 Task: Create new contact,   with mail id: 'Audrey_Davis@macys.com', first name: 'Audrey', Last name: 'Davis', Job Title: Solutions Architect, Phone number (305) 555-3456. Change life cycle stage to  'Lead' and lead status to 'New'. Add new company to the associated contact: www.biamp.com and type: Other. Logged in from softage.10@softage.net
Action: Mouse moved to (103, 74)
Screenshot: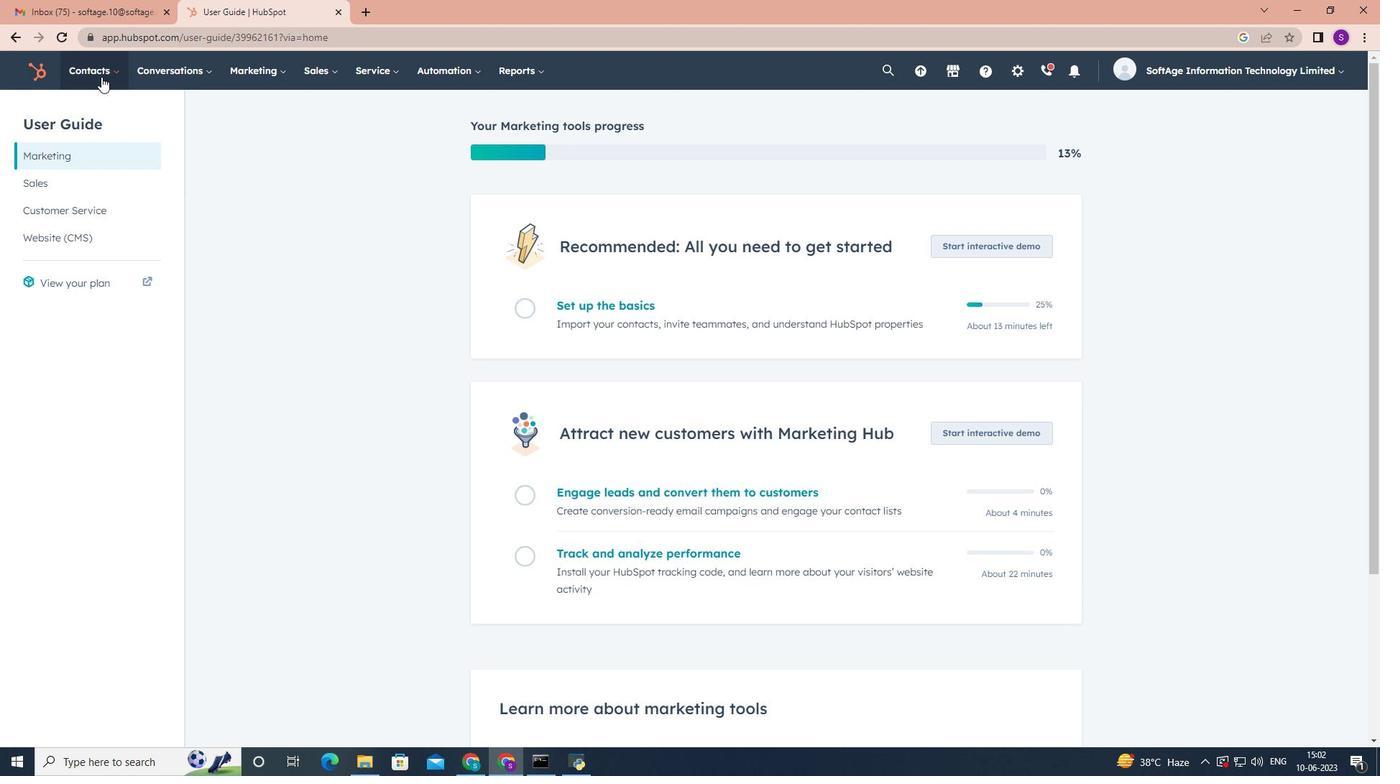 
Action: Mouse pressed left at (103, 74)
Screenshot: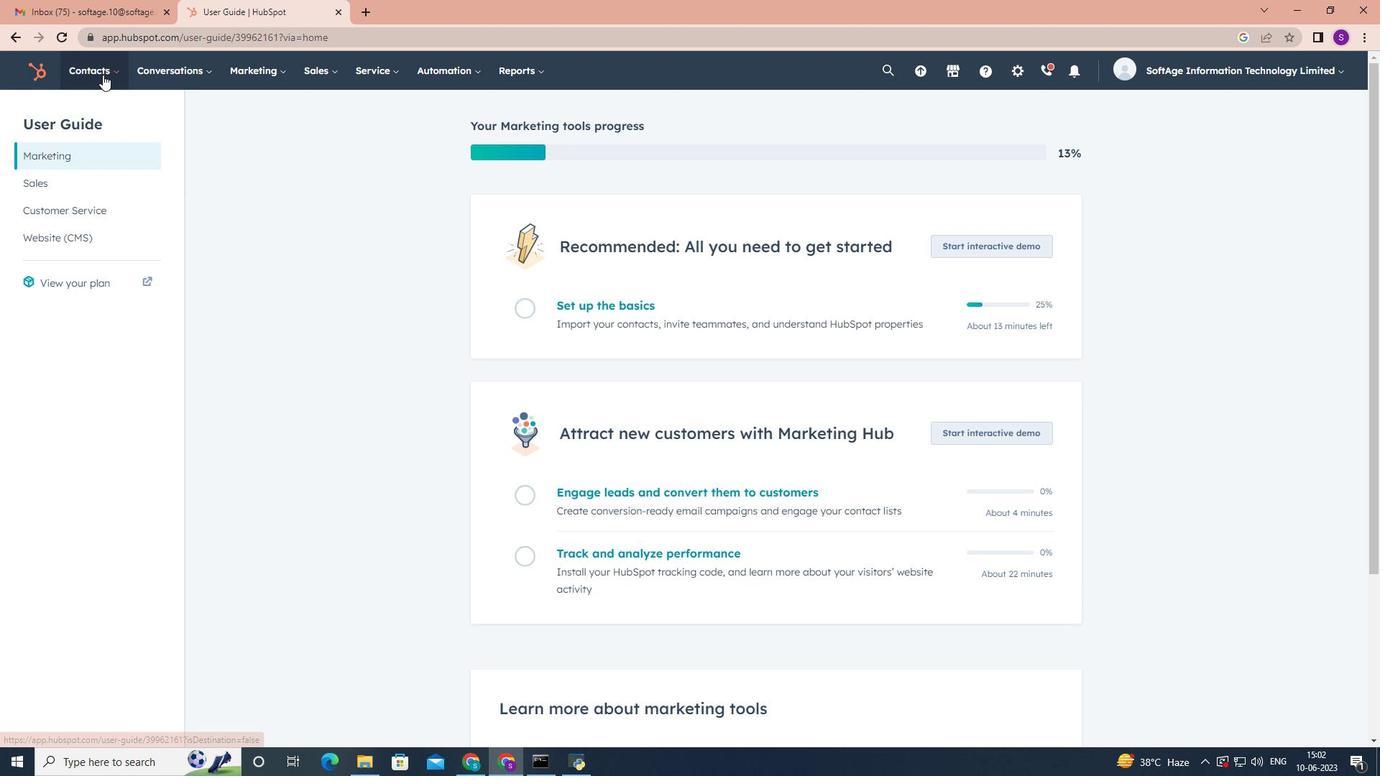 
Action: Mouse moved to (118, 108)
Screenshot: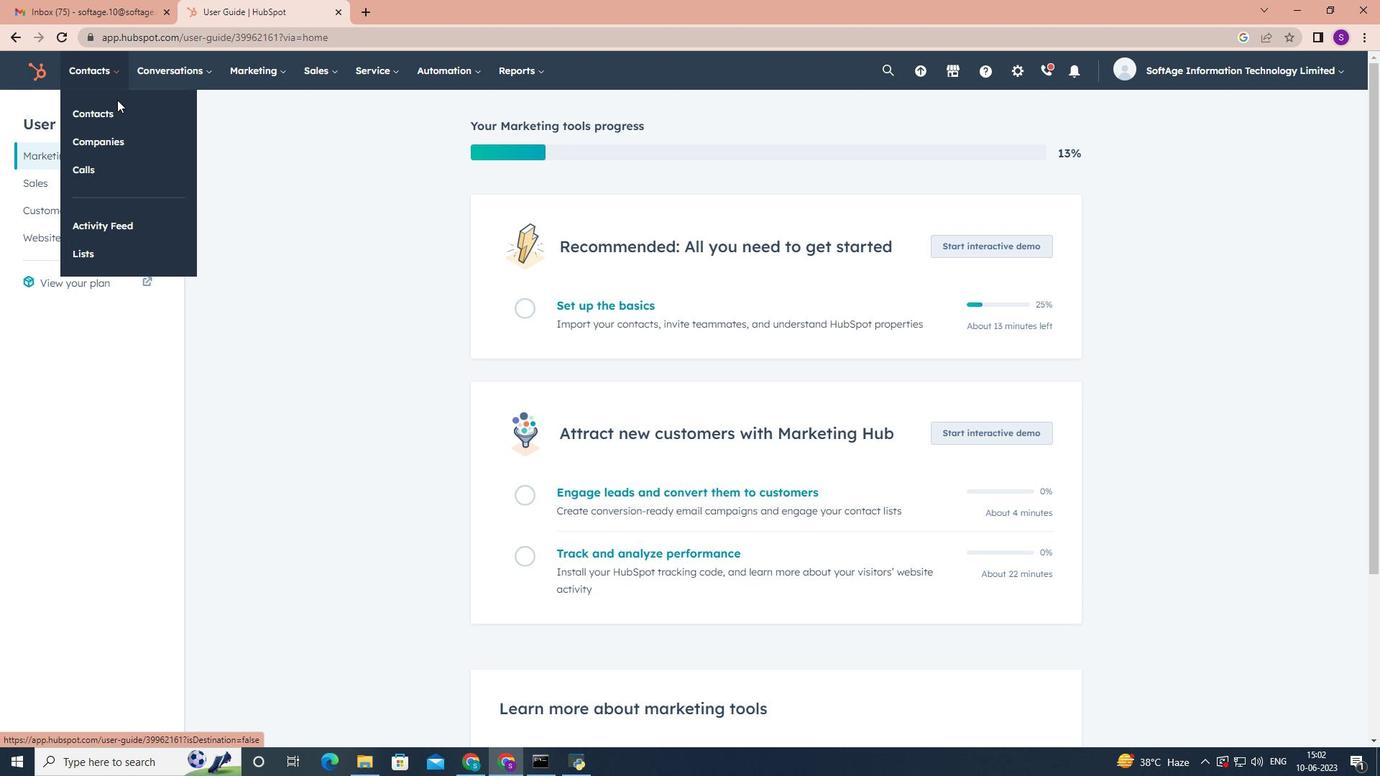 
Action: Mouse pressed left at (118, 108)
Screenshot: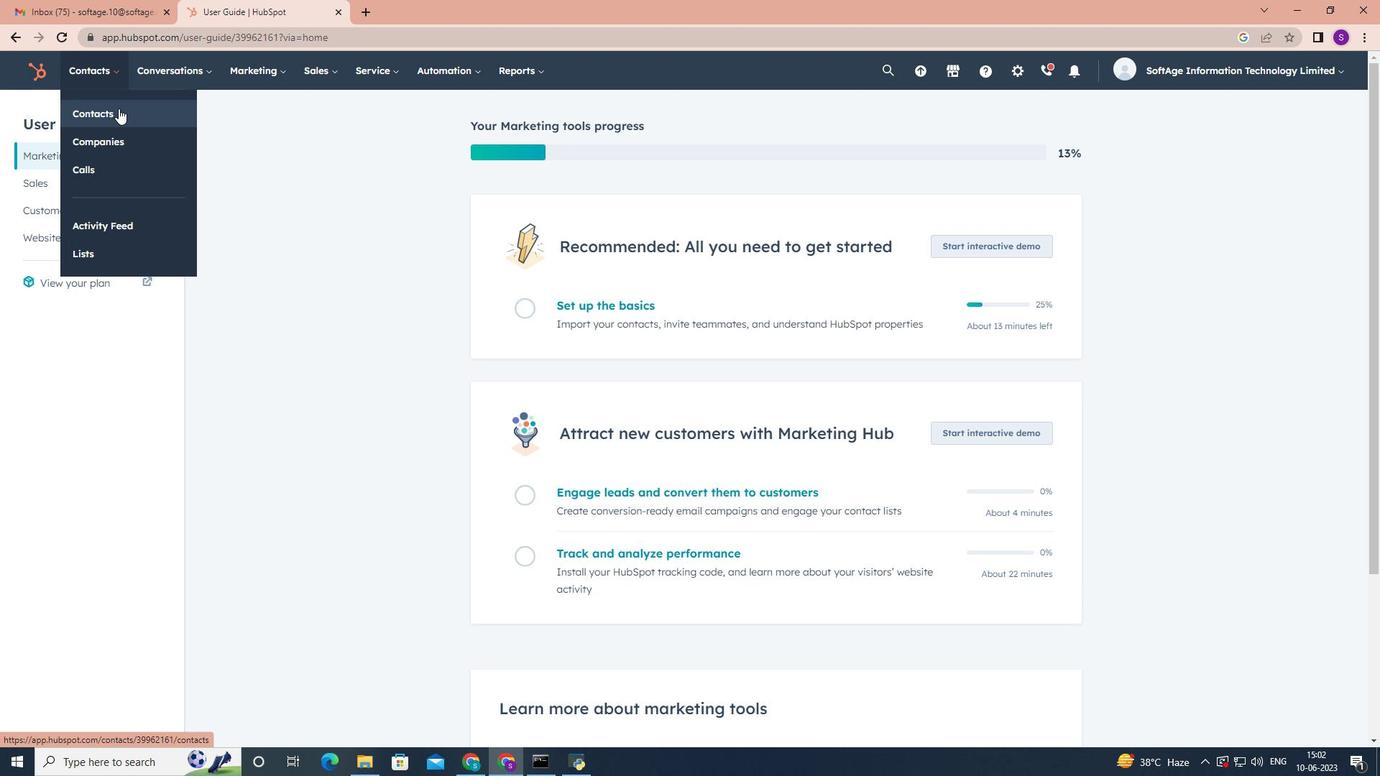 
Action: Mouse moved to (1319, 115)
Screenshot: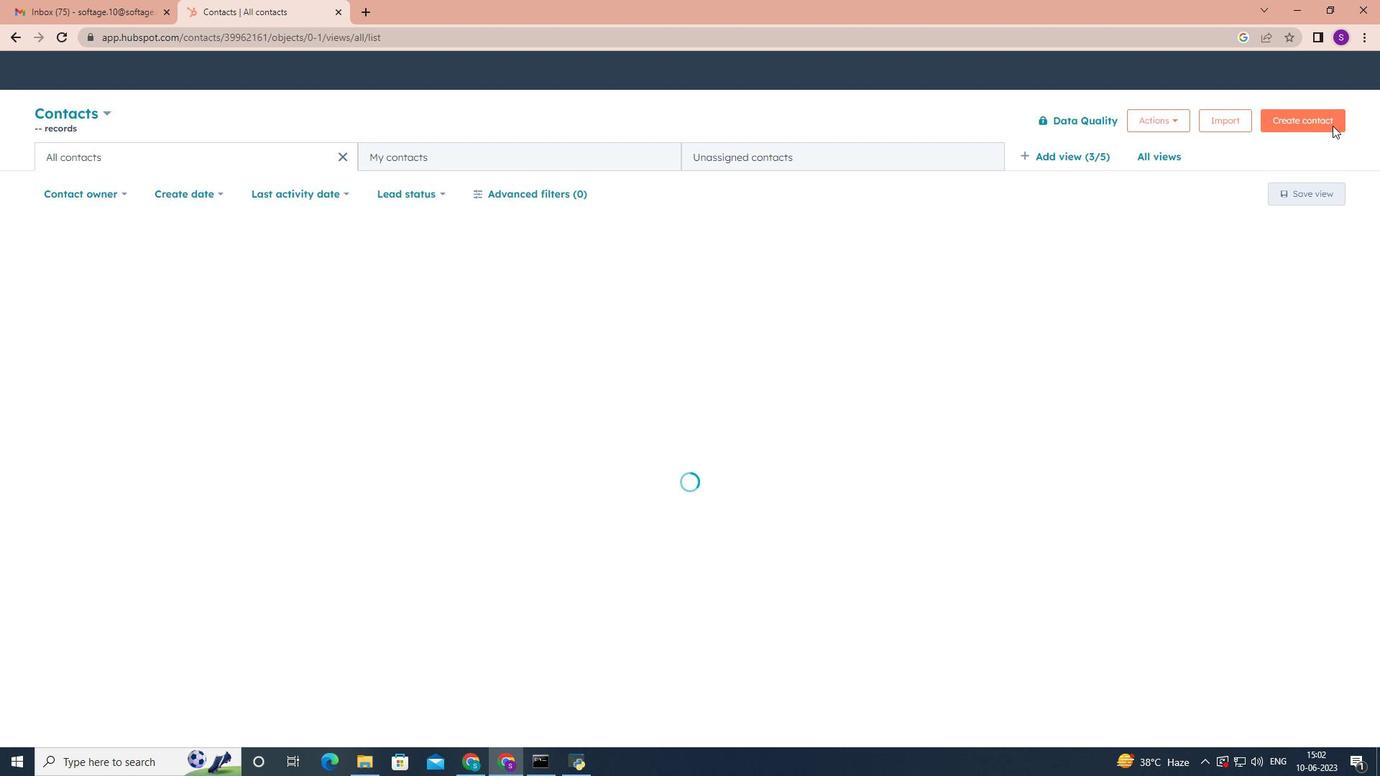 
Action: Mouse pressed left at (1319, 115)
Screenshot: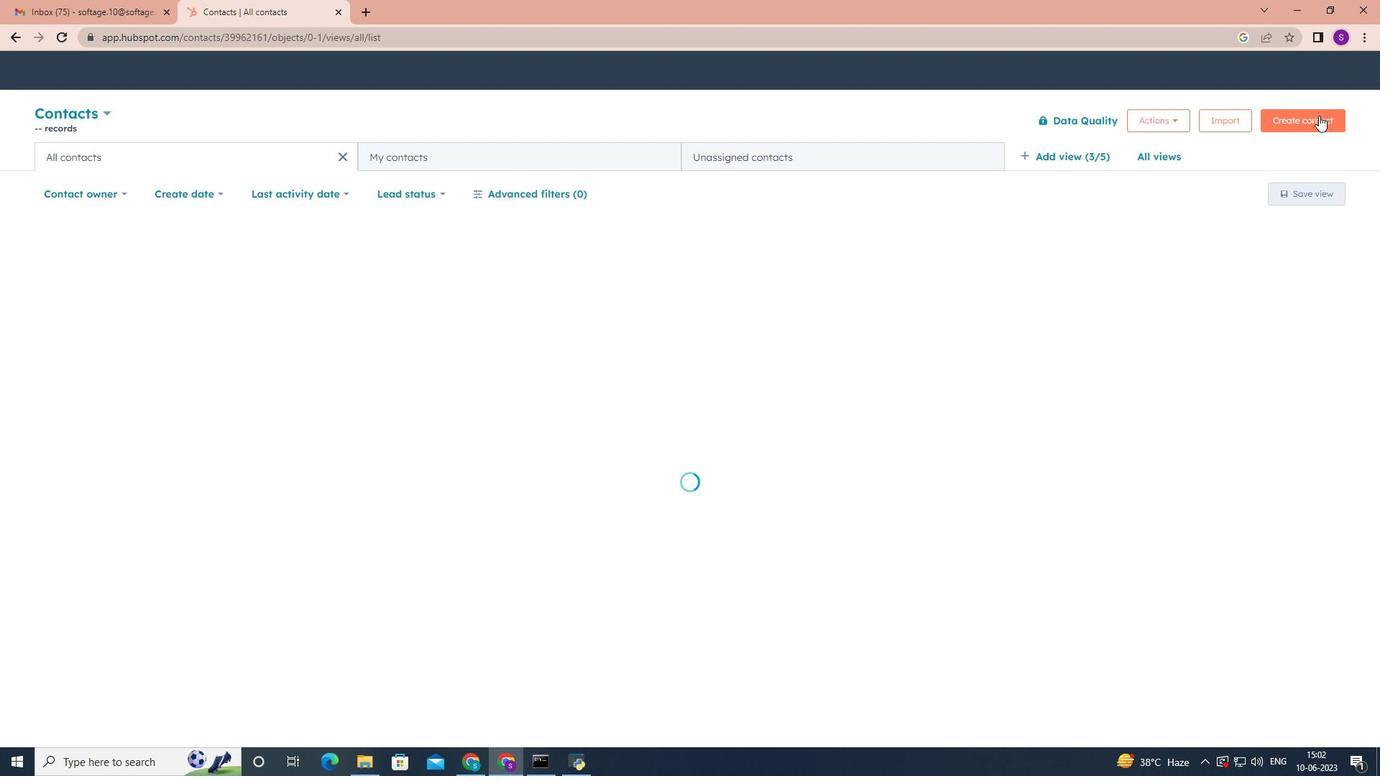 
Action: Mouse moved to (1083, 189)
Screenshot: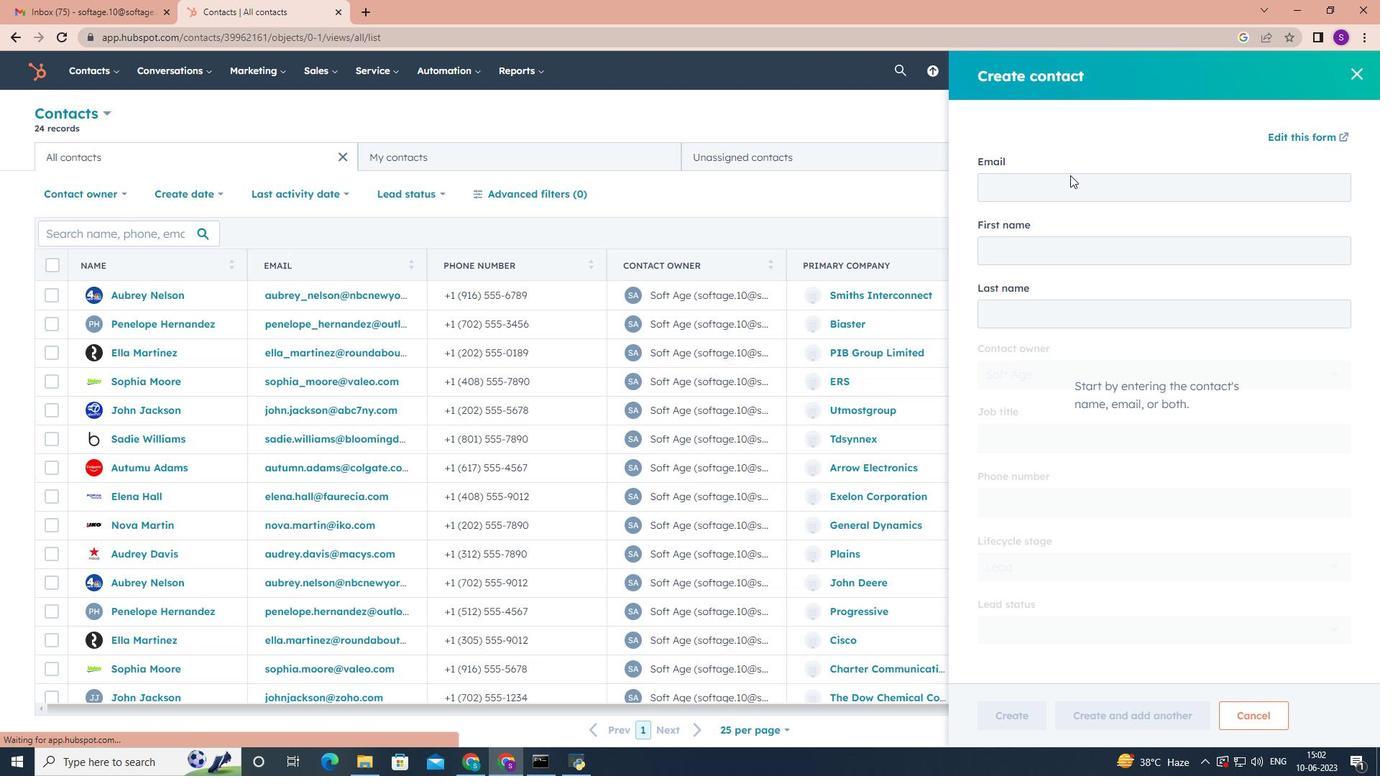 
Action: Mouse pressed left at (1083, 189)
Screenshot: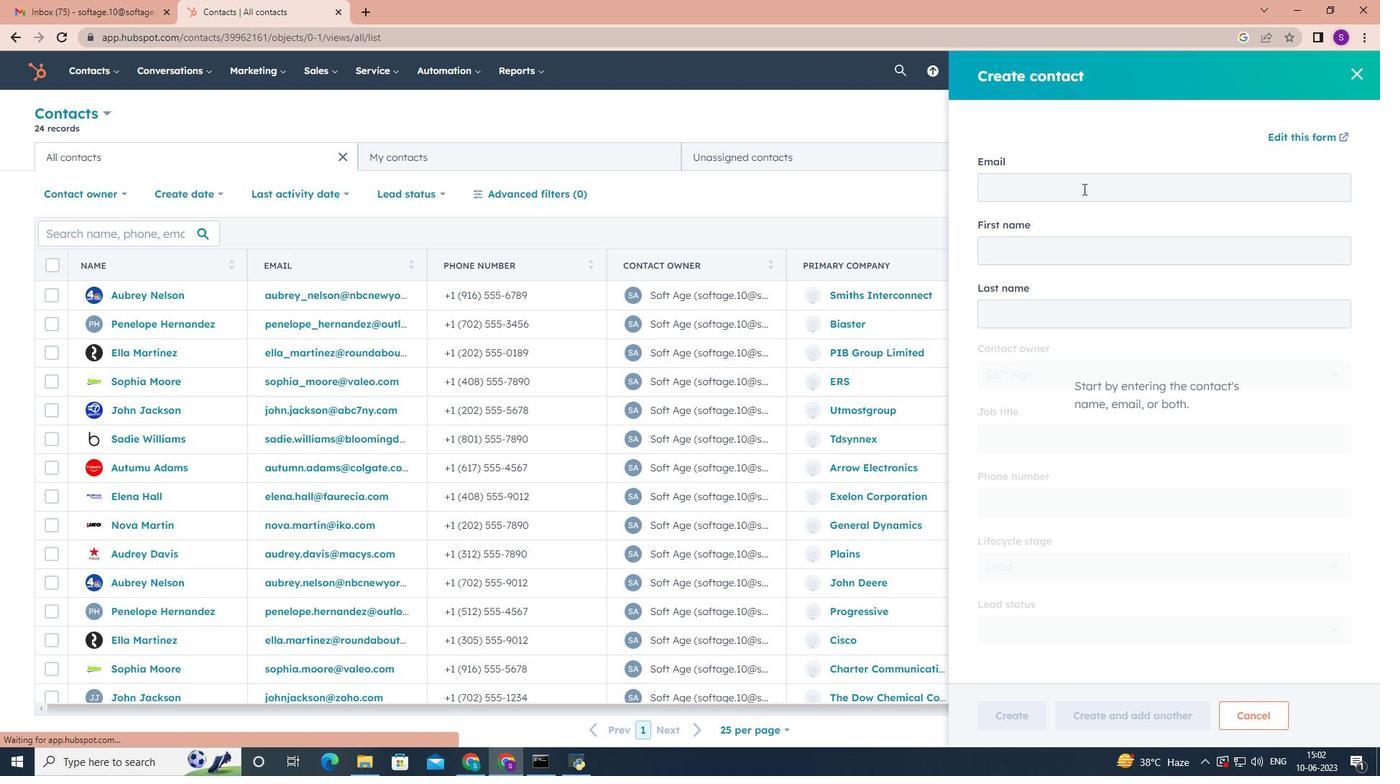 
Action: Key pressed <Key.shift>Audrey<Key.shift><Key.shift><Key.shift>_<Key.shift><Key.shift><Key.shift><Key.shift><Key.shift><Key.shift><Key.shift><Key.shift><Key.shift><Key.shift><Key.shift><Key.shift><Key.shift><Key.shift><Key.shift><Key.shift><Key.shift>Davis<Key.shift>@macys.com<Key.tab>
Screenshot: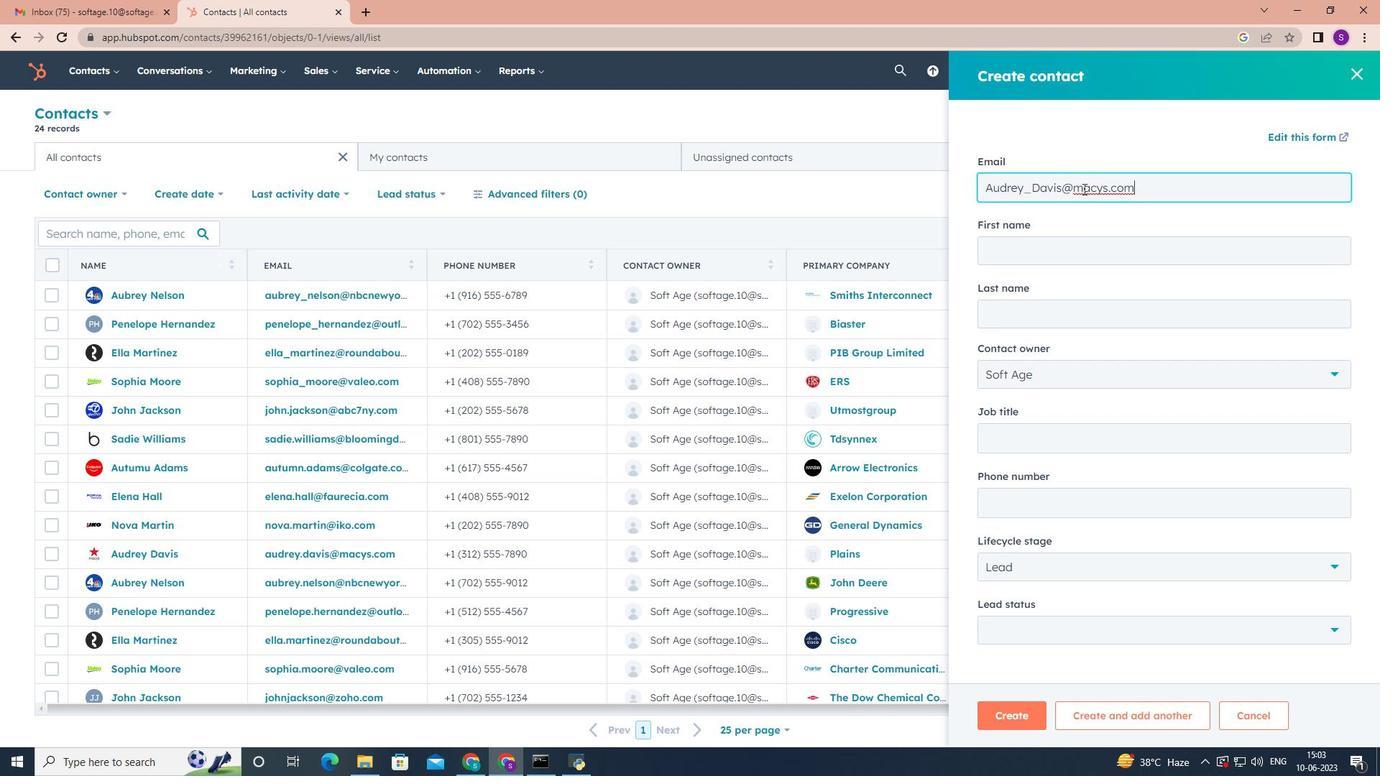 
Action: Mouse moved to (1149, 232)
Screenshot: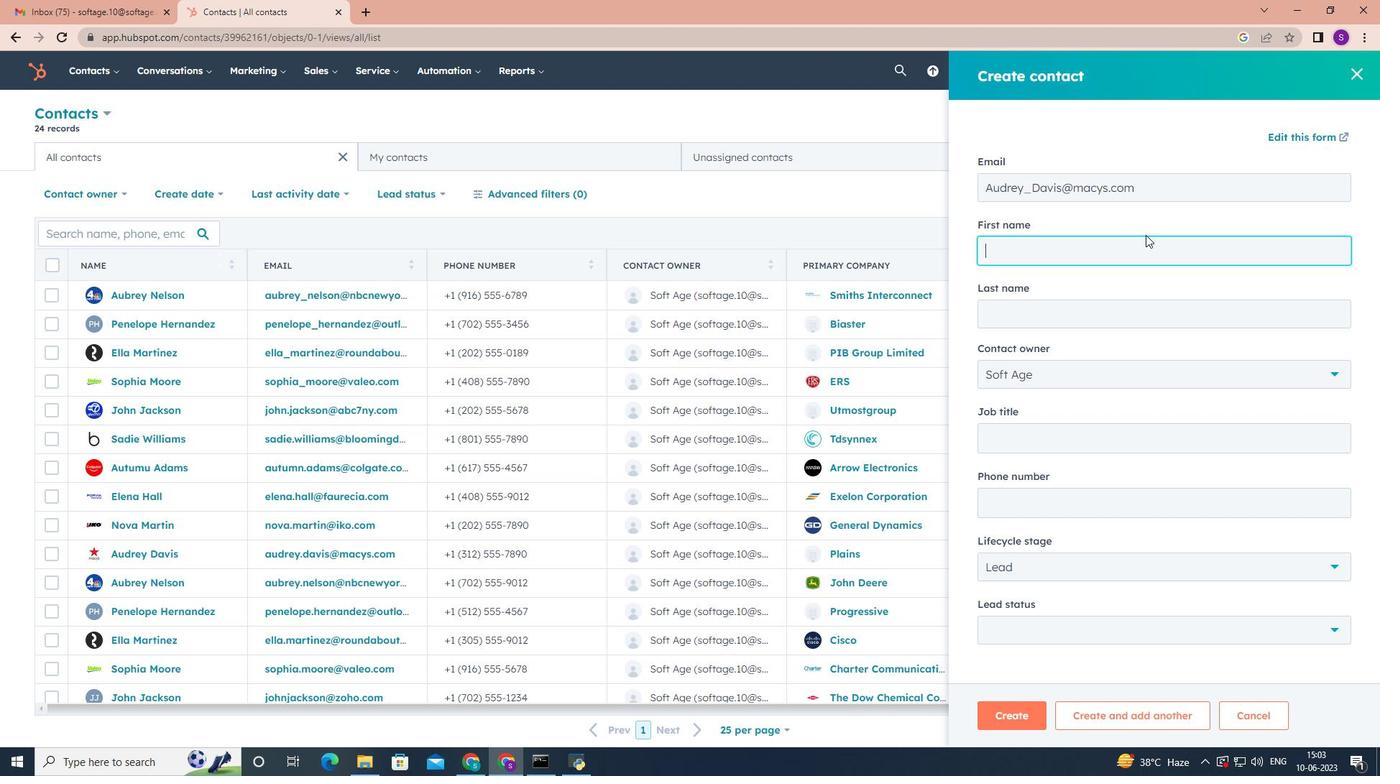
Action: Key pressed <Key.shift><Key.shift><Key.shift><Key.shift><Key.shift><Key.shift><Key.shift><Key.shift><Key.shift><Key.shift><Key.shift><Key.shift><Key.shift><Key.shift><Key.shift><Key.shift><Key.shift><Key.shift><Key.shift><Key.shift><Key.shift><Key.shift><Key.shift><Key.shift><Key.shift><Key.shift><Key.shift><Key.shift><Key.shift><Key.shift><Key.shift><Key.shift><Key.shift><Key.shift><Key.shift><Key.shift><Key.shift><Key.shift><Key.shift><Key.shift><Key.shift><Key.shift><Key.shift><Key.shift><Key.shift><Key.shift>Audrey<Key.tab><Key.shift><Key.shift><Key.shift><Key.shift><Key.shift><Key.shift><Key.shift><Key.shift><Key.shift><Key.shift>Davis<Key.tab><Key.tab><Key.shift><Key.shift><Key.shift><Key.shift><Key.shift><Key.shift><Key.shift><Key.shift><Key.shift><Key.shift><Key.shift><Key.shift><Key.shift><Key.shift><Key.shift><Key.shift><Key.shift><Key.shift><Key.shift><Key.shift>Solutions<Key.space><Key.shift>Architect<Key.tab>3055553456<Key.tab><Key.tab><Key.tab><Key.tab>
Screenshot: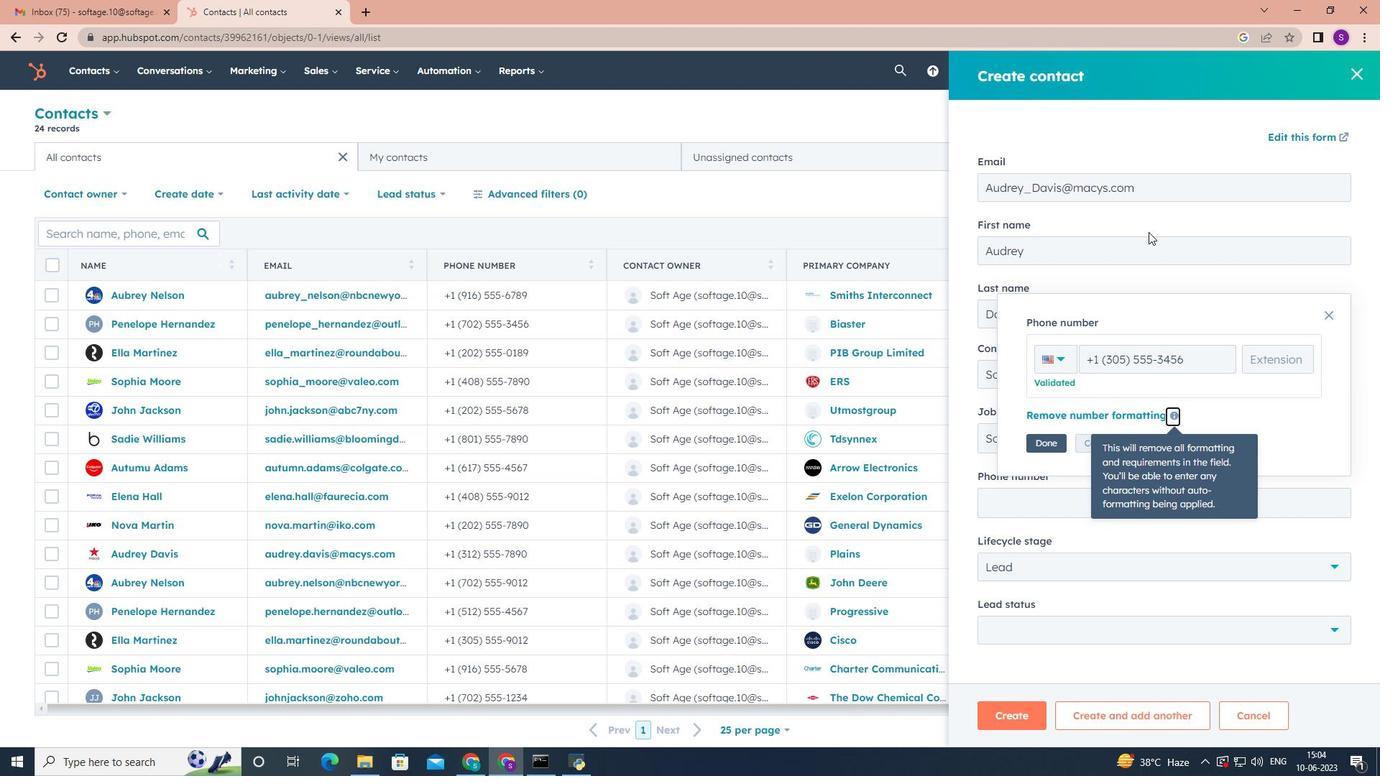 
Action: Mouse moved to (1036, 446)
Screenshot: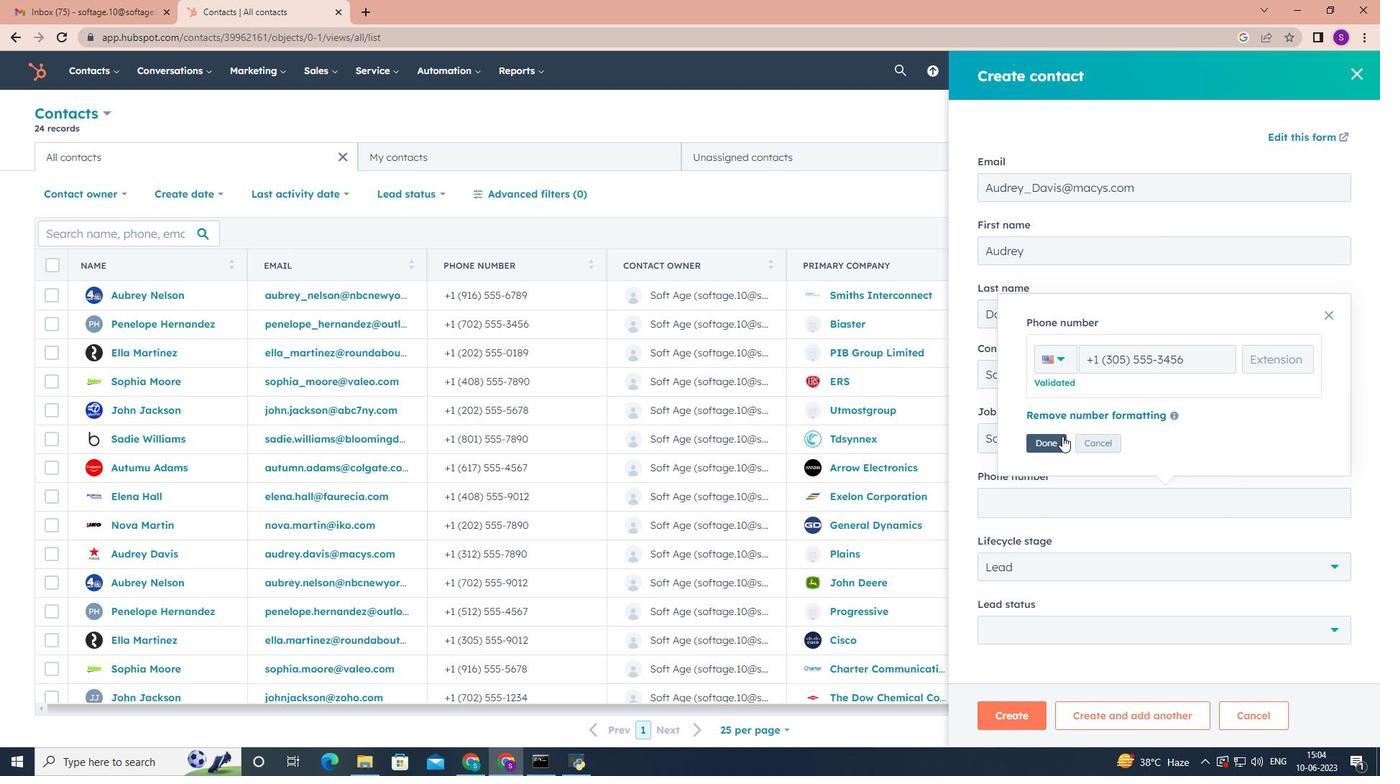 
Action: Mouse pressed left at (1036, 446)
Screenshot: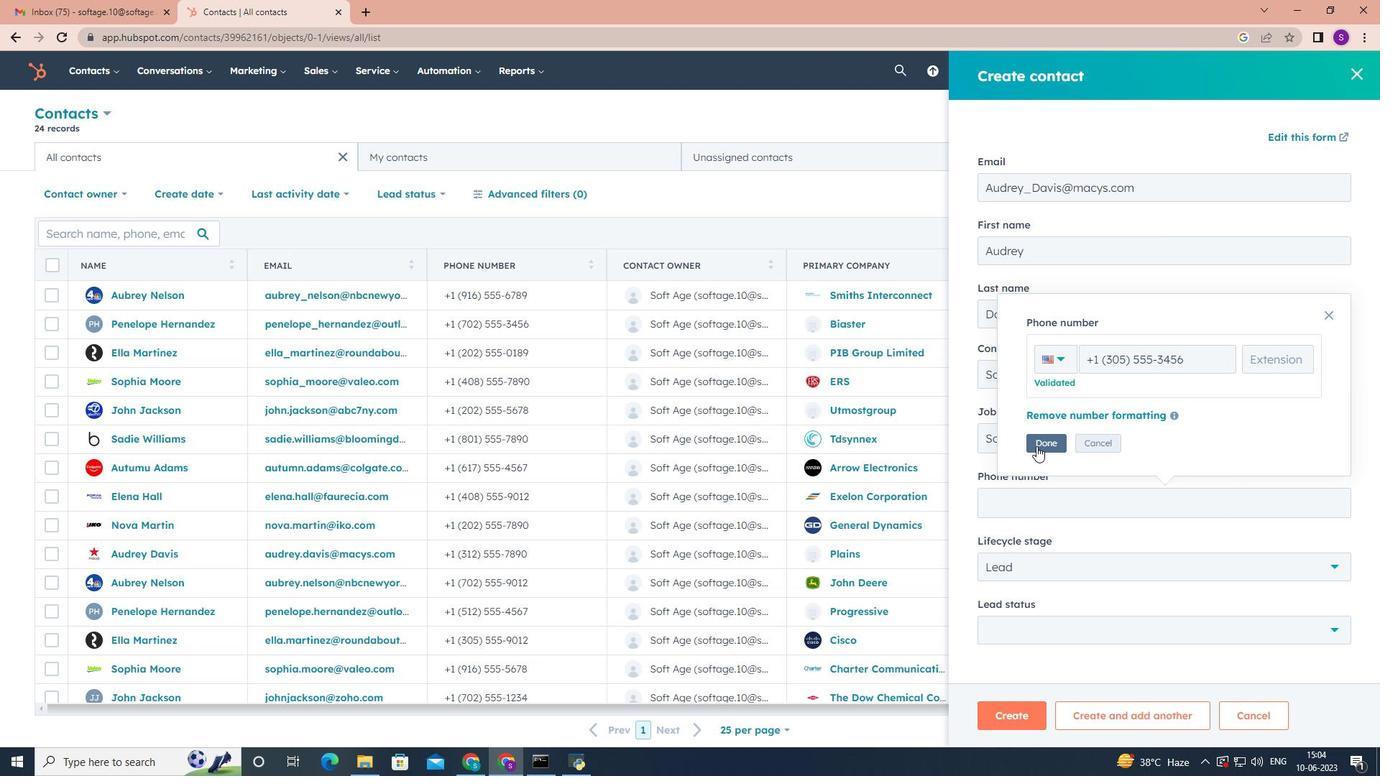 
Action: Mouse moved to (1338, 565)
Screenshot: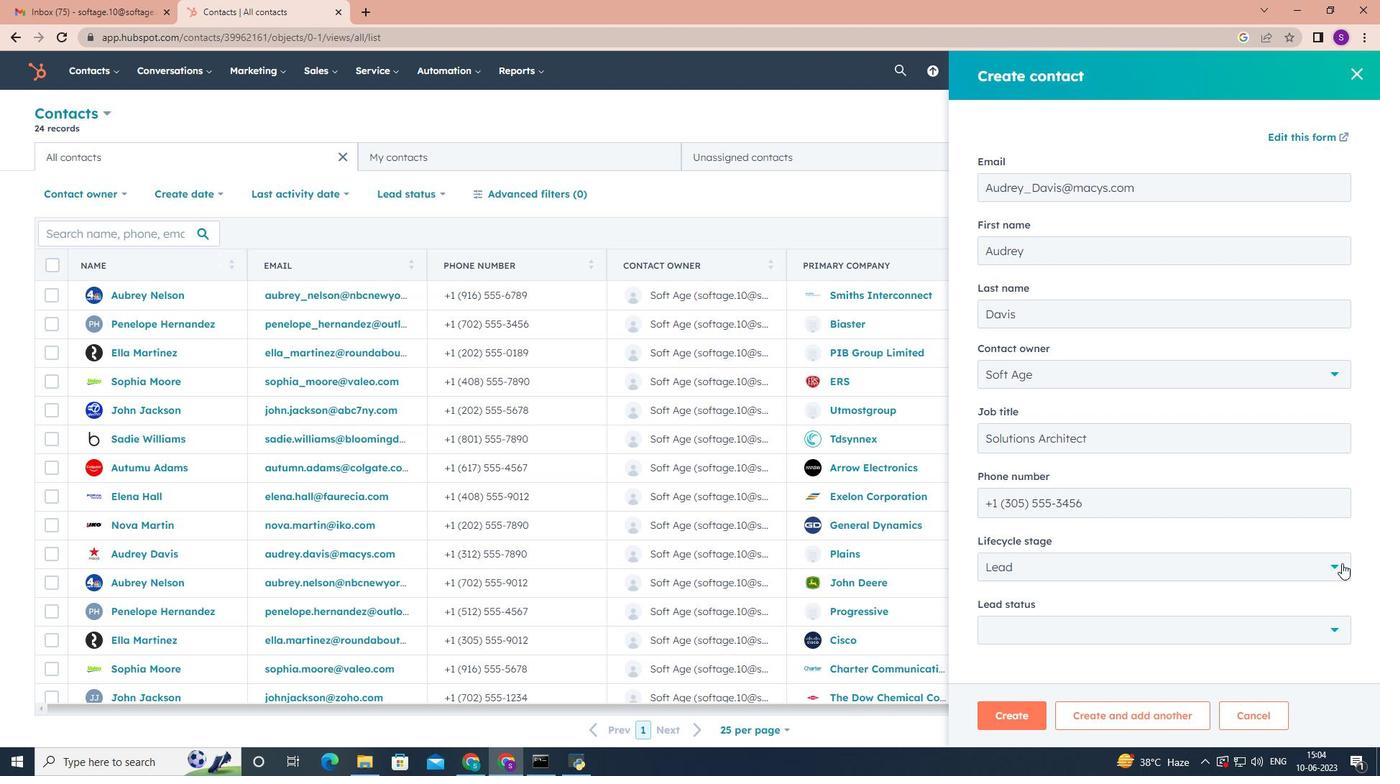 
Action: Mouse pressed left at (1338, 565)
Screenshot: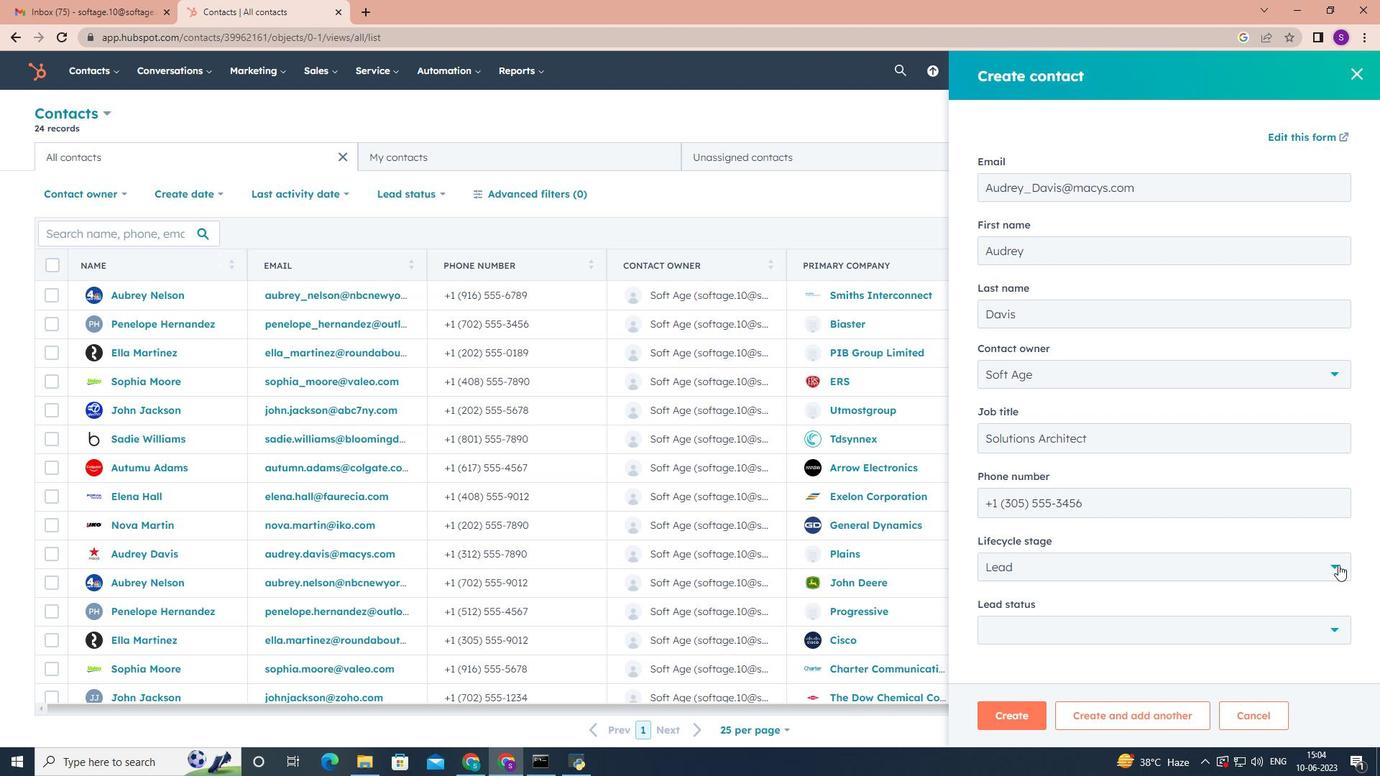 
Action: Mouse moved to (1169, 446)
Screenshot: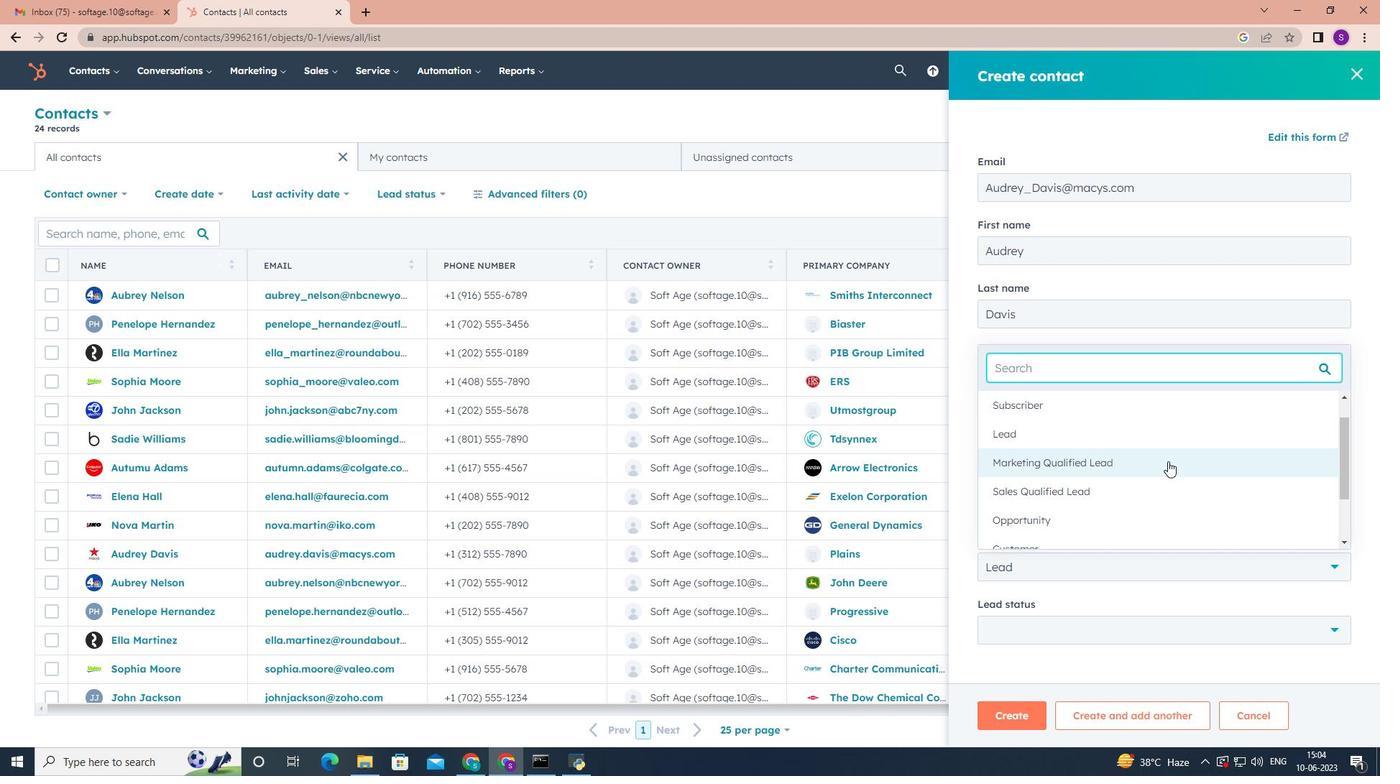 
Action: Mouse pressed left at (1169, 446)
Screenshot: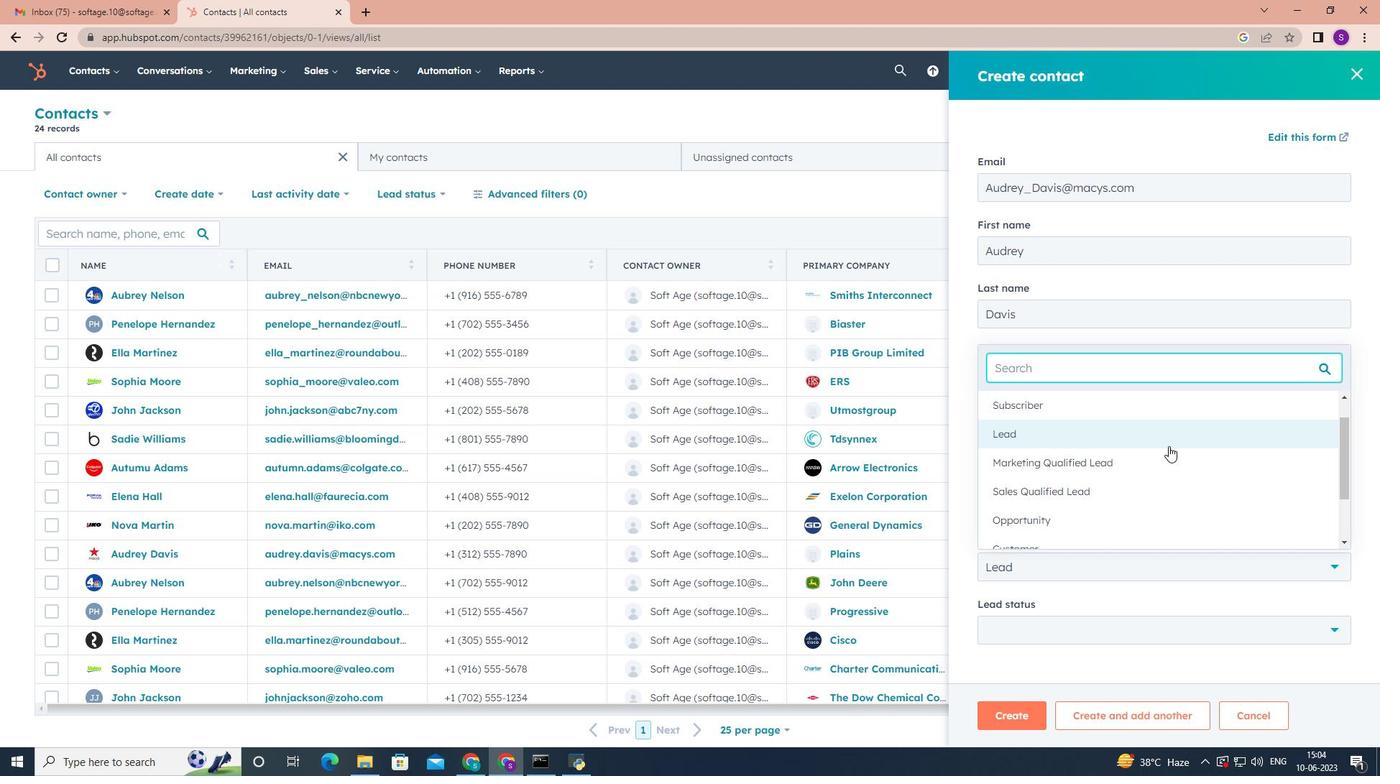 
Action: Mouse moved to (1322, 632)
Screenshot: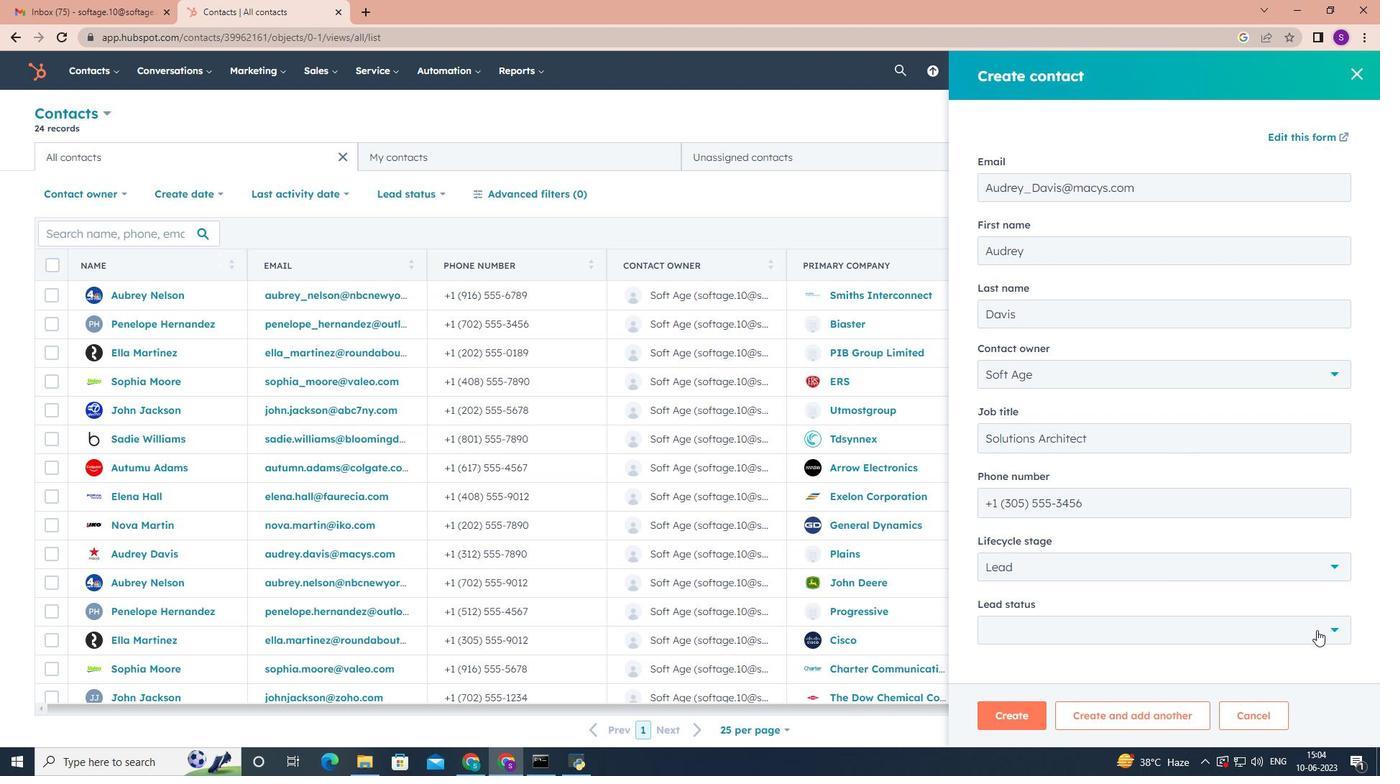
Action: Mouse pressed left at (1322, 632)
Screenshot: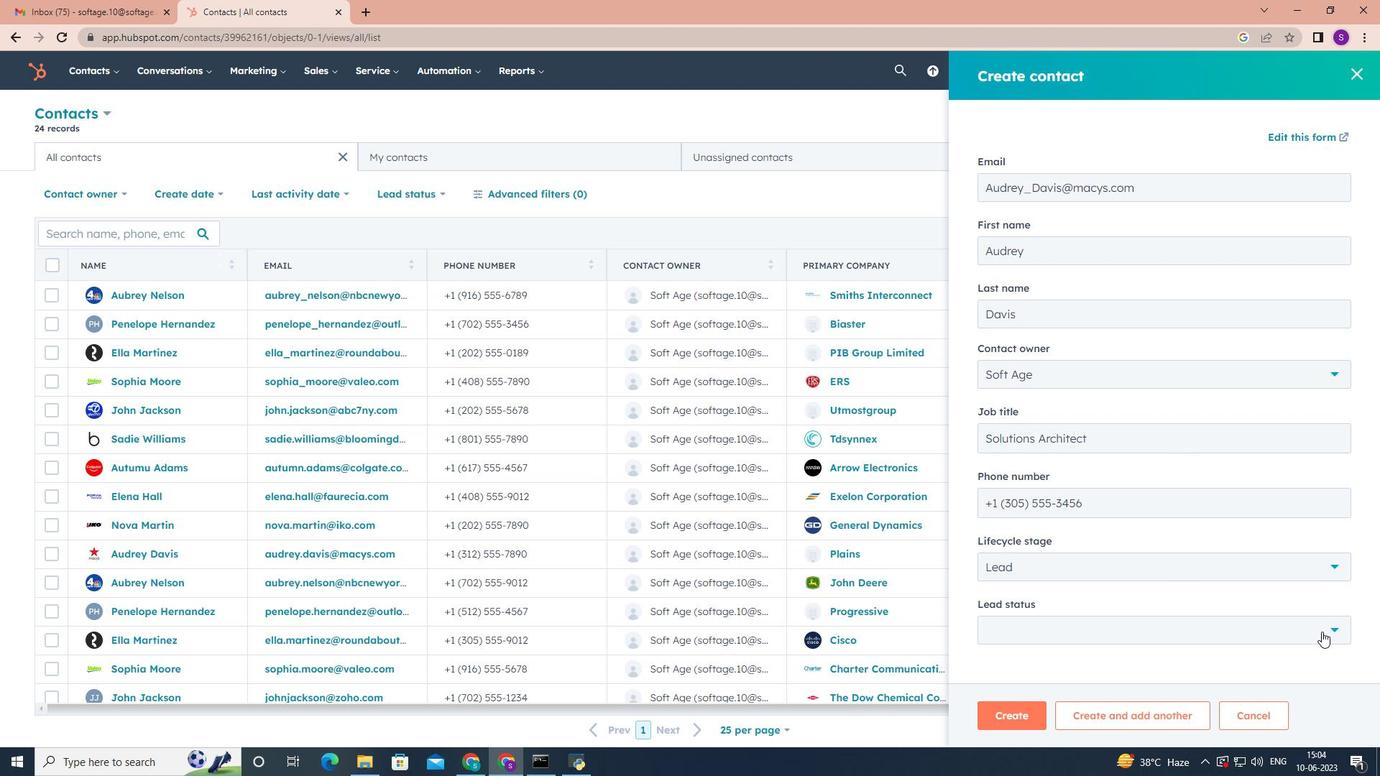 
Action: Mouse moved to (1152, 493)
Screenshot: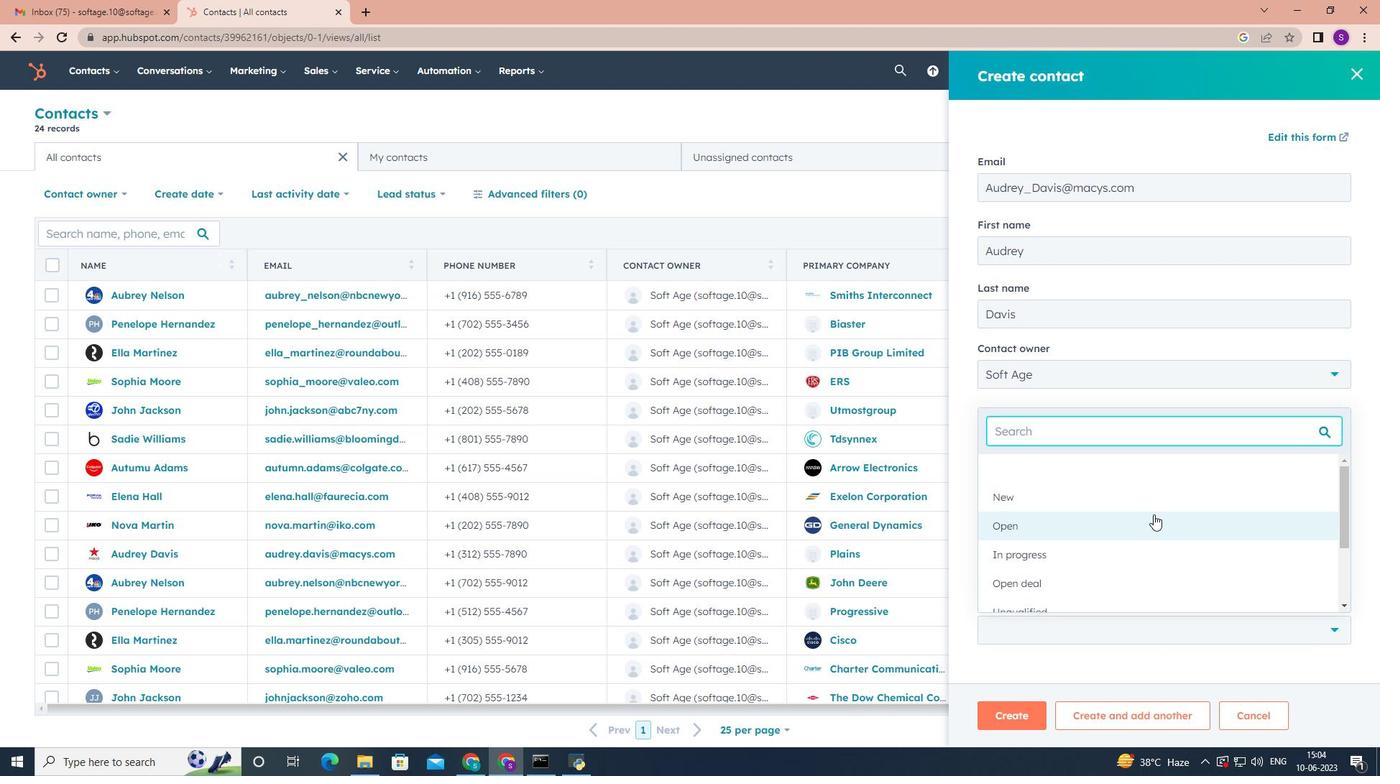 
Action: Mouse pressed left at (1152, 493)
Screenshot: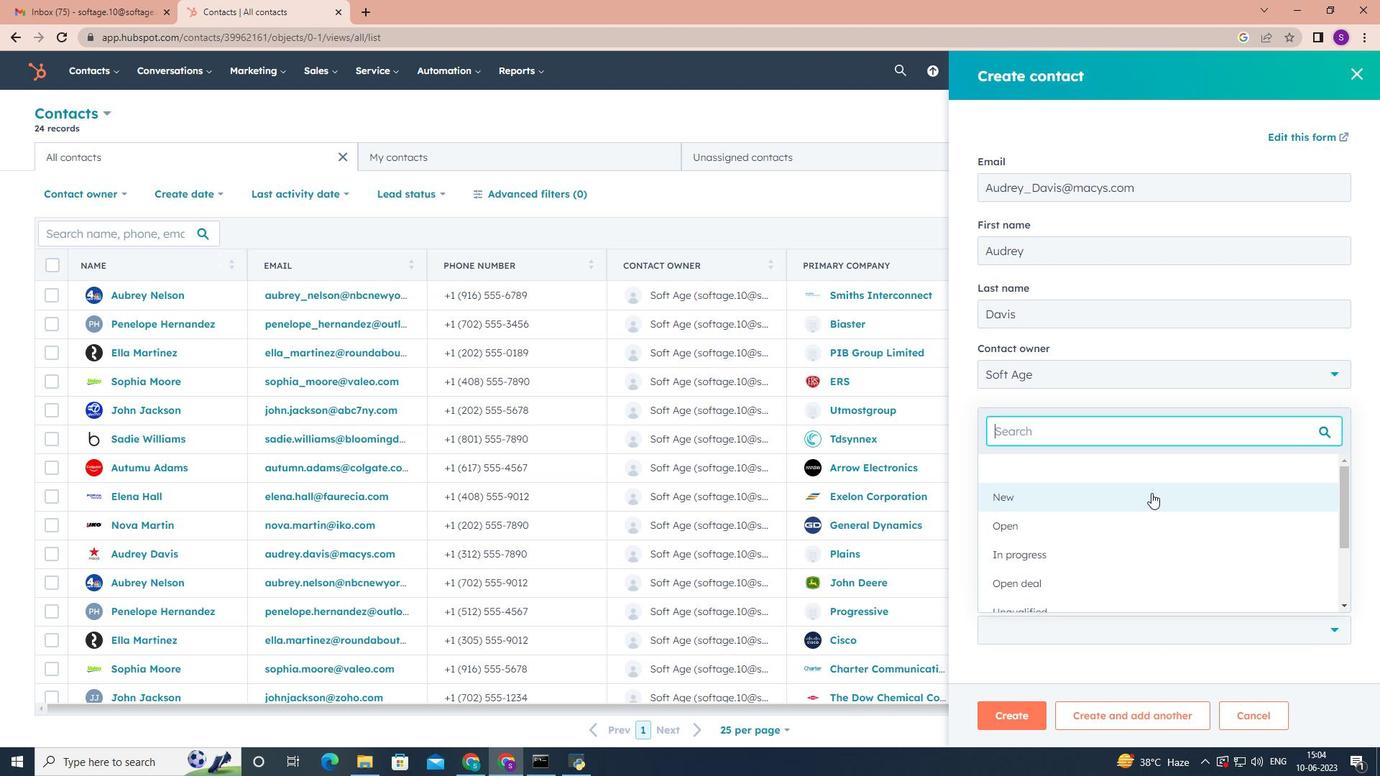 
Action: Mouse scrolled (1152, 492) with delta (0, 0)
Screenshot: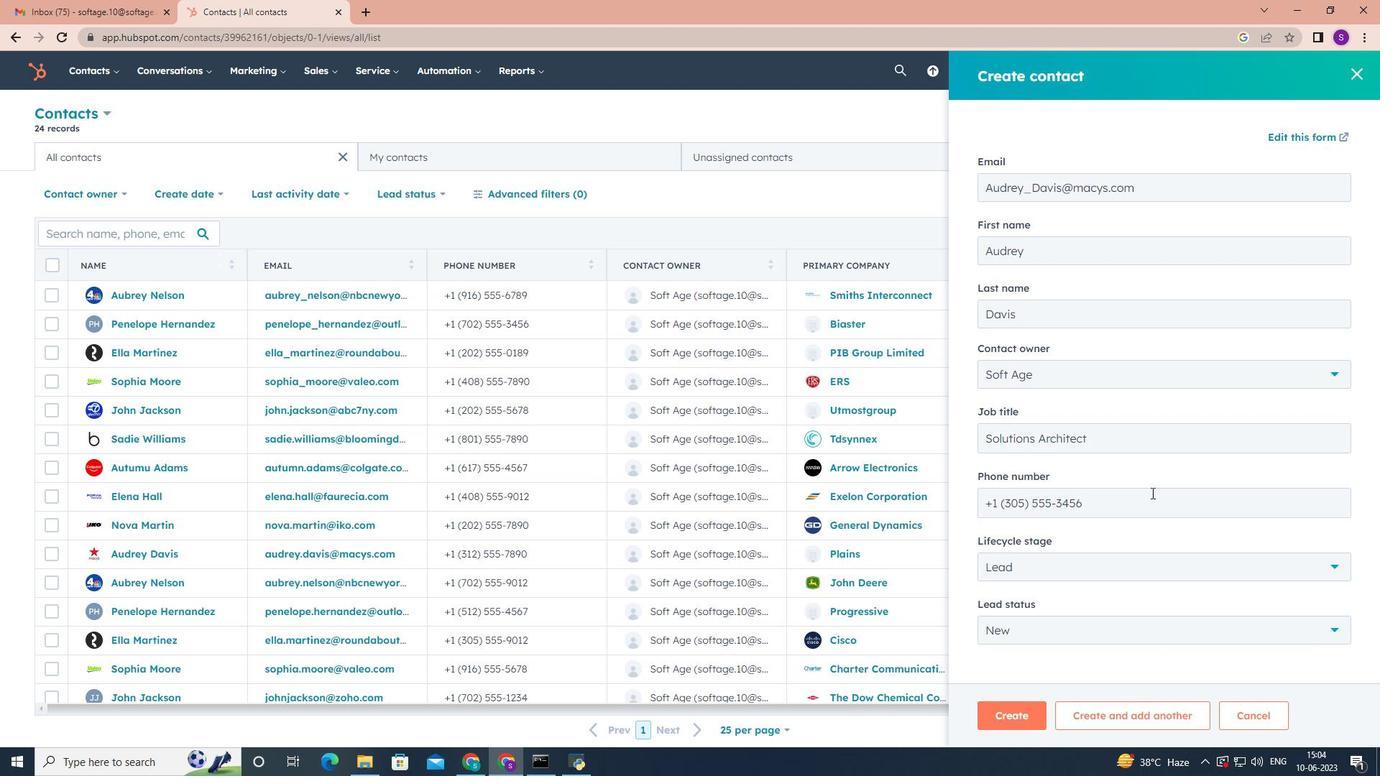 
Action: Mouse scrolled (1152, 492) with delta (0, 0)
Screenshot: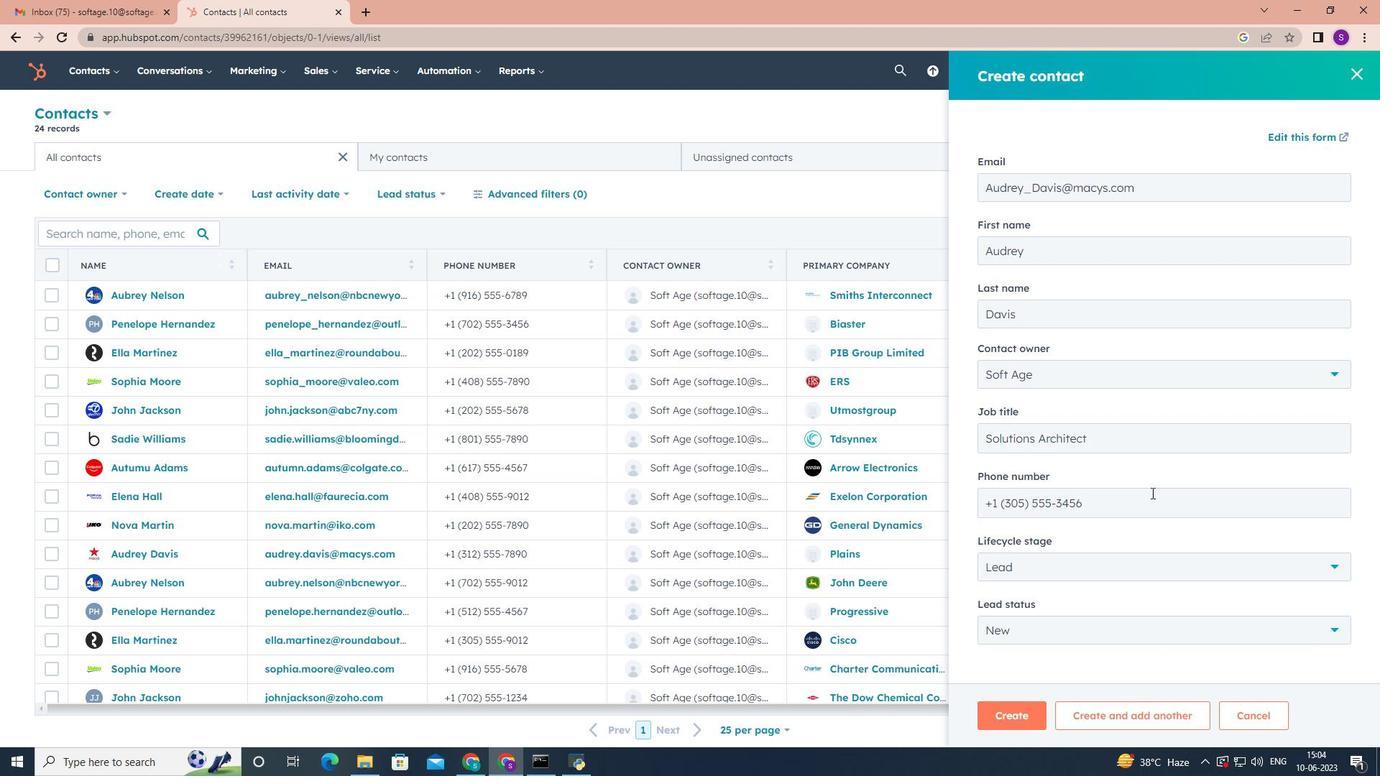 
Action: Mouse scrolled (1152, 492) with delta (0, 0)
Screenshot: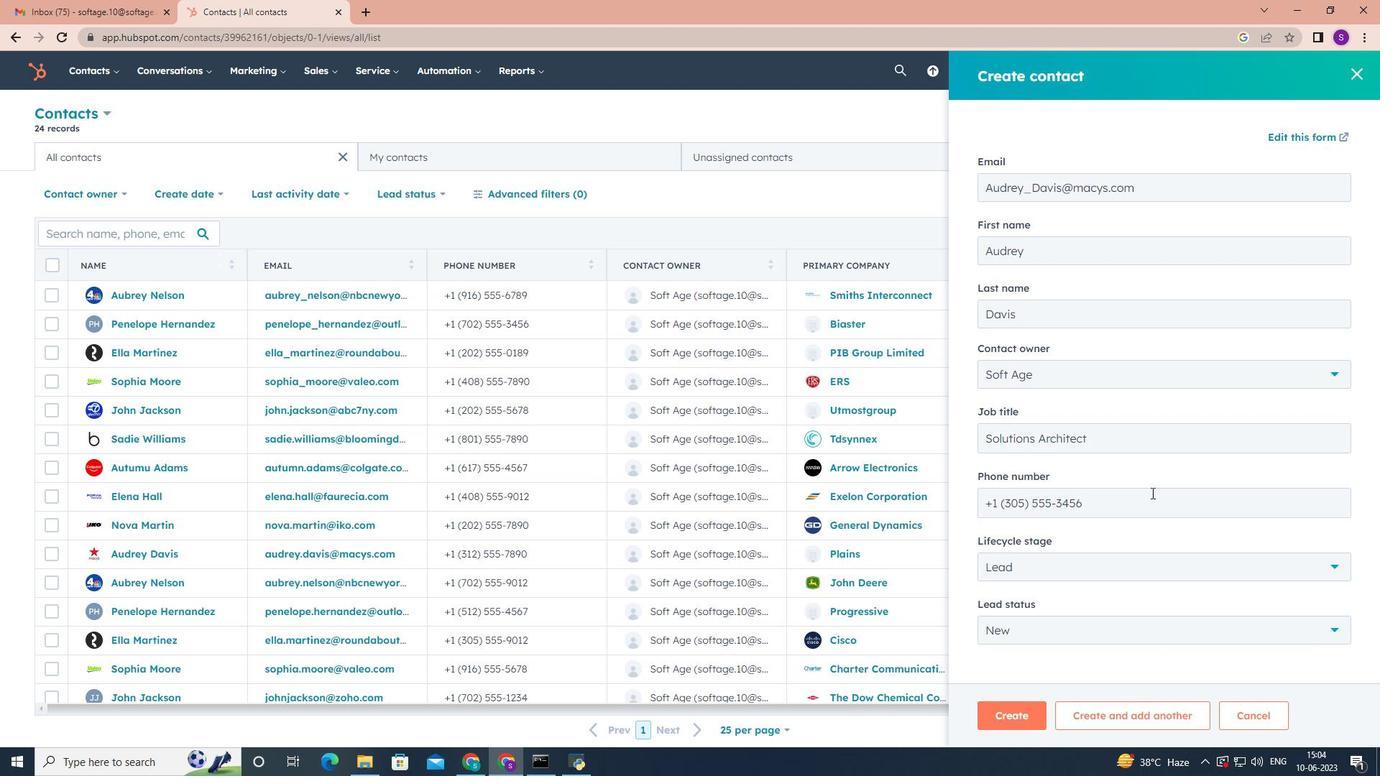 
Action: Mouse scrolled (1152, 492) with delta (0, 0)
Screenshot: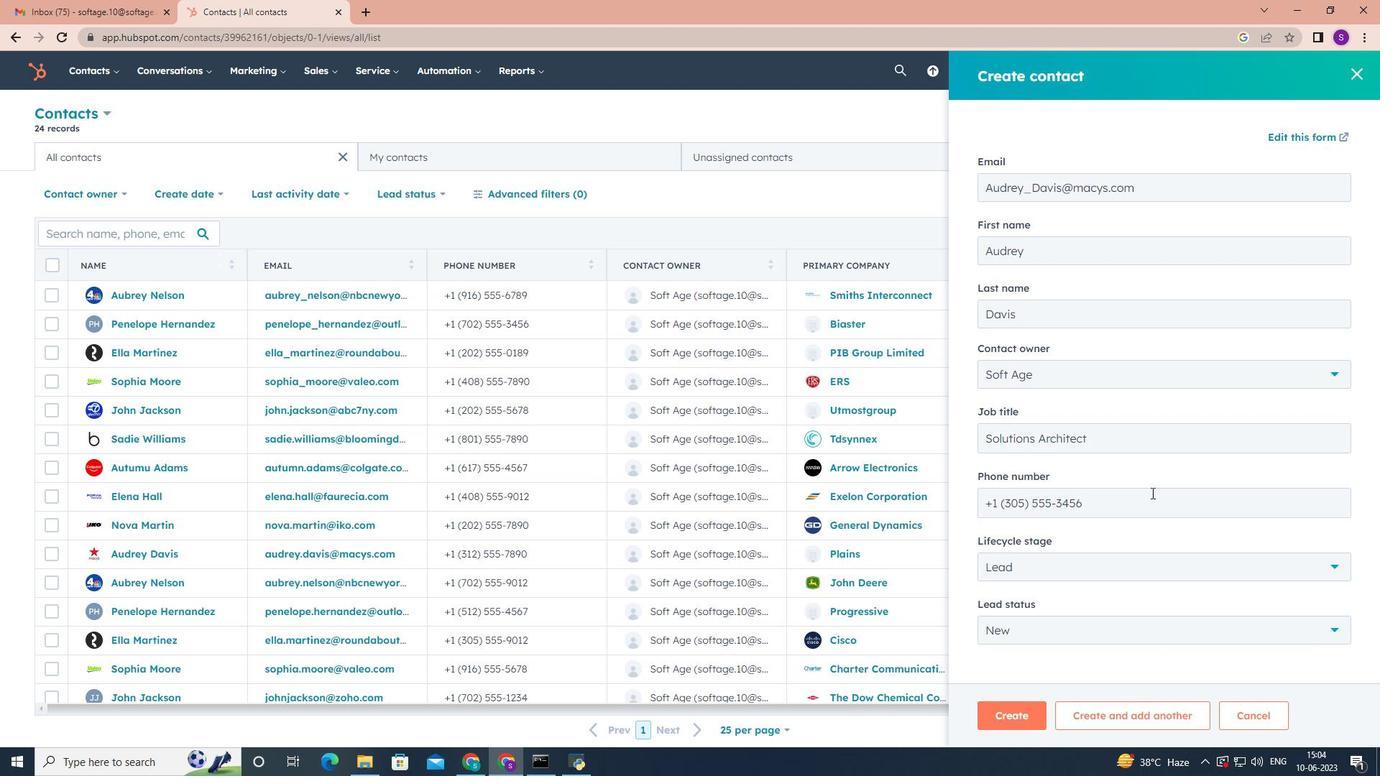 
Action: Mouse scrolled (1152, 492) with delta (0, 0)
Screenshot: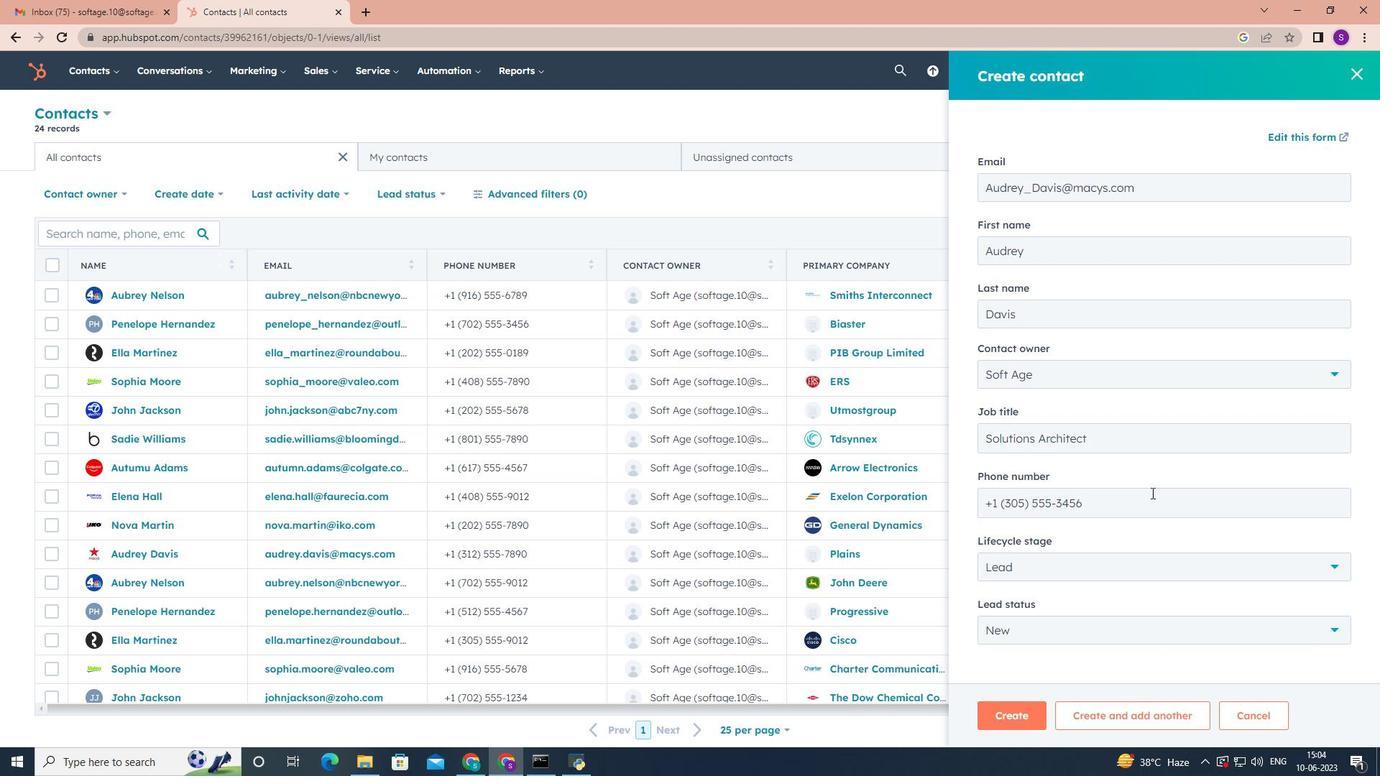 
Action: Mouse scrolled (1152, 492) with delta (0, 0)
Screenshot: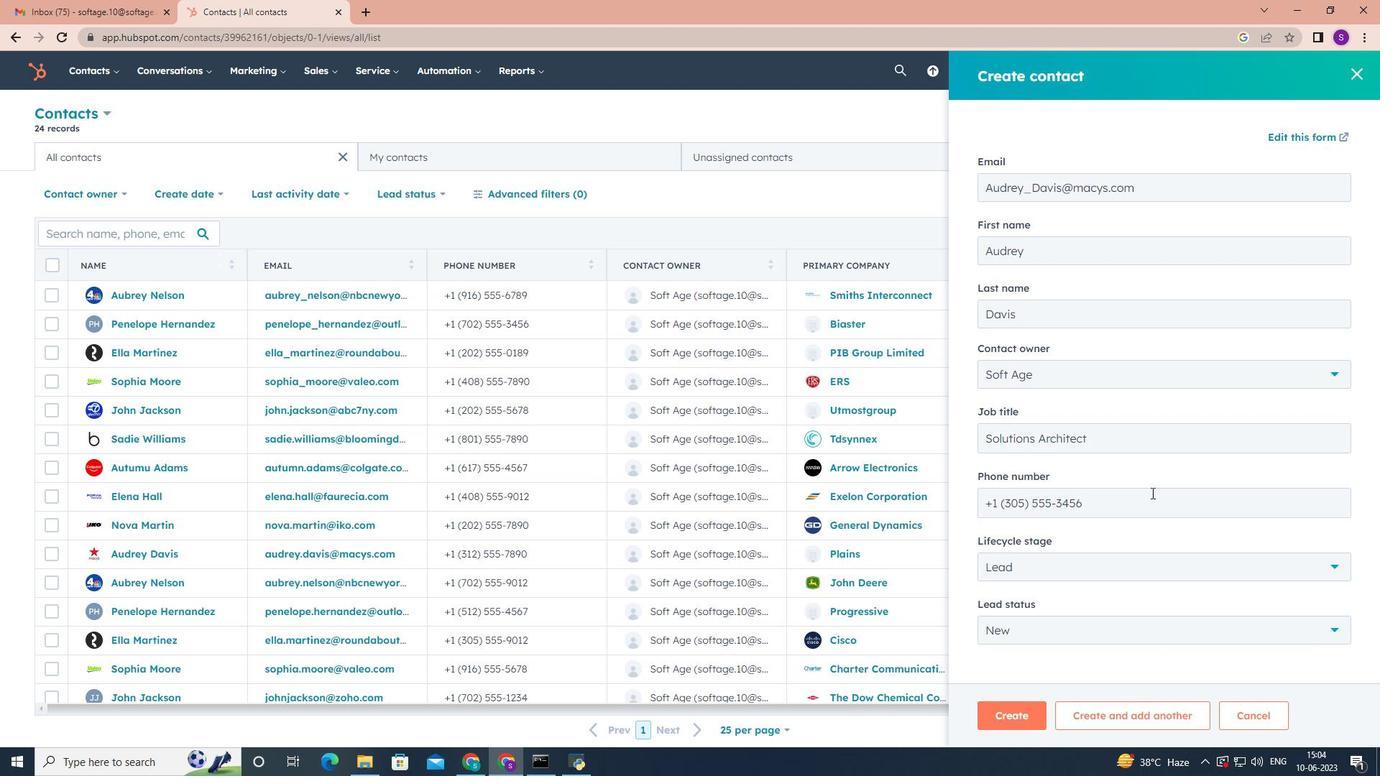 
Action: Mouse moved to (1016, 711)
Screenshot: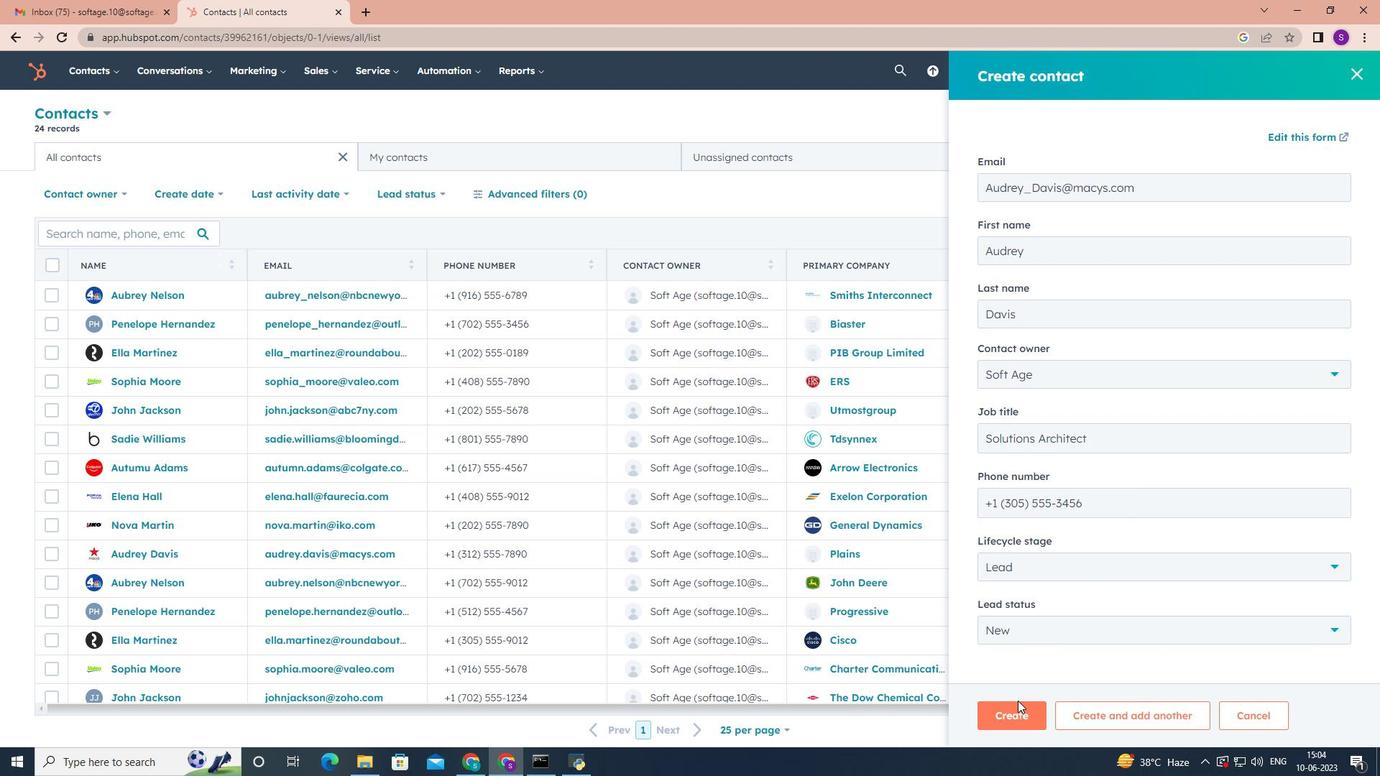 
Action: Mouse pressed left at (1016, 711)
Screenshot: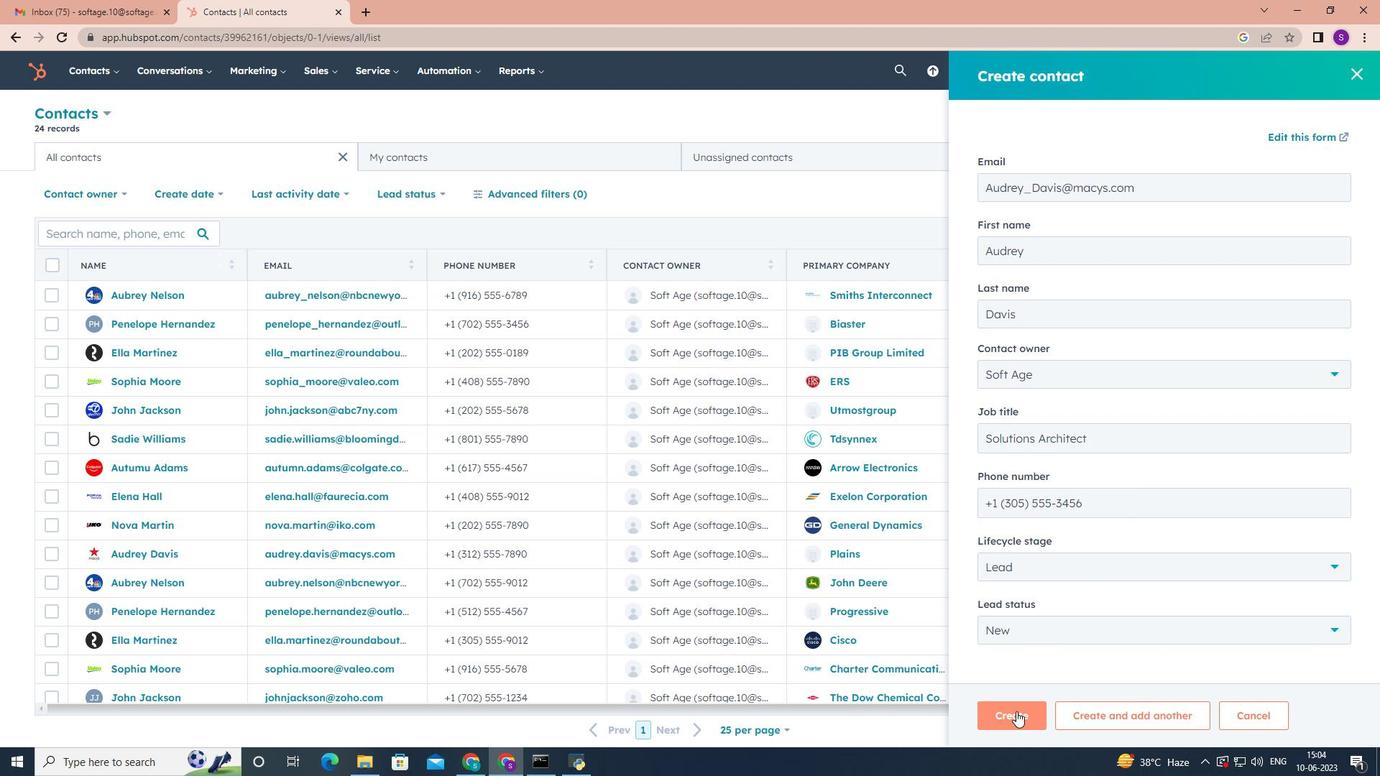 
Action: Mouse moved to (978, 466)
Screenshot: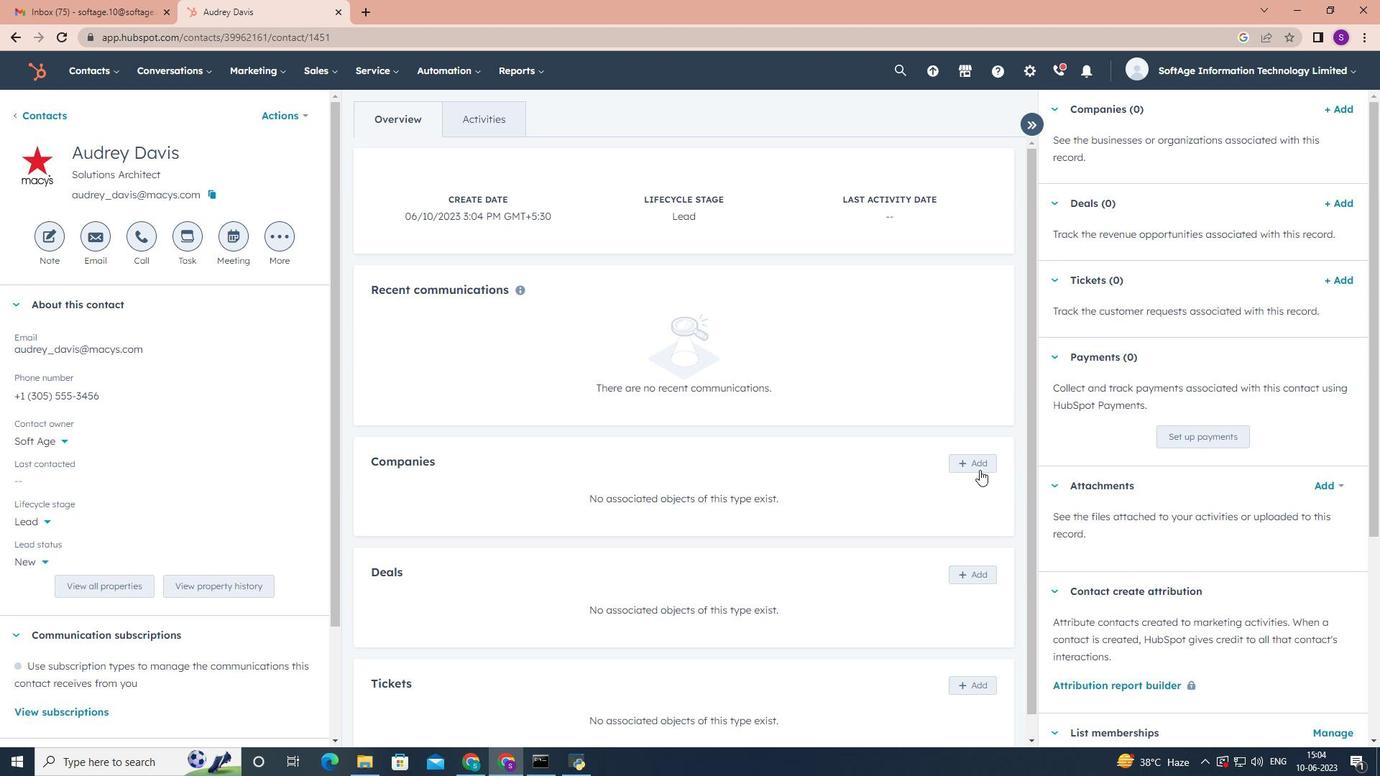 
Action: Mouse pressed left at (978, 466)
Screenshot: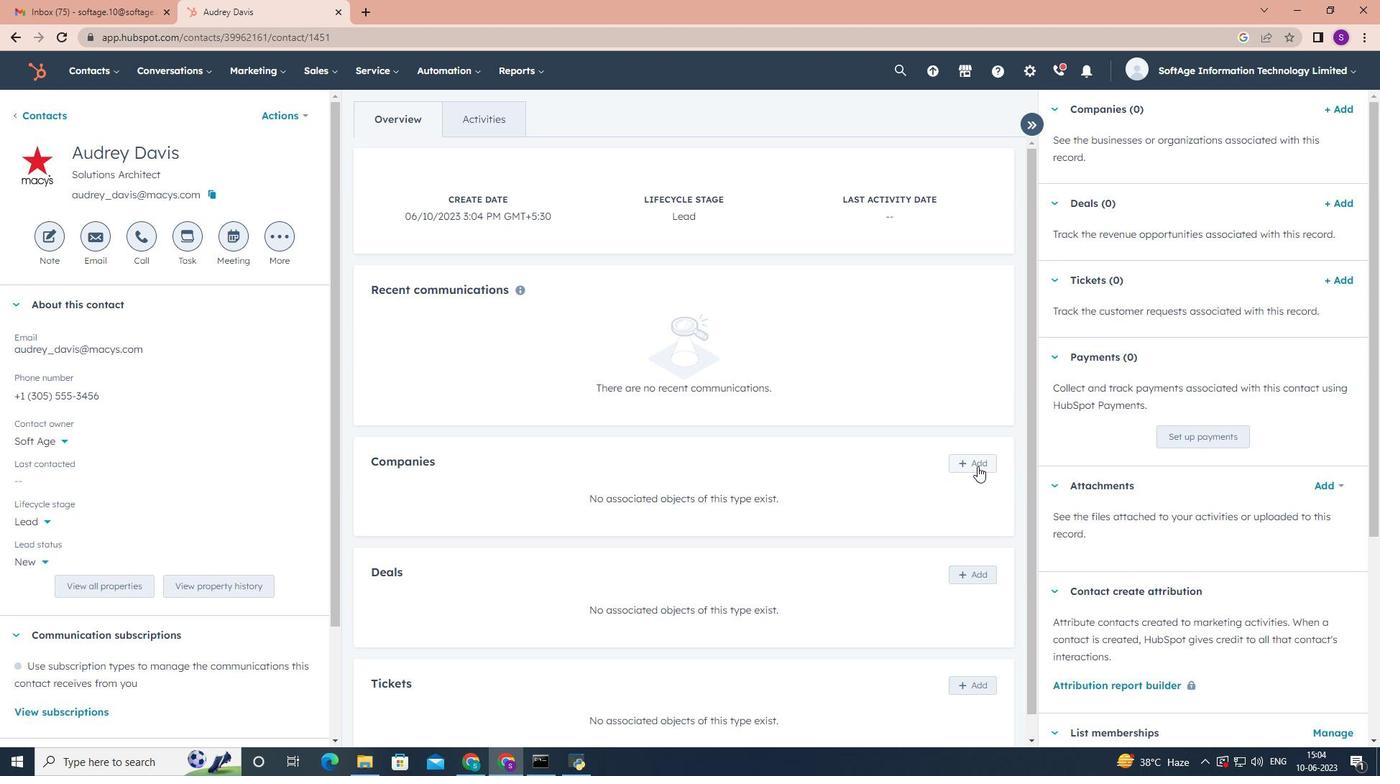 
Action: Mouse moved to (1137, 153)
Screenshot: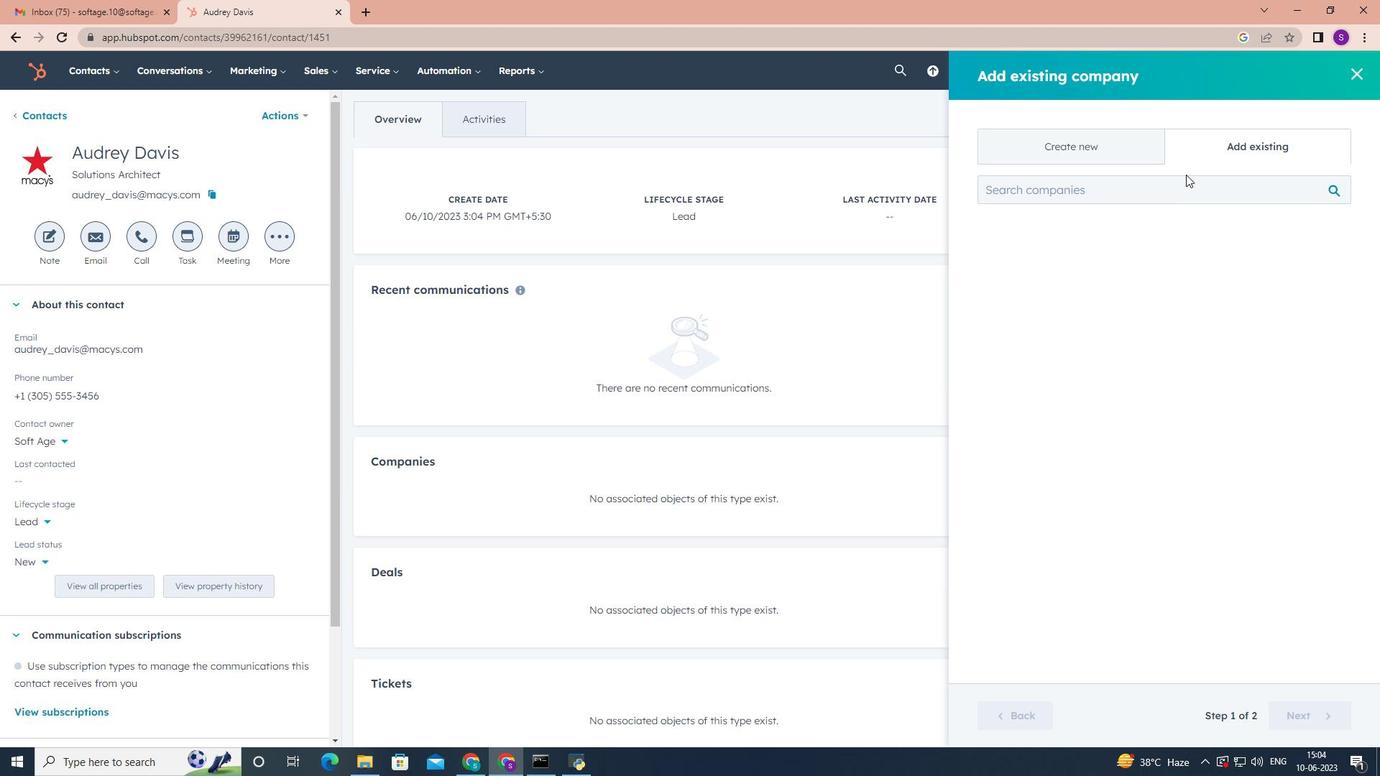 
Action: Mouse pressed left at (1137, 153)
Screenshot: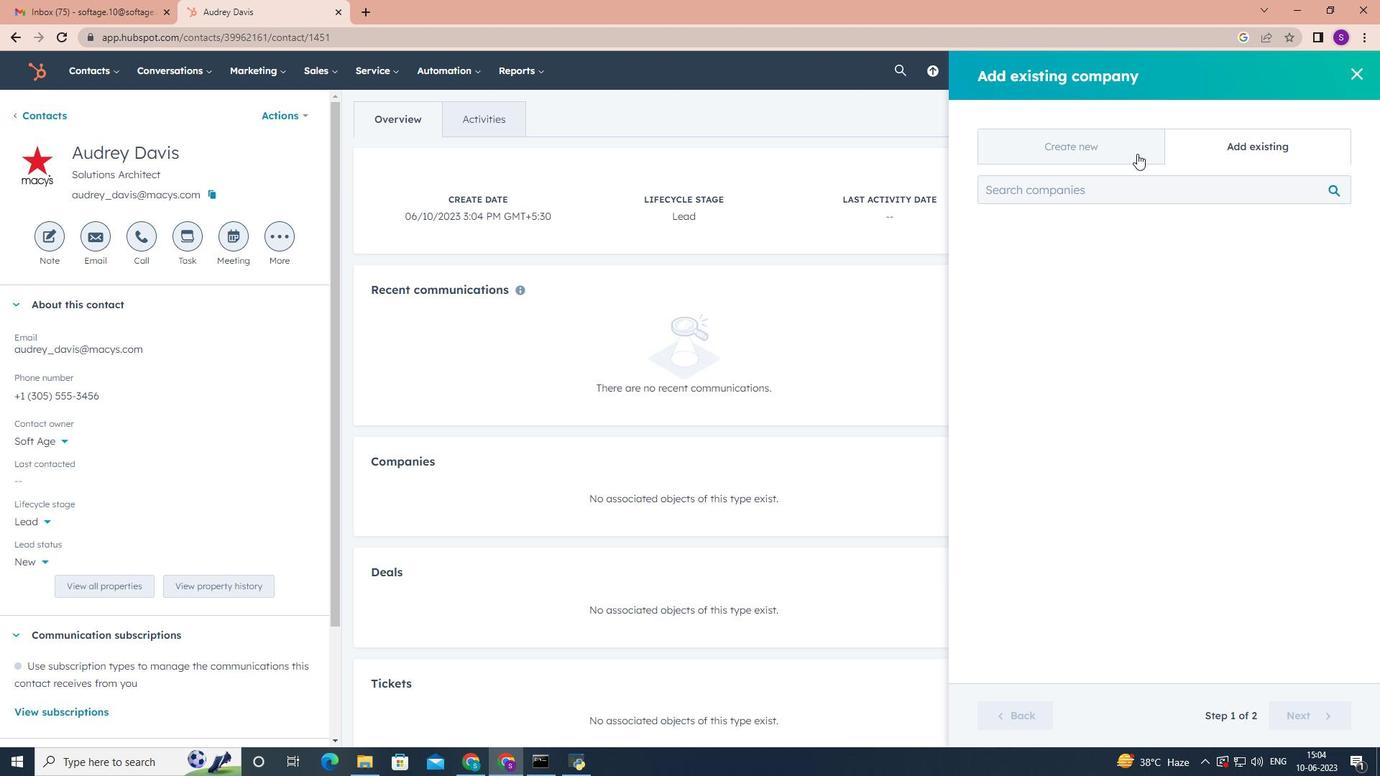 
Action: Mouse moved to (1108, 226)
Screenshot: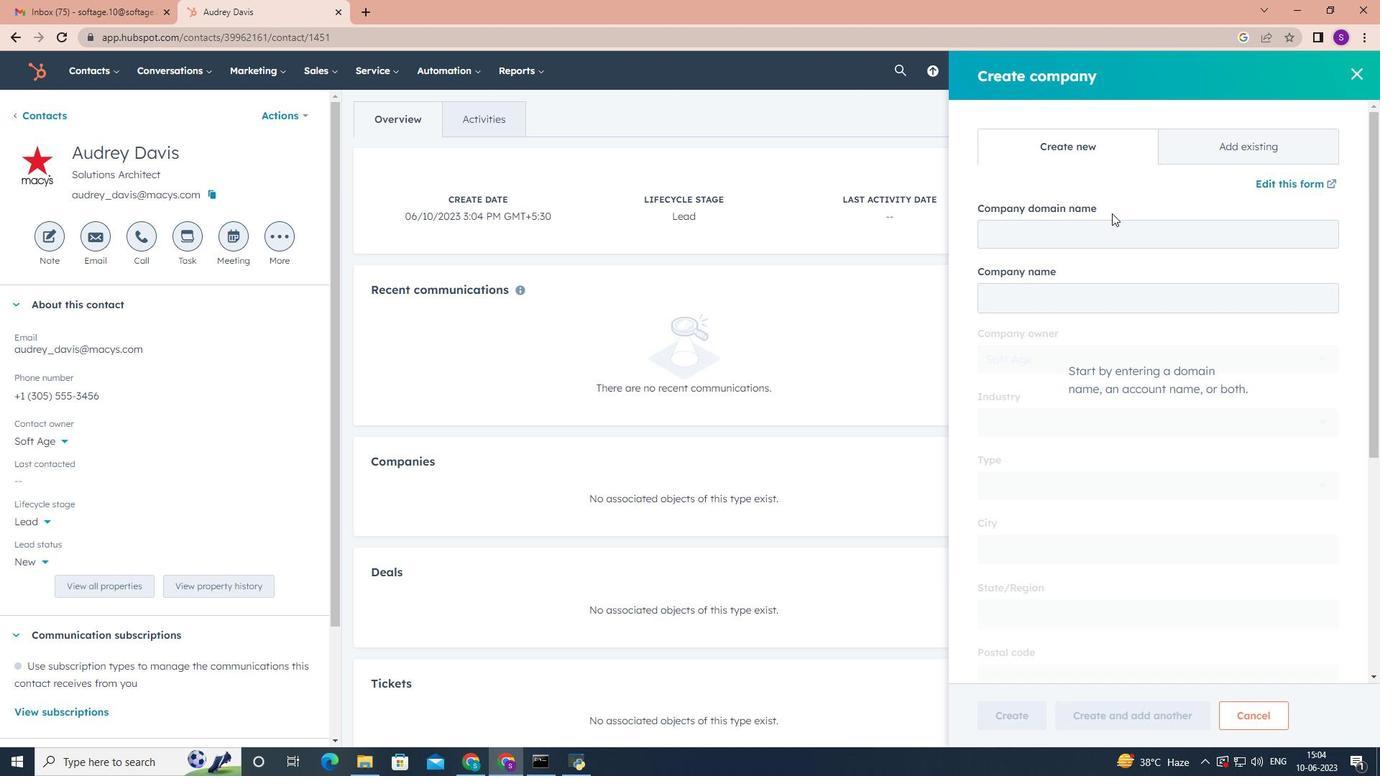 
Action: Mouse pressed left at (1108, 226)
Screenshot: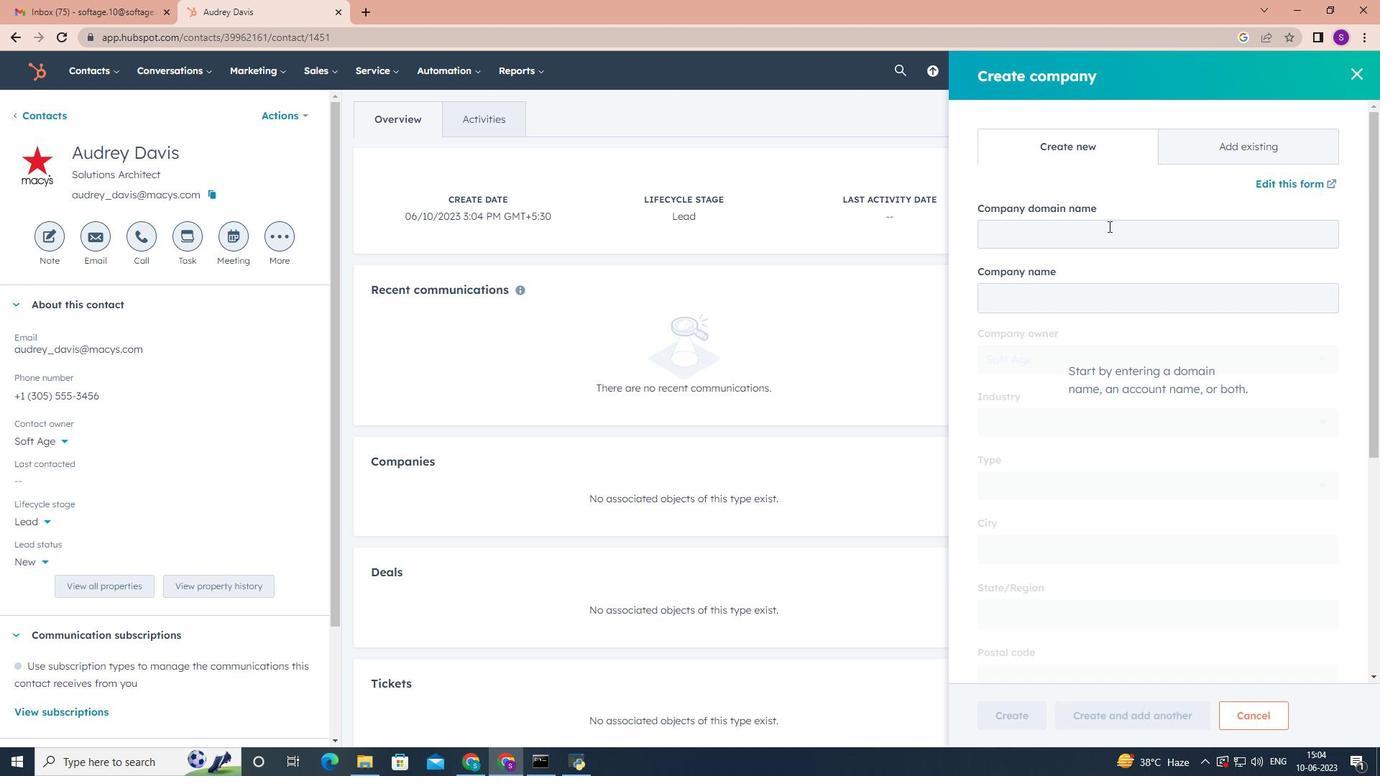 
Action: Key pressed <Key.shift>WWW.biams<Key.backspace>p.com<Key.tab><Key.tab><Key.tab><Key.tab>
Screenshot: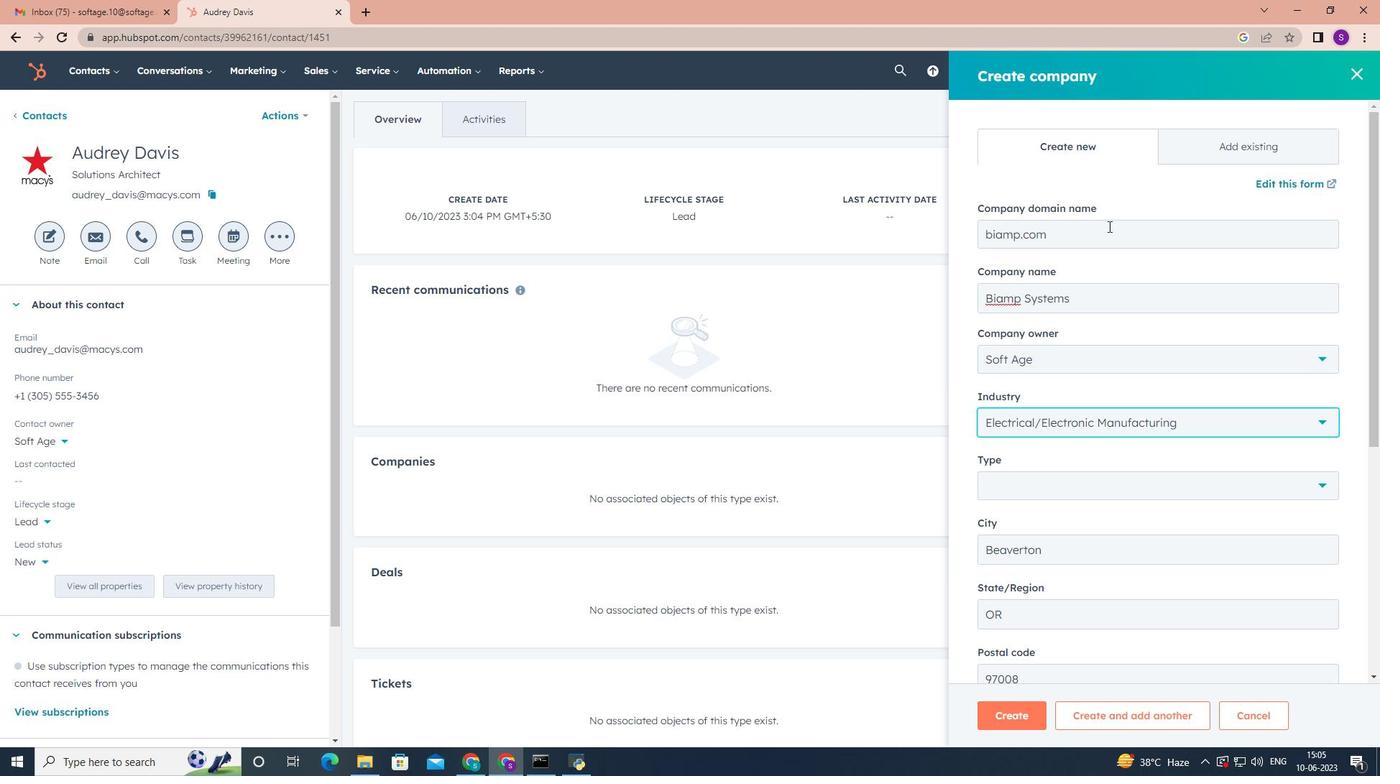 
Action: Mouse moved to (1316, 480)
Screenshot: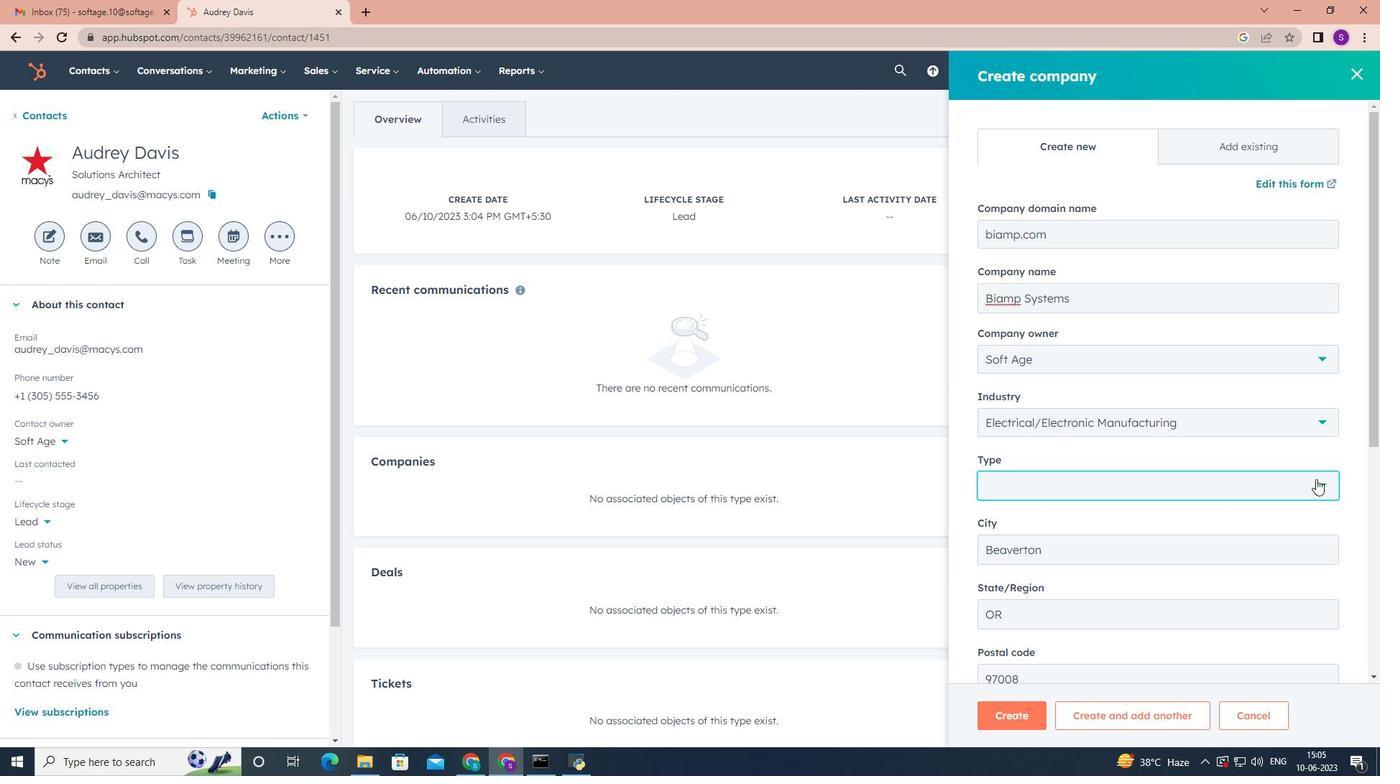 
Action: Mouse pressed left at (1316, 480)
Screenshot: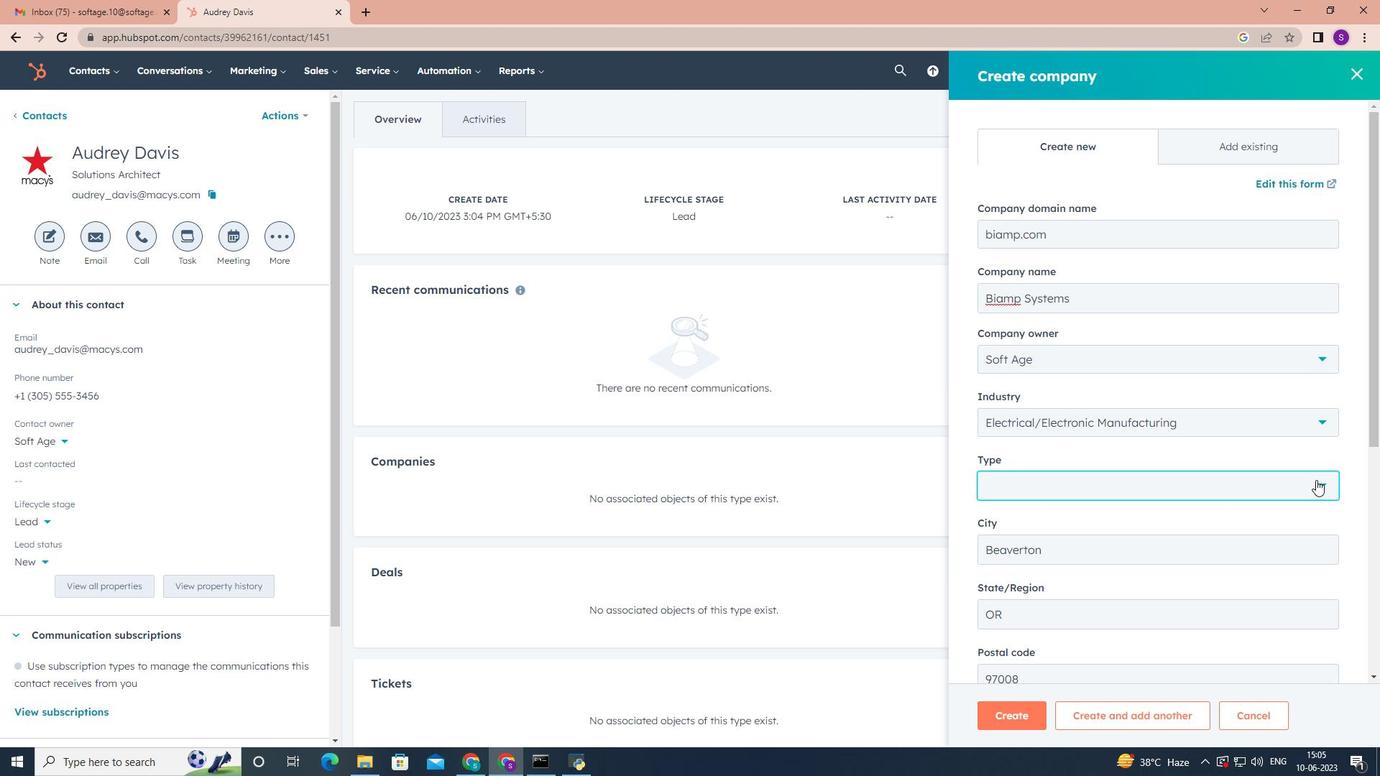 
Action: Mouse moved to (1176, 535)
Screenshot: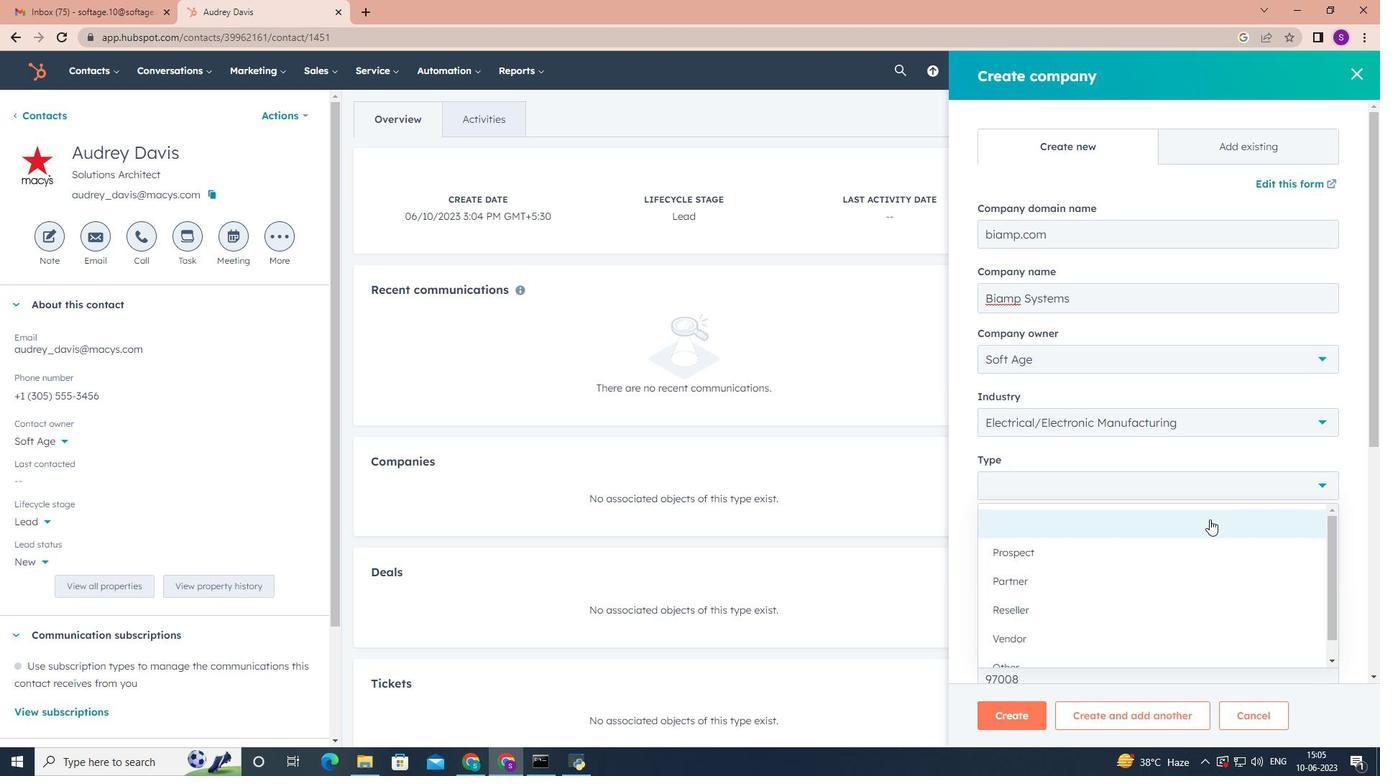 
Action: Mouse scrolled (1176, 534) with delta (0, 0)
Screenshot: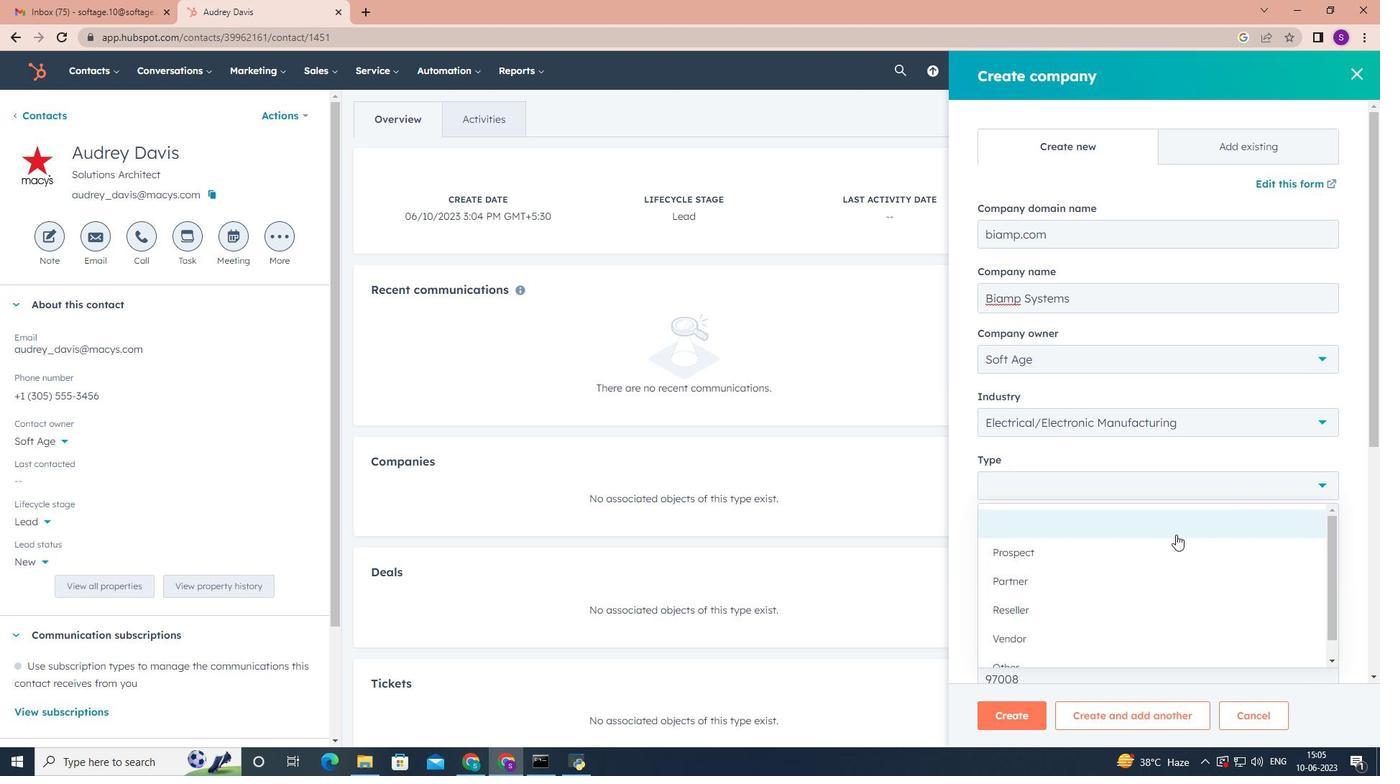 
Action: Mouse scrolled (1176, 534) with delta (0, 0)
Screenshot: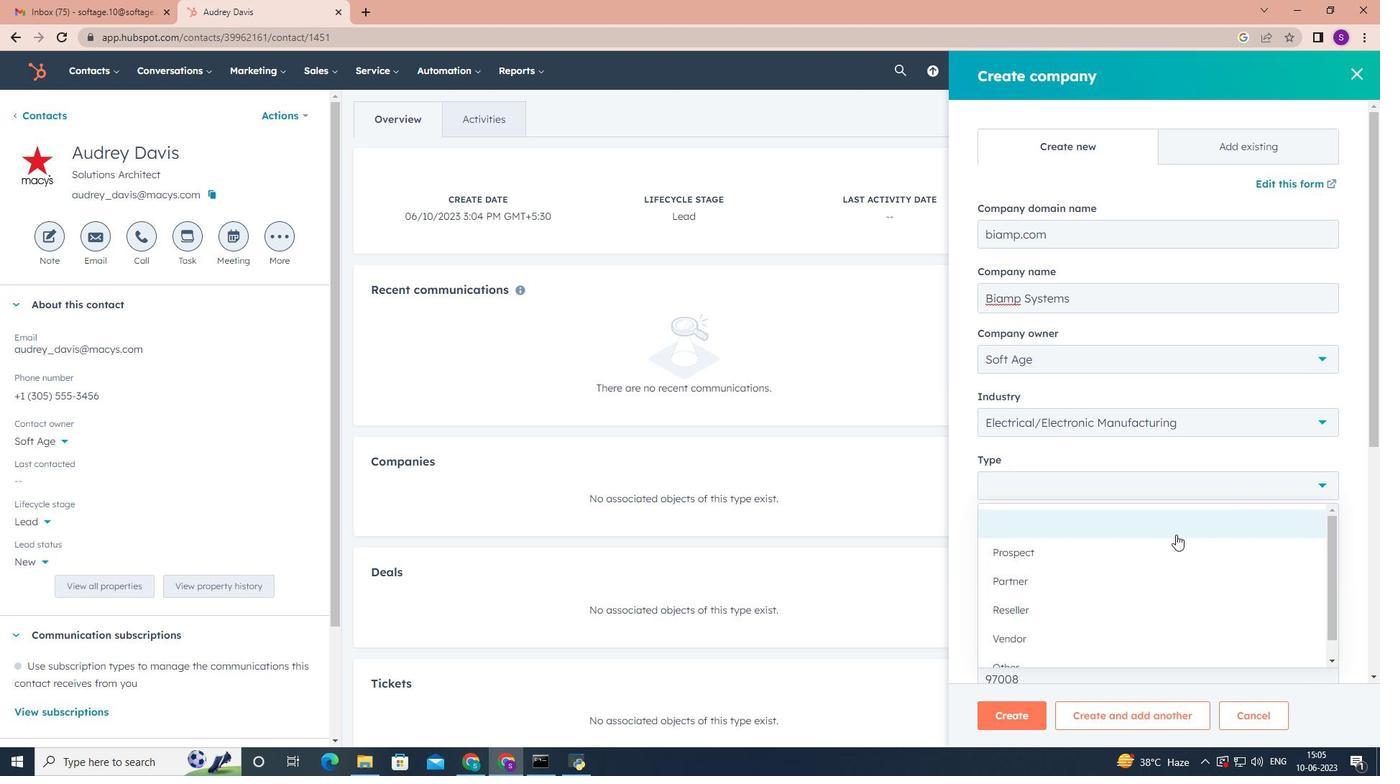 
Action: Mouse scrolled (1176, 534) with delta (0, 0)
Screenshot: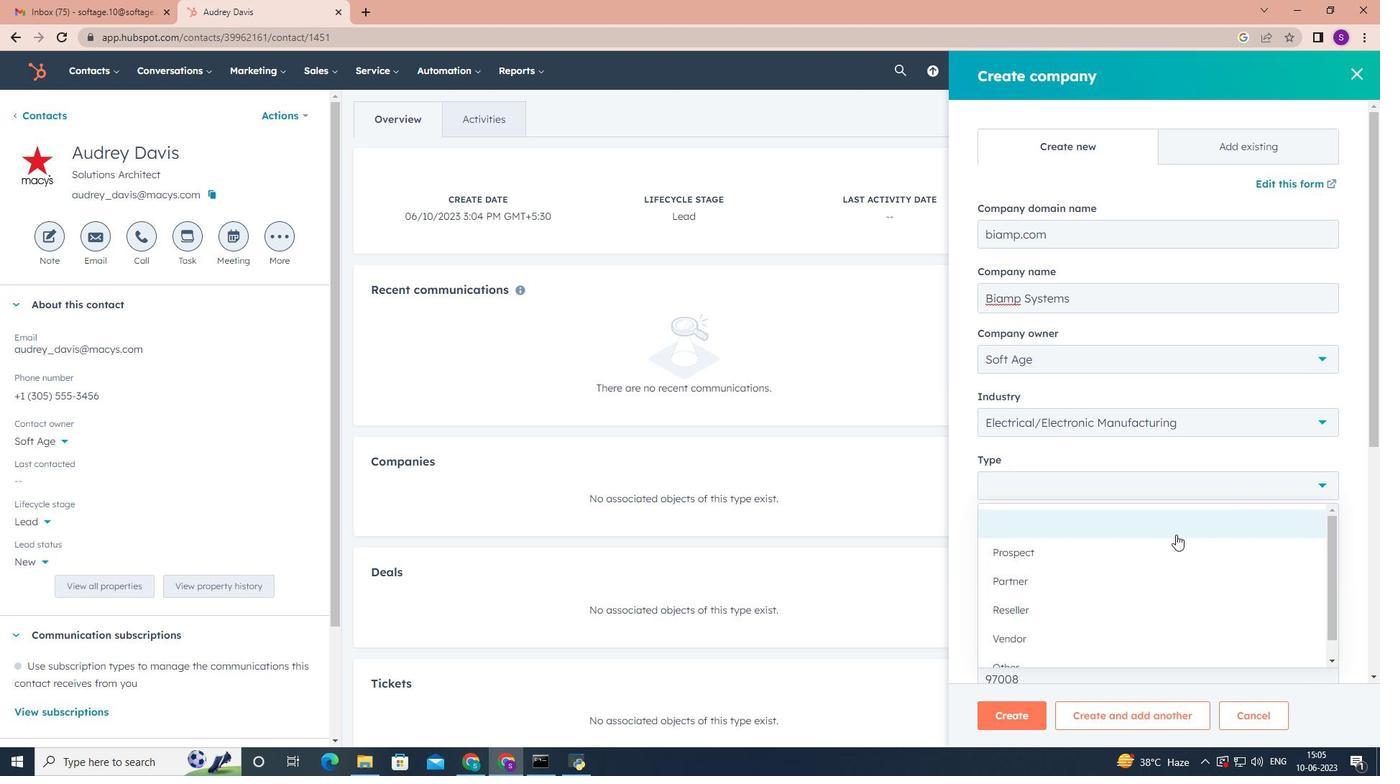 
Action: Mouse scrolled (1176, 534) with delta (0, 0)
Screenshot: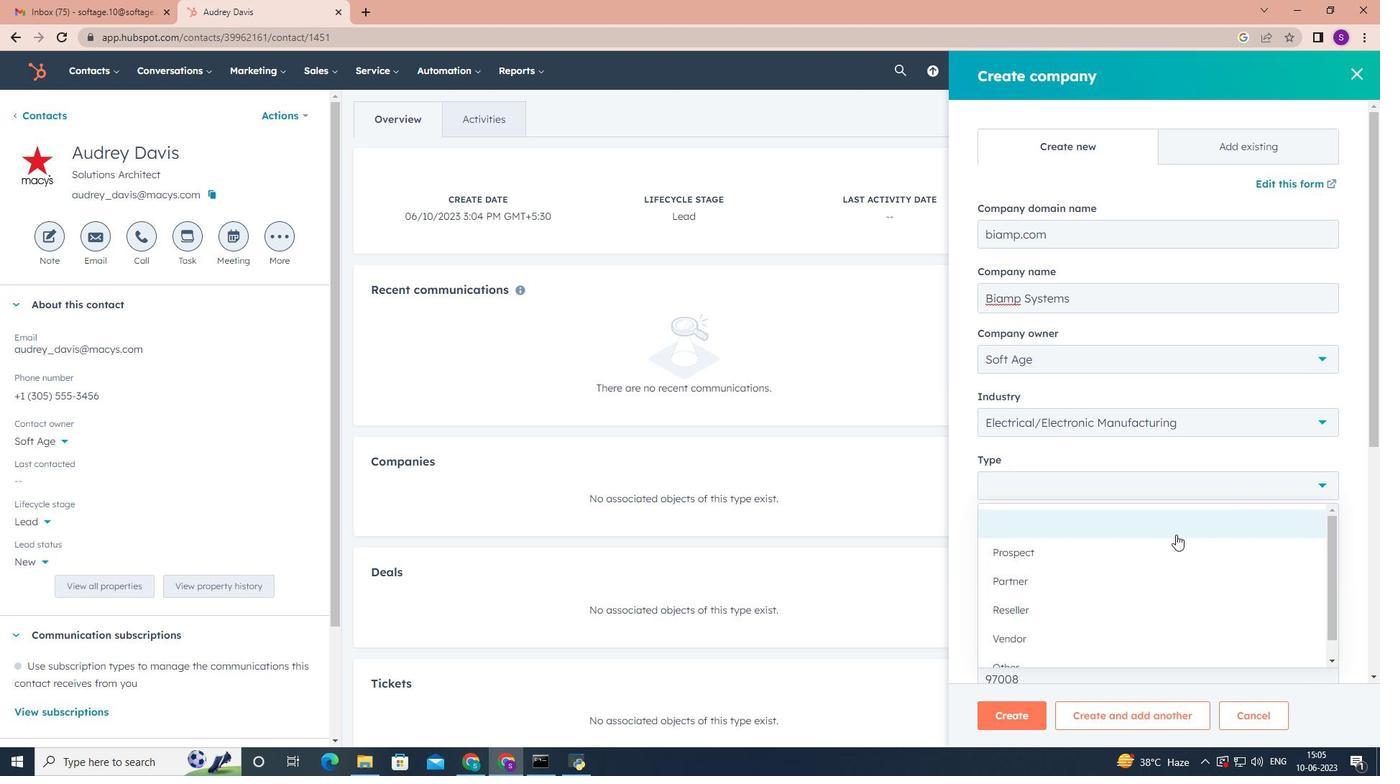 
Action: Mouse scrolled (1176, 534) with delta (0, 0)
Screenshot: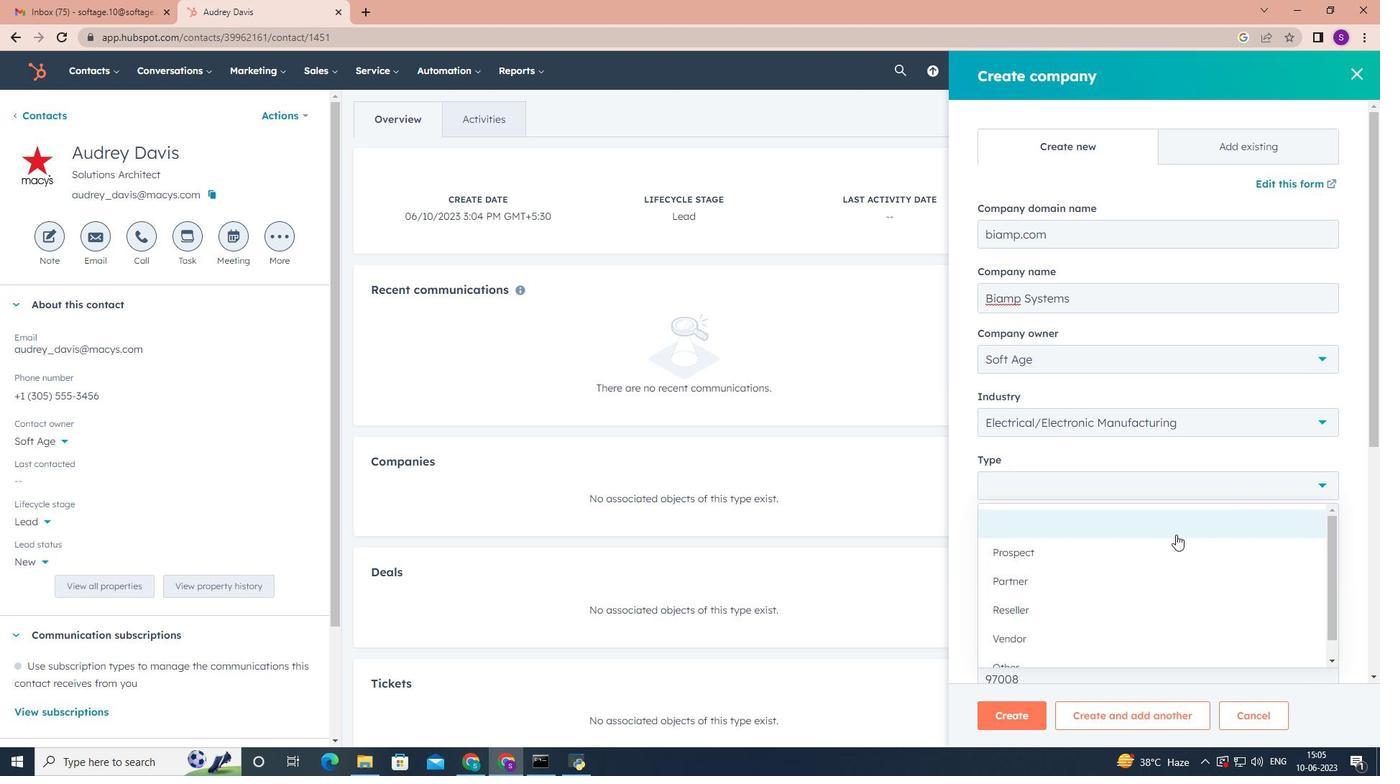 
Action: Mouse moved to (1045, 640)
Screenshot: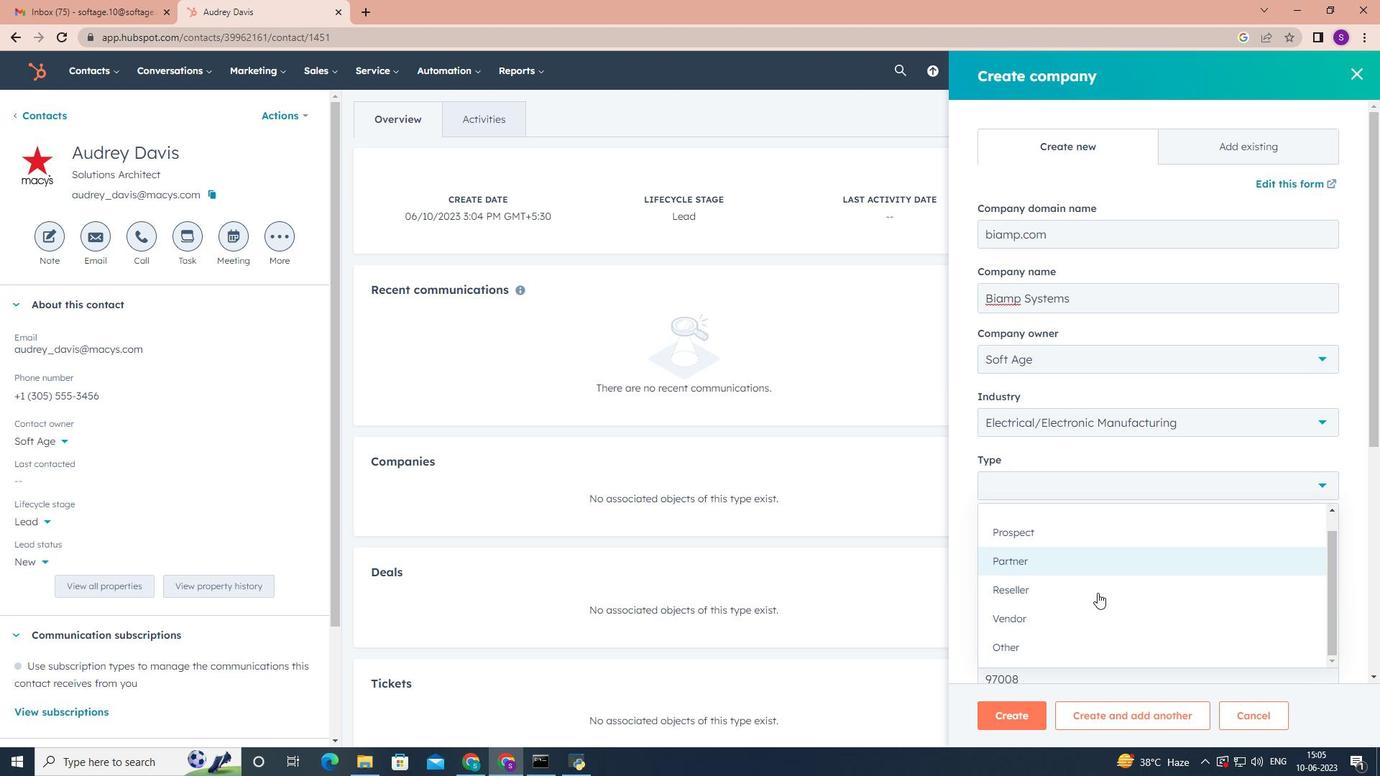 
Action: Mouse pressed left at (1045, 640)
Screenshot: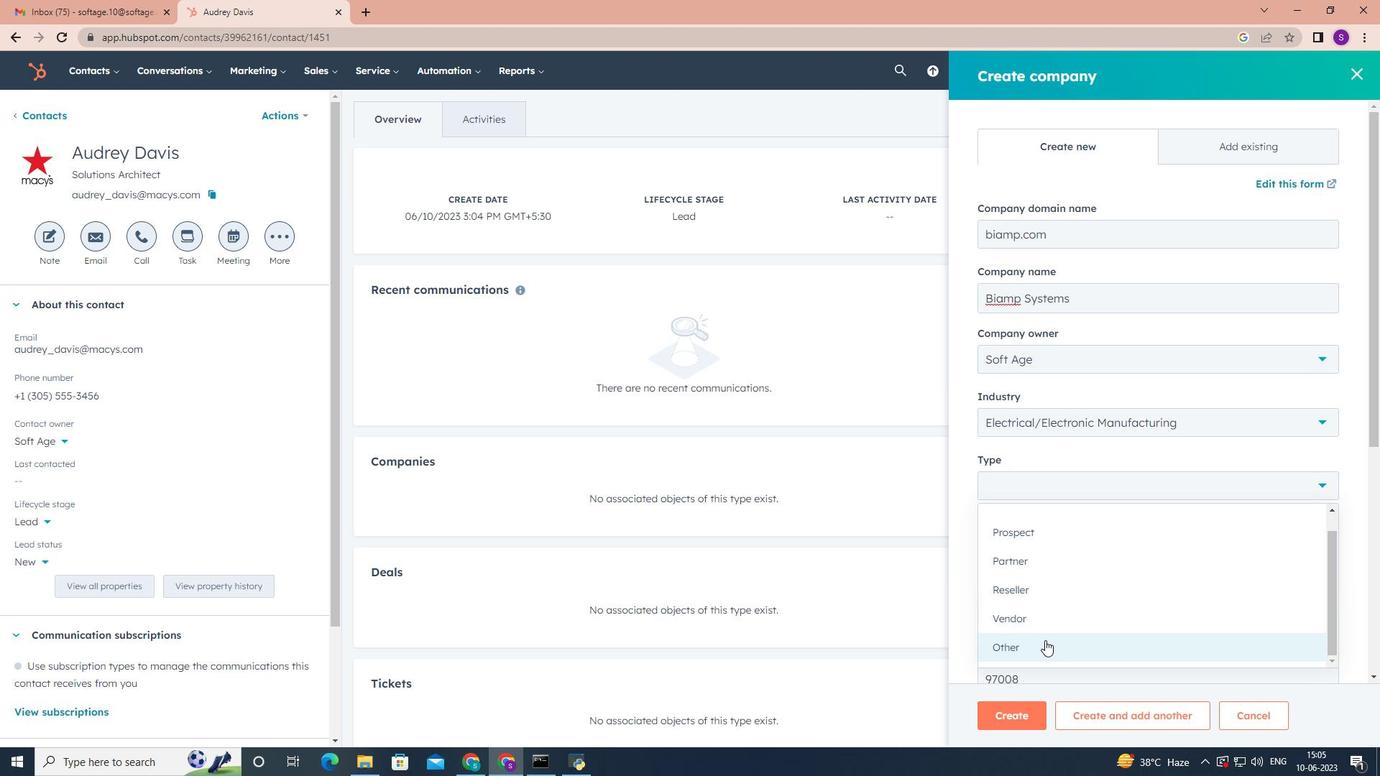 
Action: Mouse moved to (1070, 655)
Screenshot: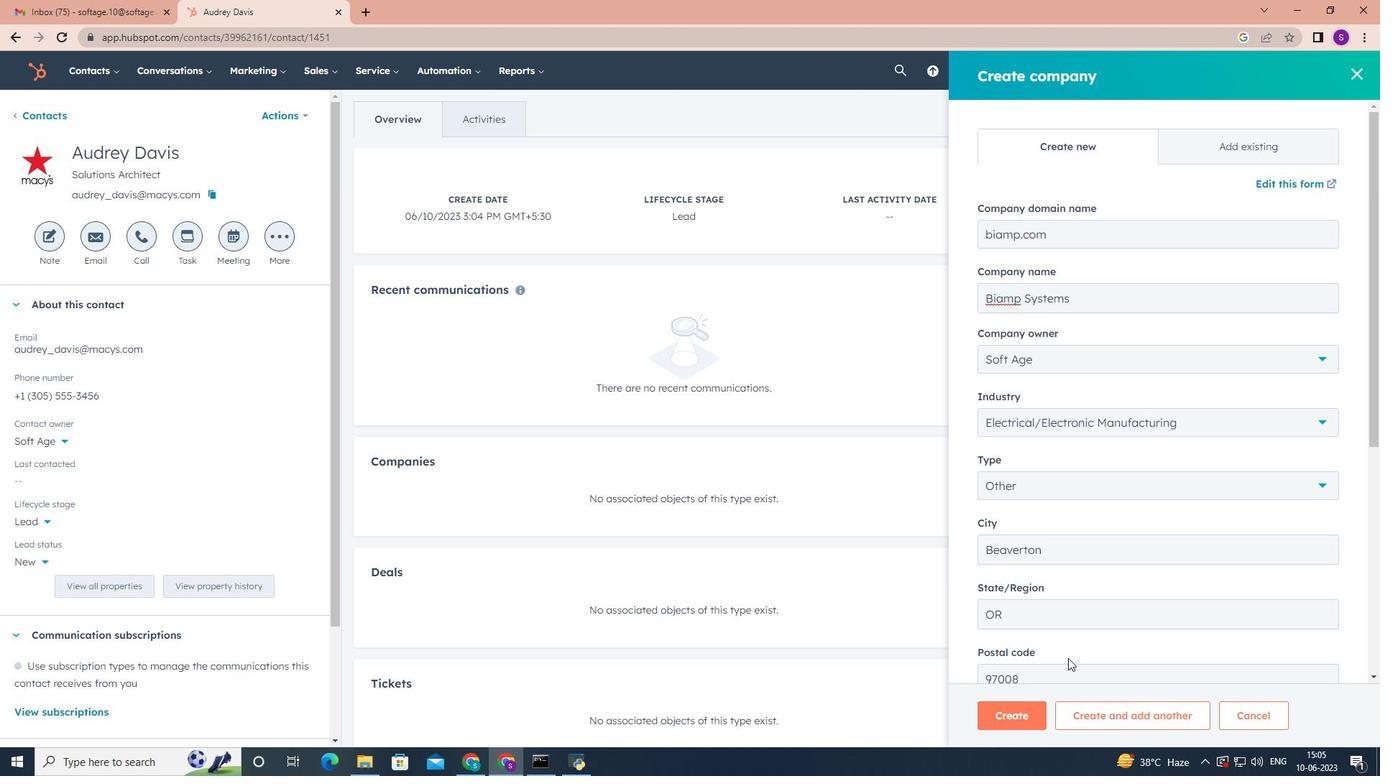 
Action: Mouse scrolled (1070, 655) with delta (0, 0)
Screenshot: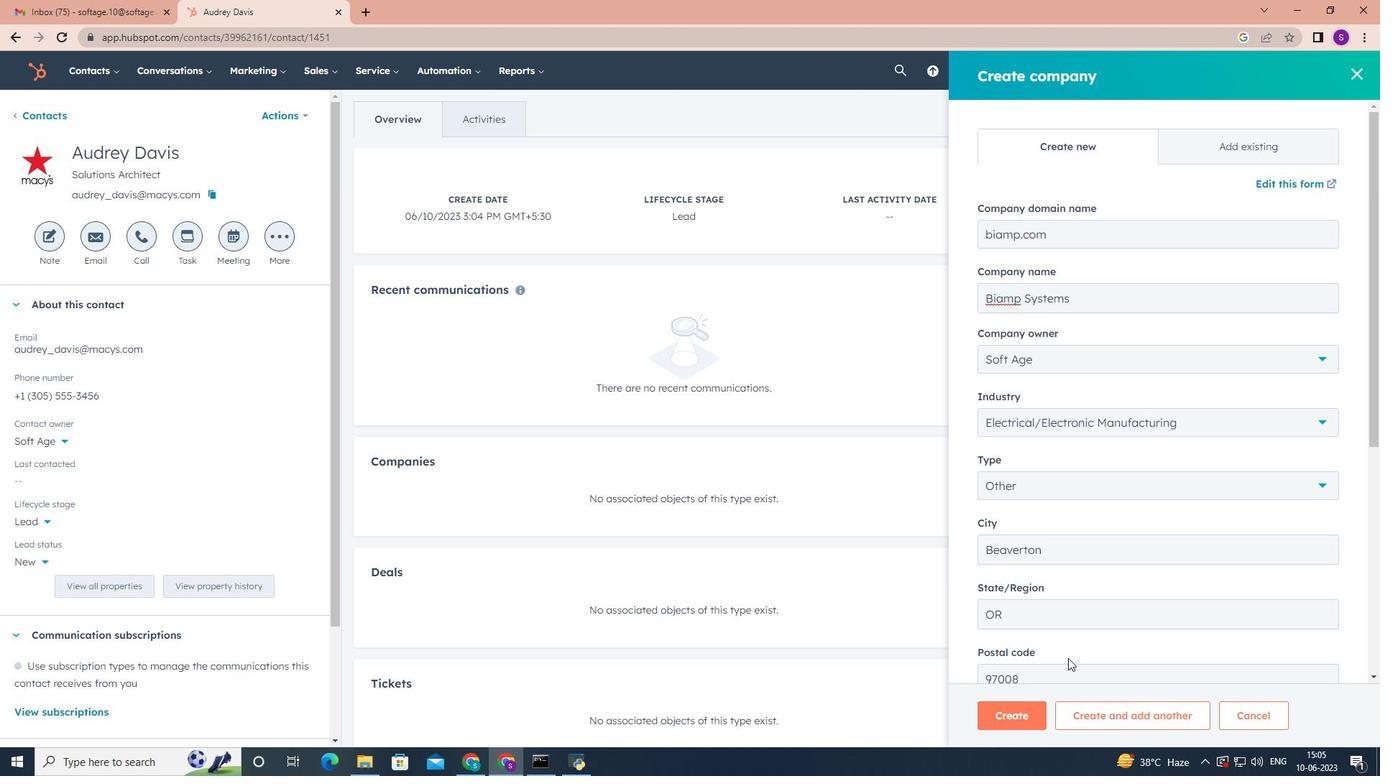 
Action: Mouse scrolled (1070, 655) with delta (0, 0)
Screenshot: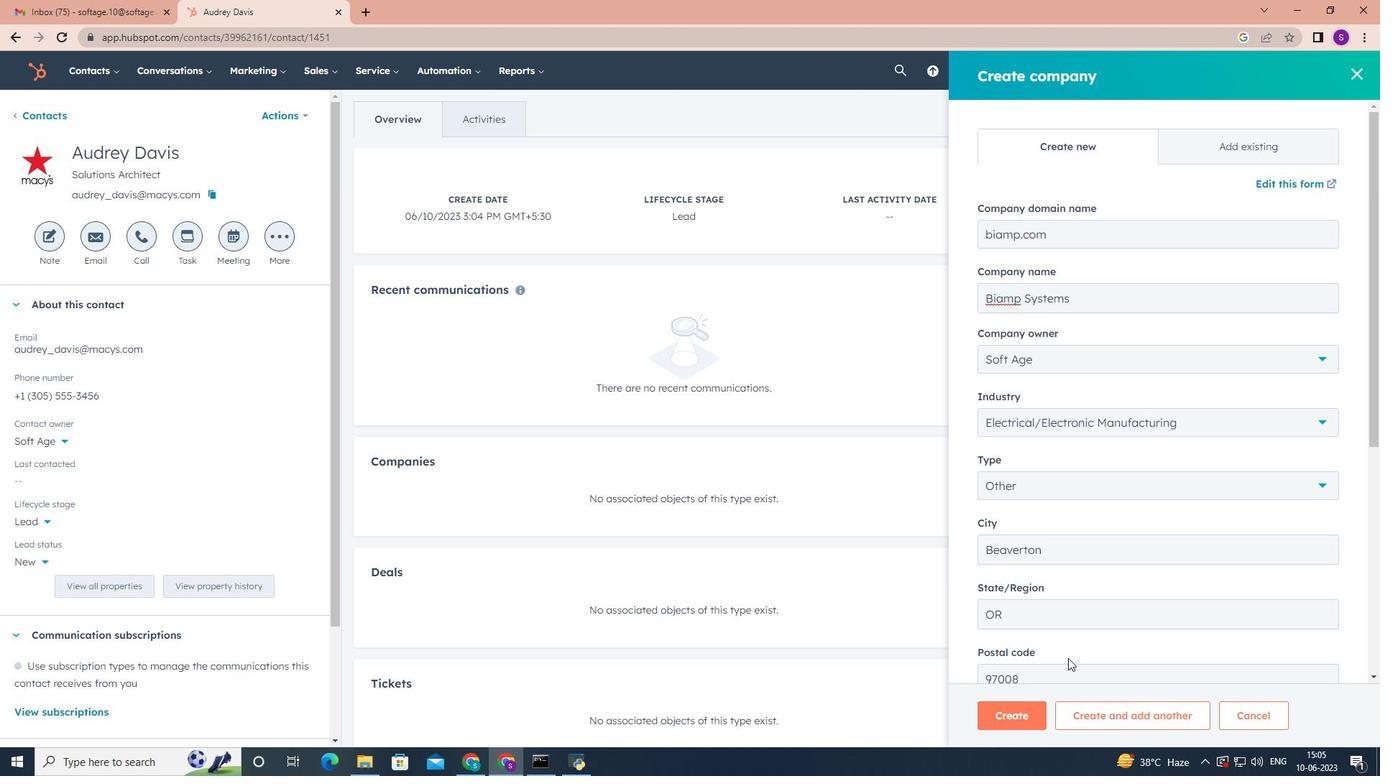 
Action: Mouse scrolled (1070, 655) with delta (0, 0)
Screenshot: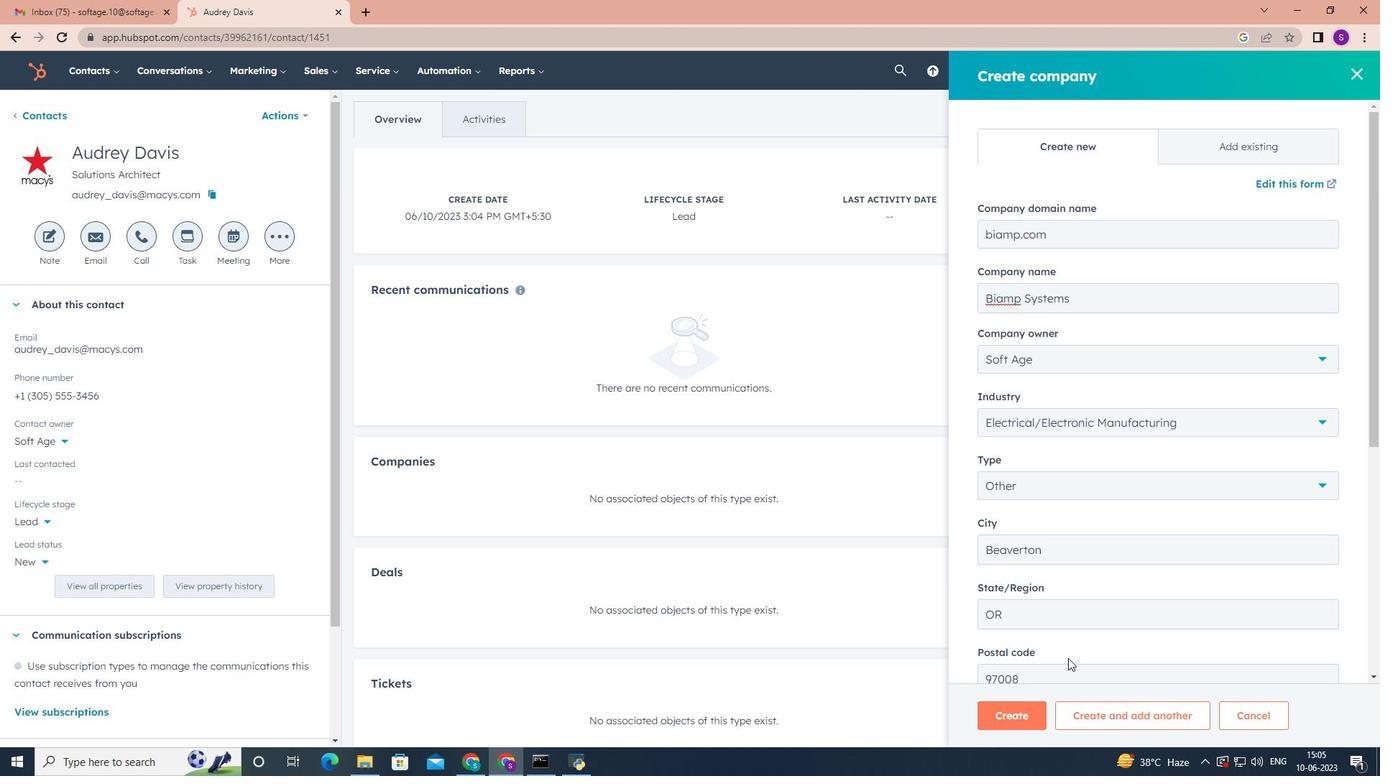 
Action: Mouse scrolled (1070, 655) with delta (0, 0)
Screenshot: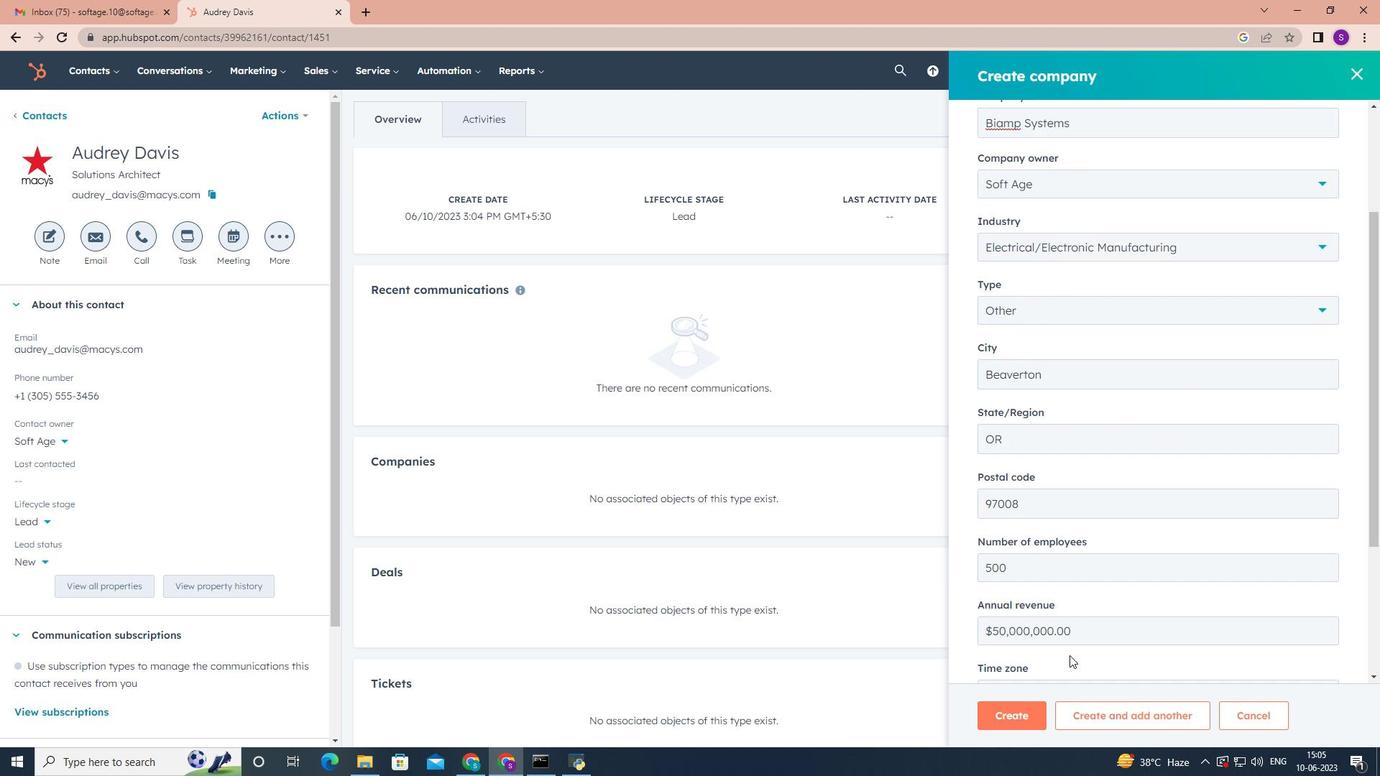 
Action: Mouse scrolled (1070, 655) with delta (0, 0)
Screenshot: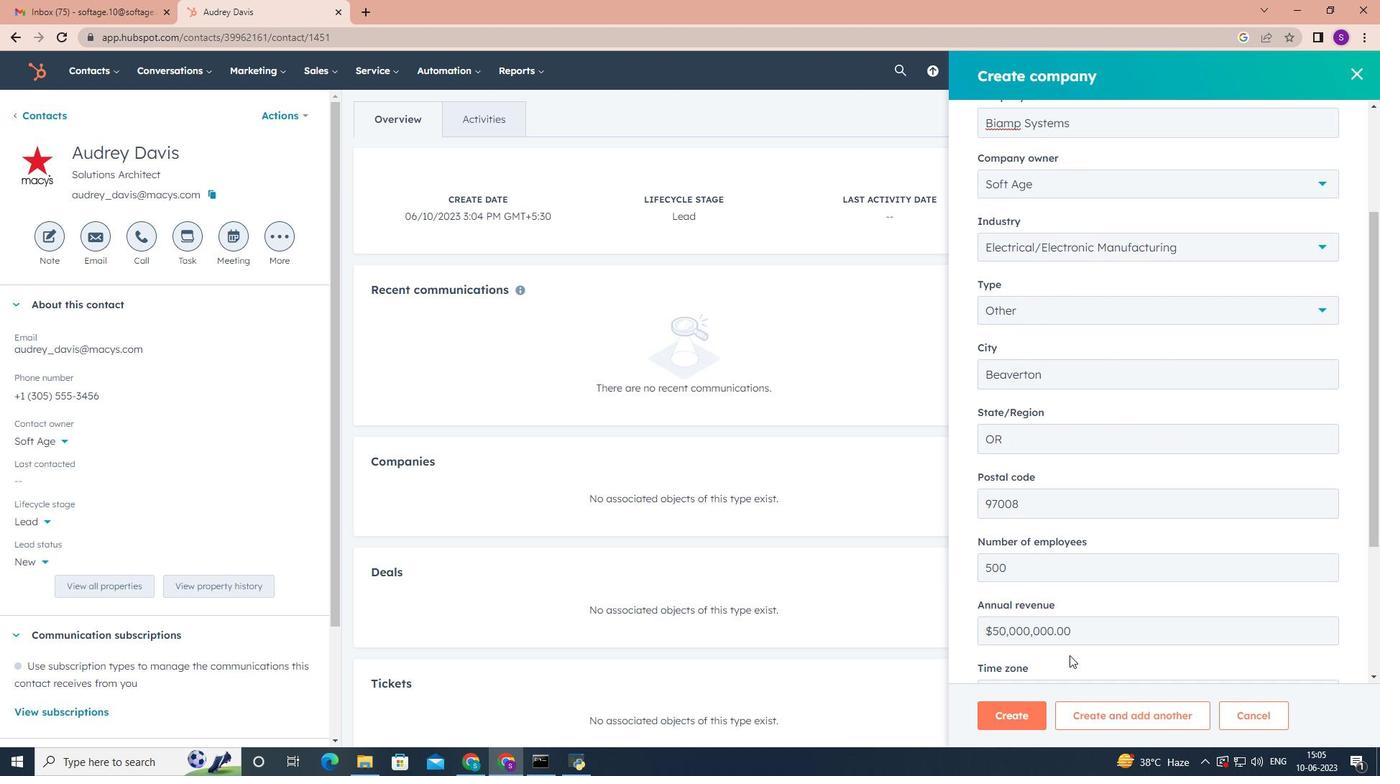 
Action: Mouse scrolled (1070, 655) with delta (0, 0)
Screenshot: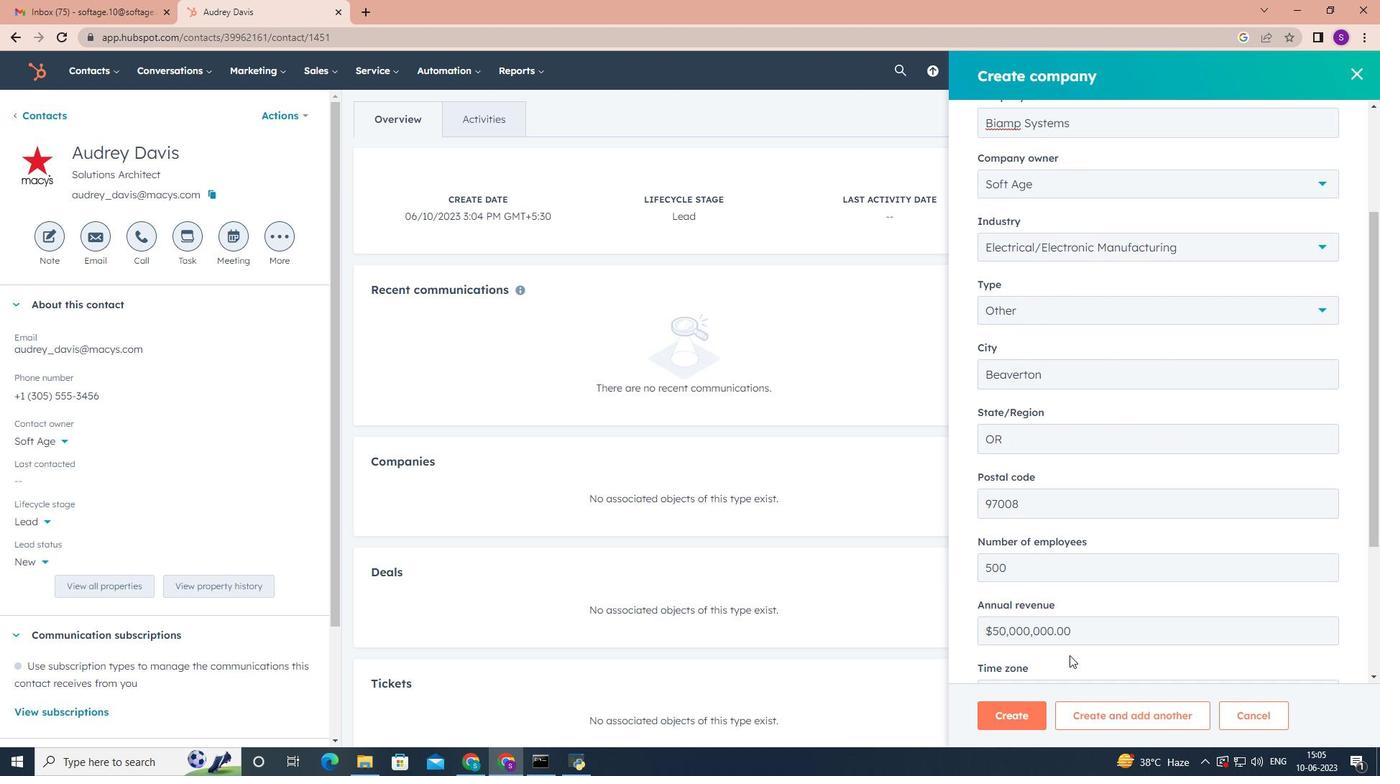 
Action: Mouse scrolled (1070, 655) with delta (0, 0)
Screenshot: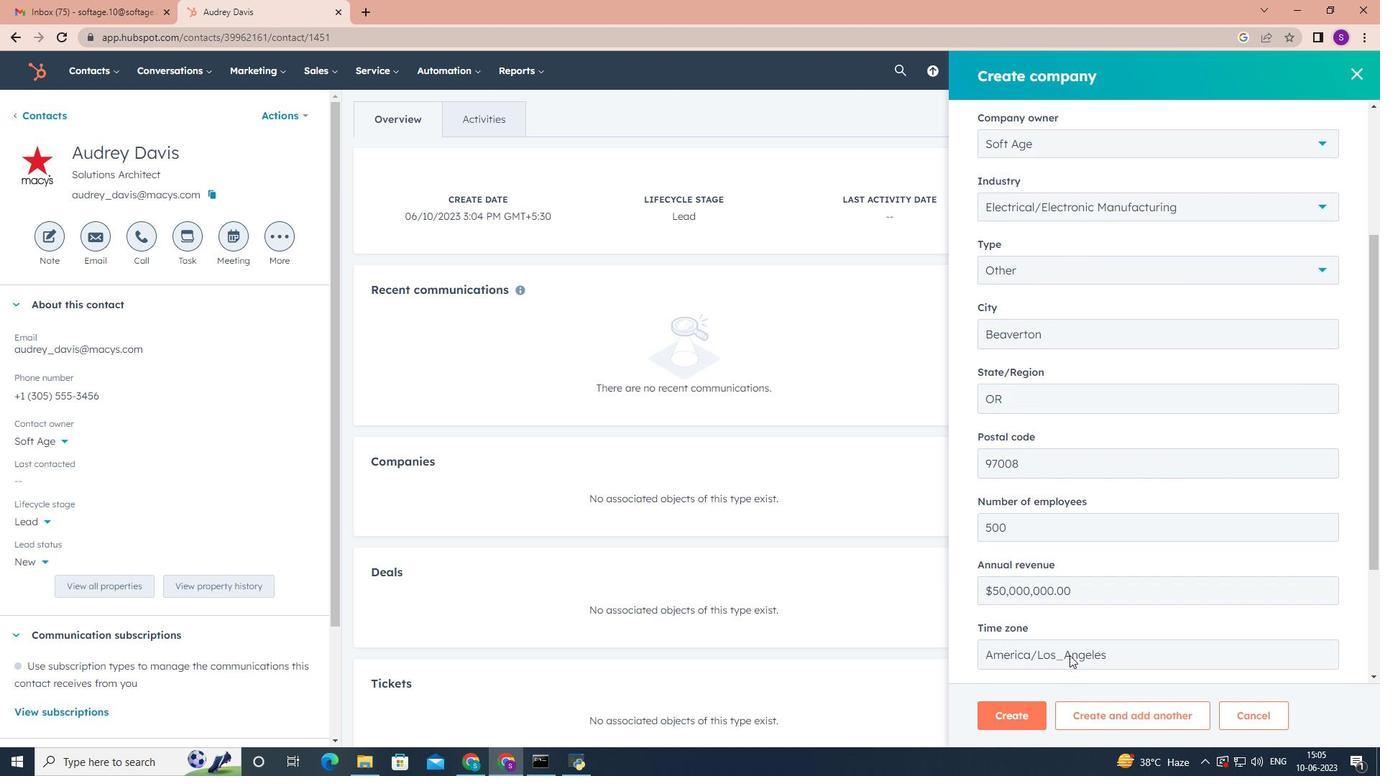 
Action: Mouse scrolled (1070, 655) with delta (0, 0)
Screenshot: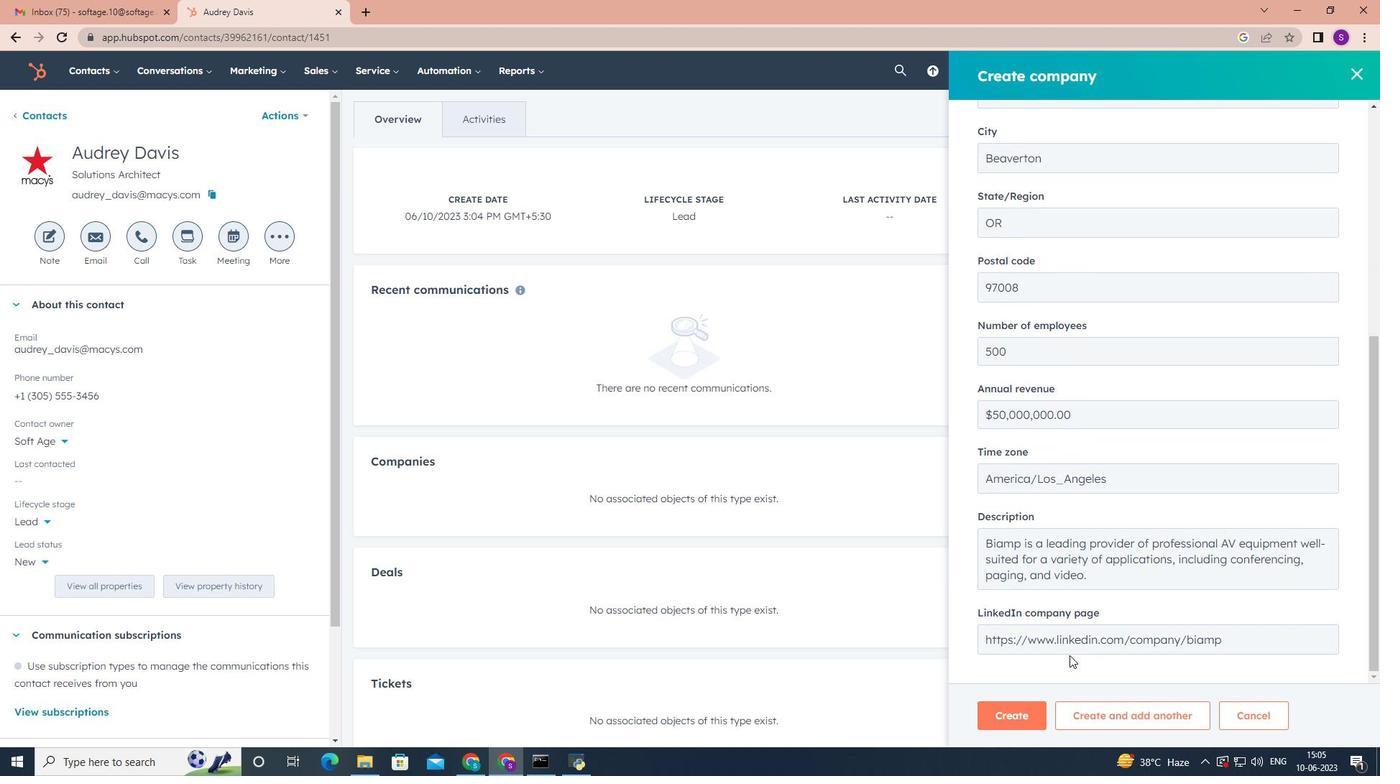
Action: Mouse scrolled (1070, 655) with delta (0, 0)
Screenshot: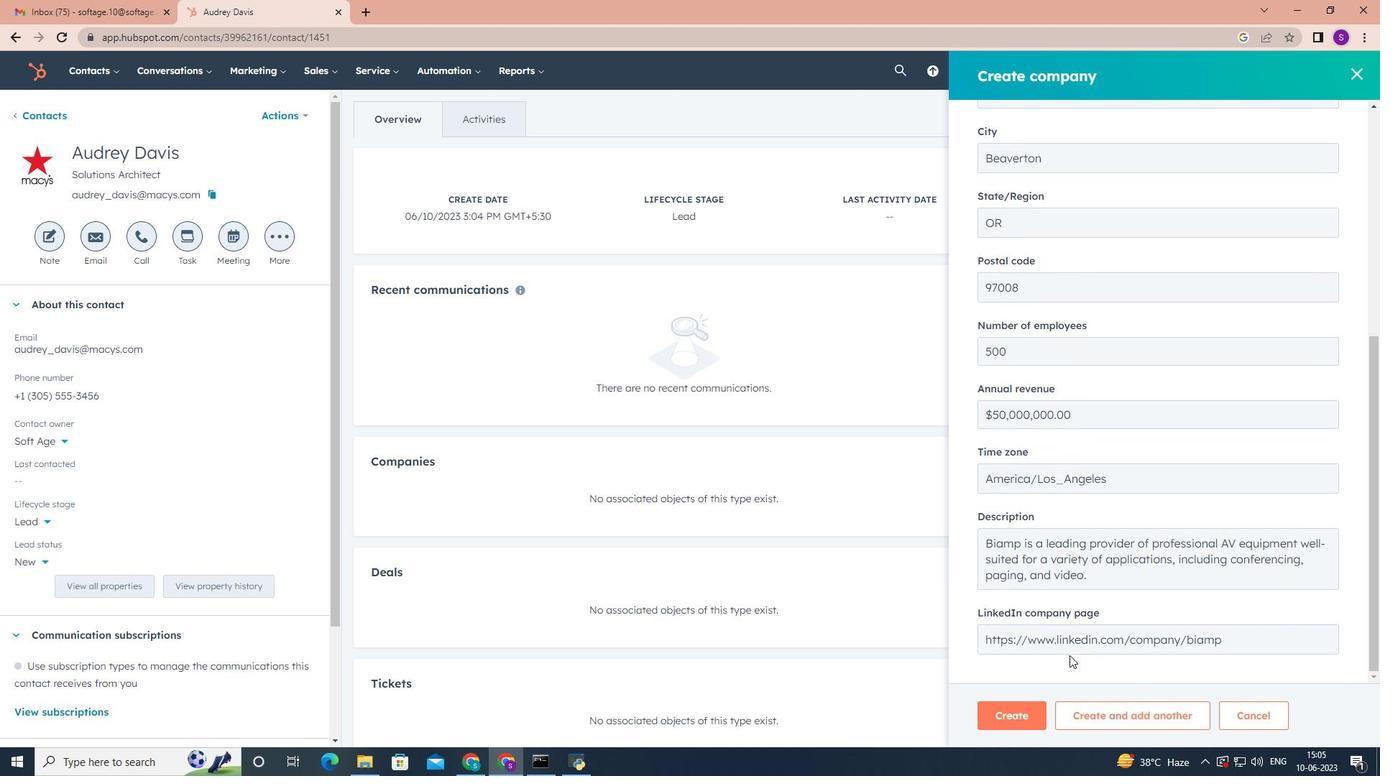 
Action: Mouse scrolled (1070, 655) with delta (0, 0)
Screenshot: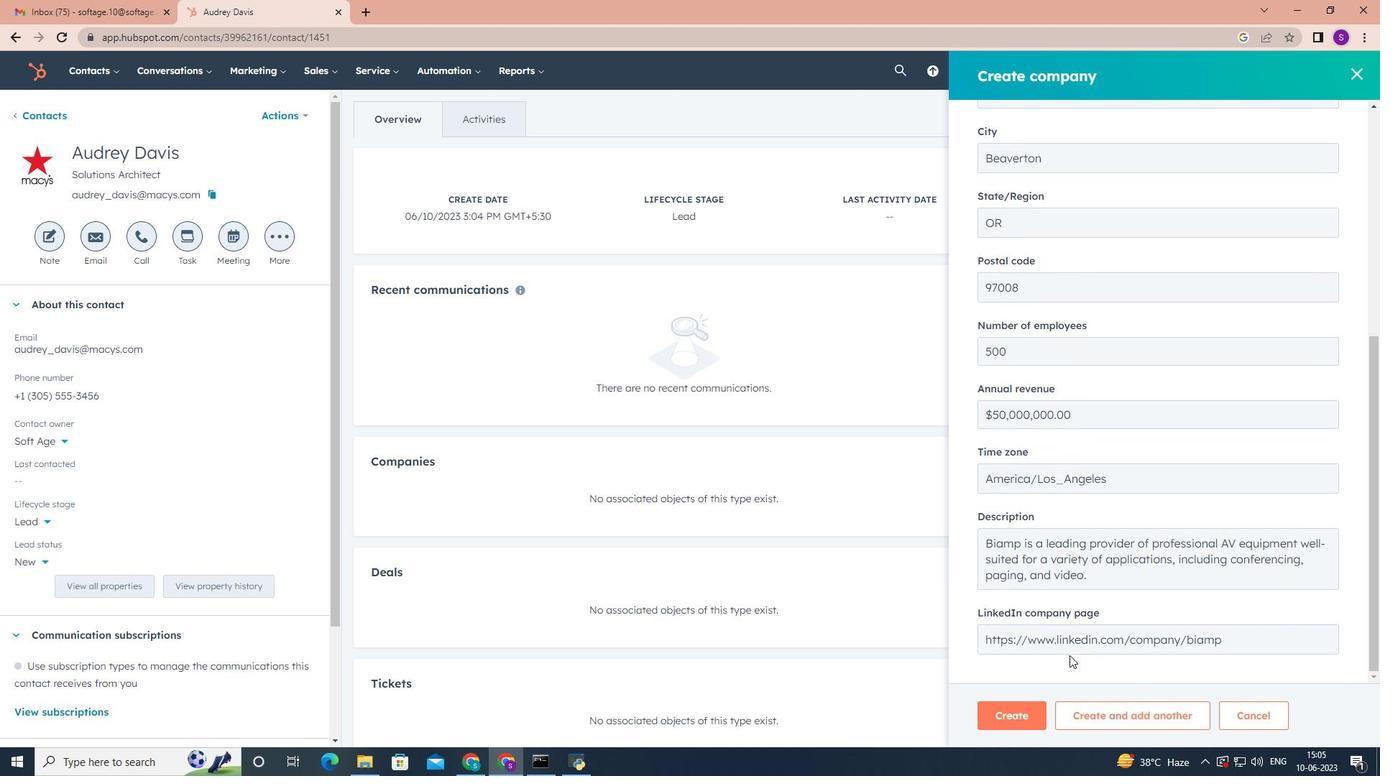 
Action: Mouse scrolled (1070, 655) with delta (0, 0)
Screenshot: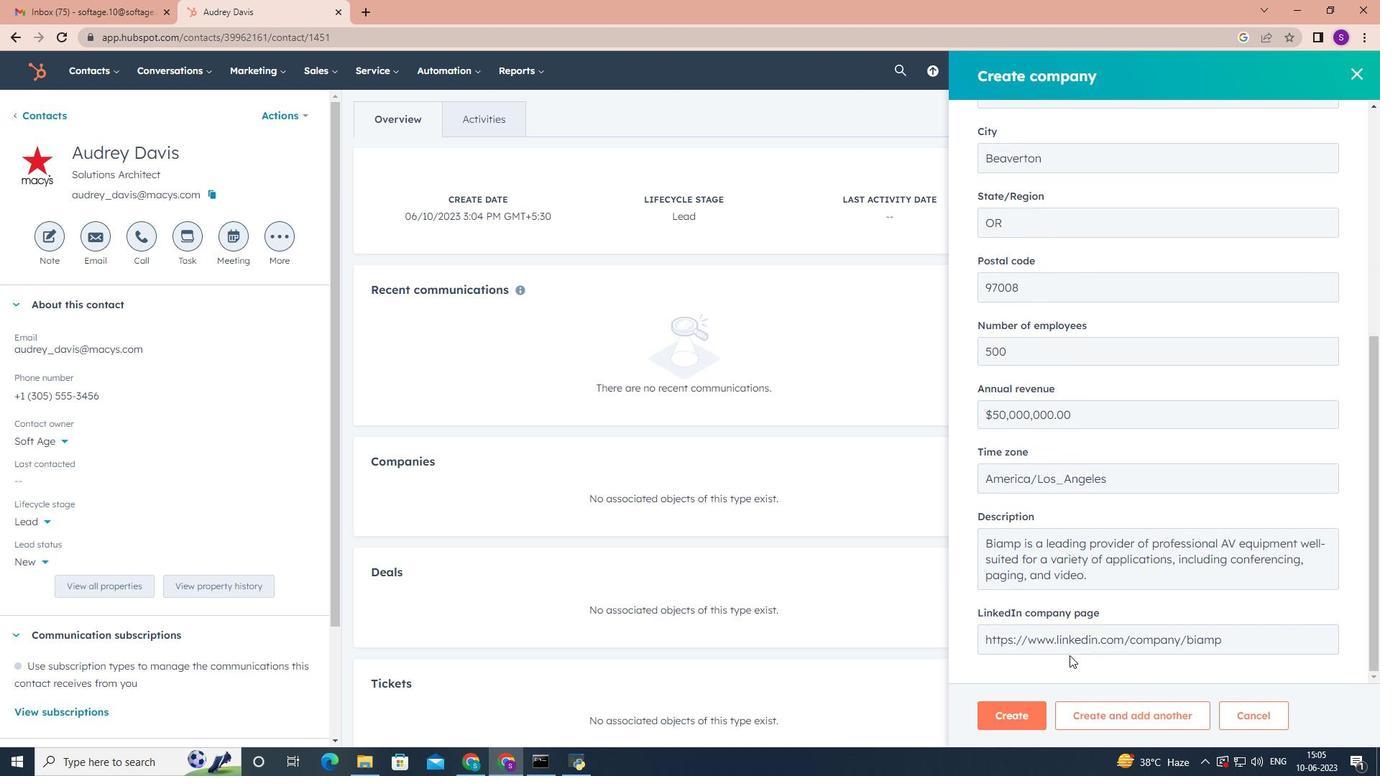 
Action: Mouse moved to (1013, 717)
Screenshot: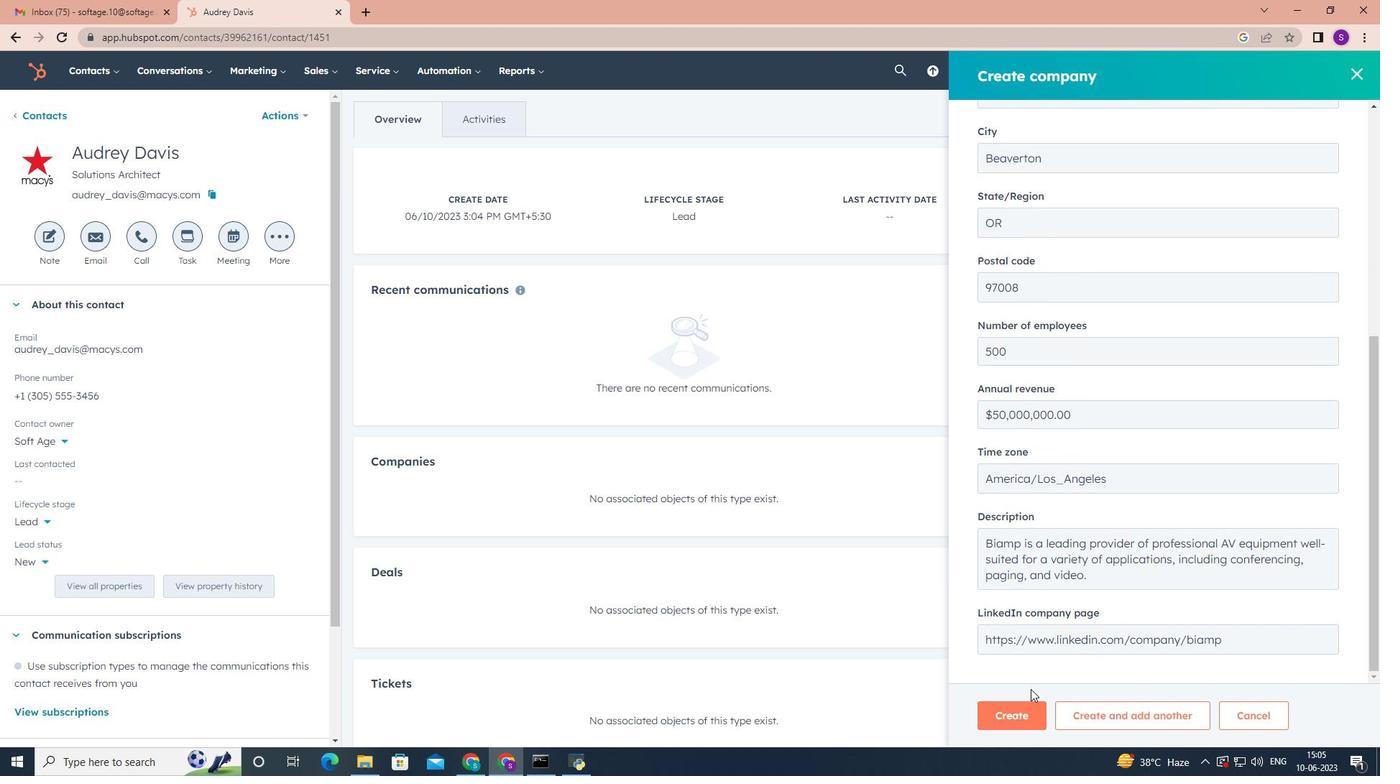 
Action: Mouse pressed left at (1013, 717)
Screenshot: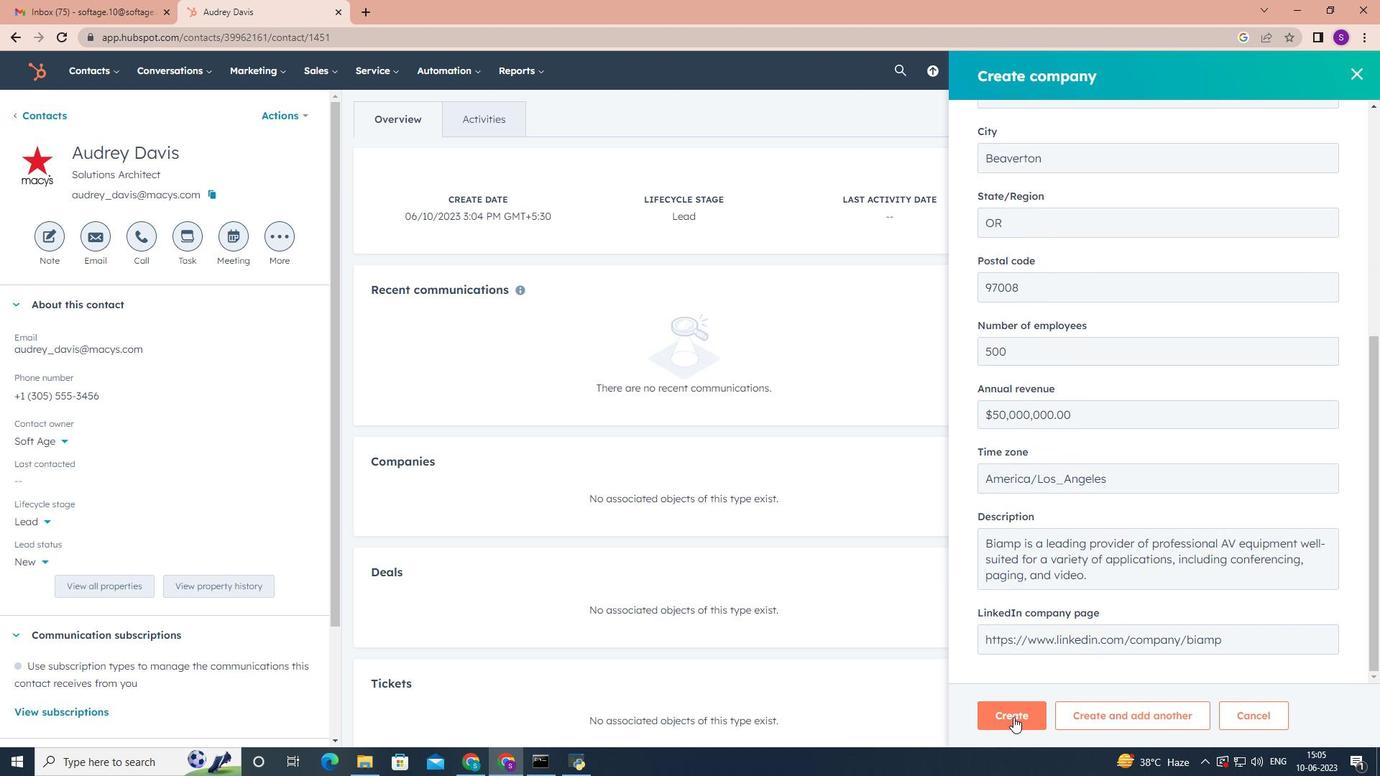 
Action: Mouse moved to (949, 430)
Screenshot: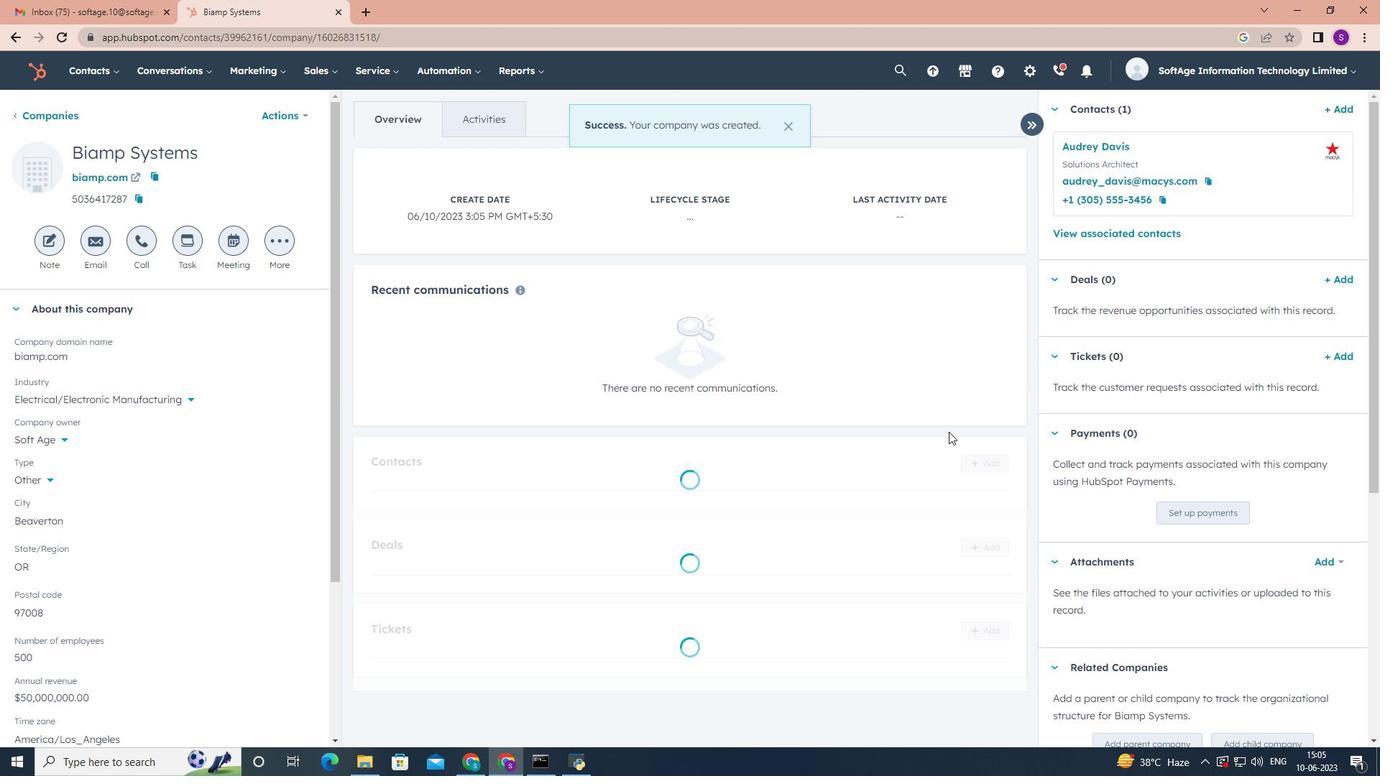 
Action: Mouse scrolled (949, 429) with delta (0, 0)
Screenshot: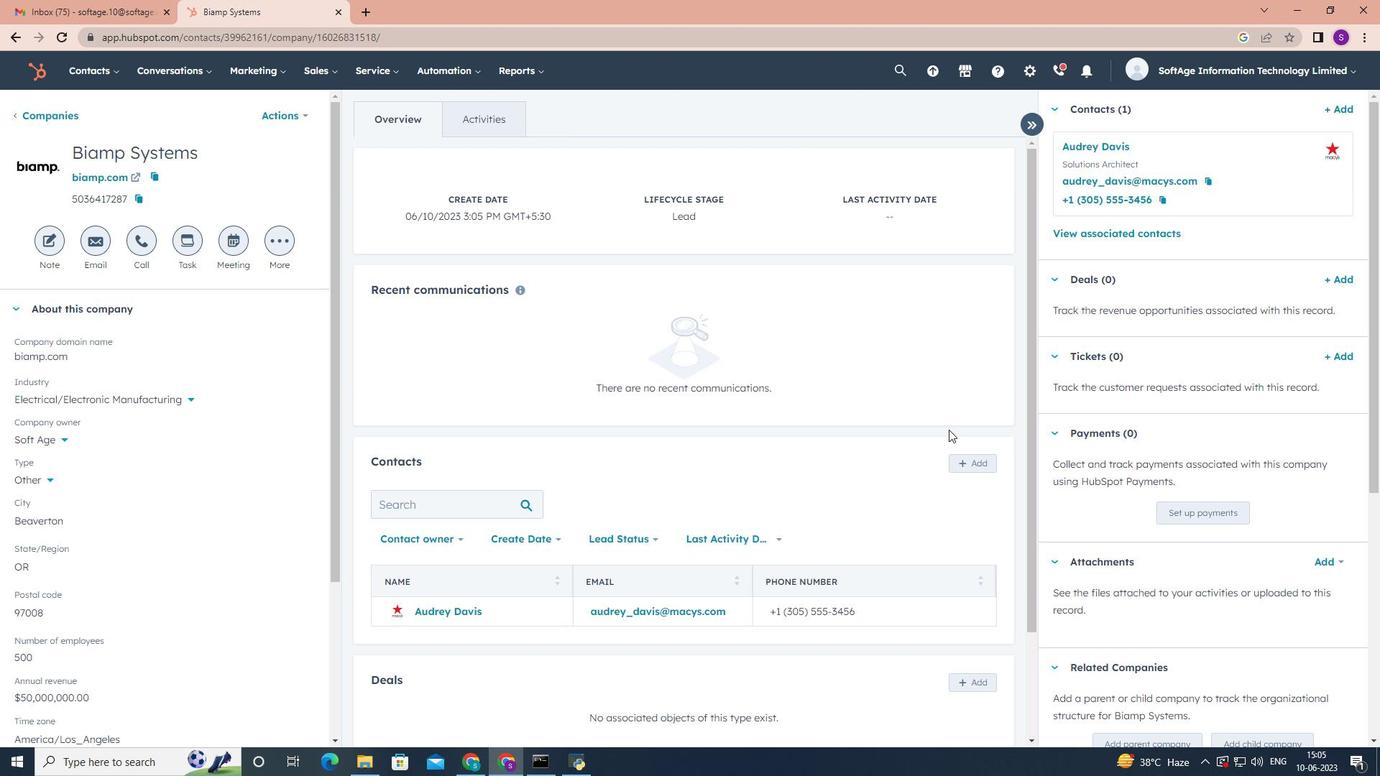 
Action: Mouse scrolled (949, 429) with delta (0, 0)
Screenshot: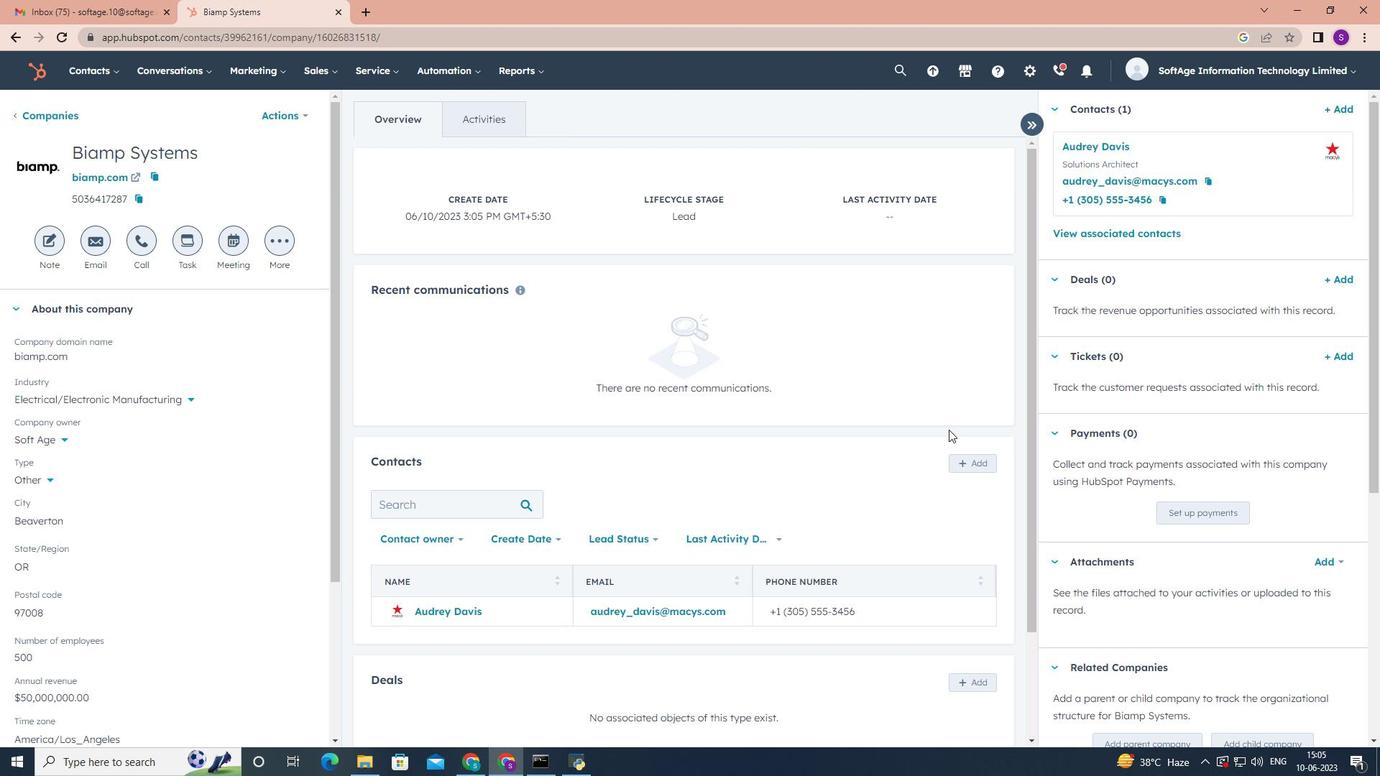 
Action: Mouse scrolled (949, 429) with delta (0, 0)
Screenshot: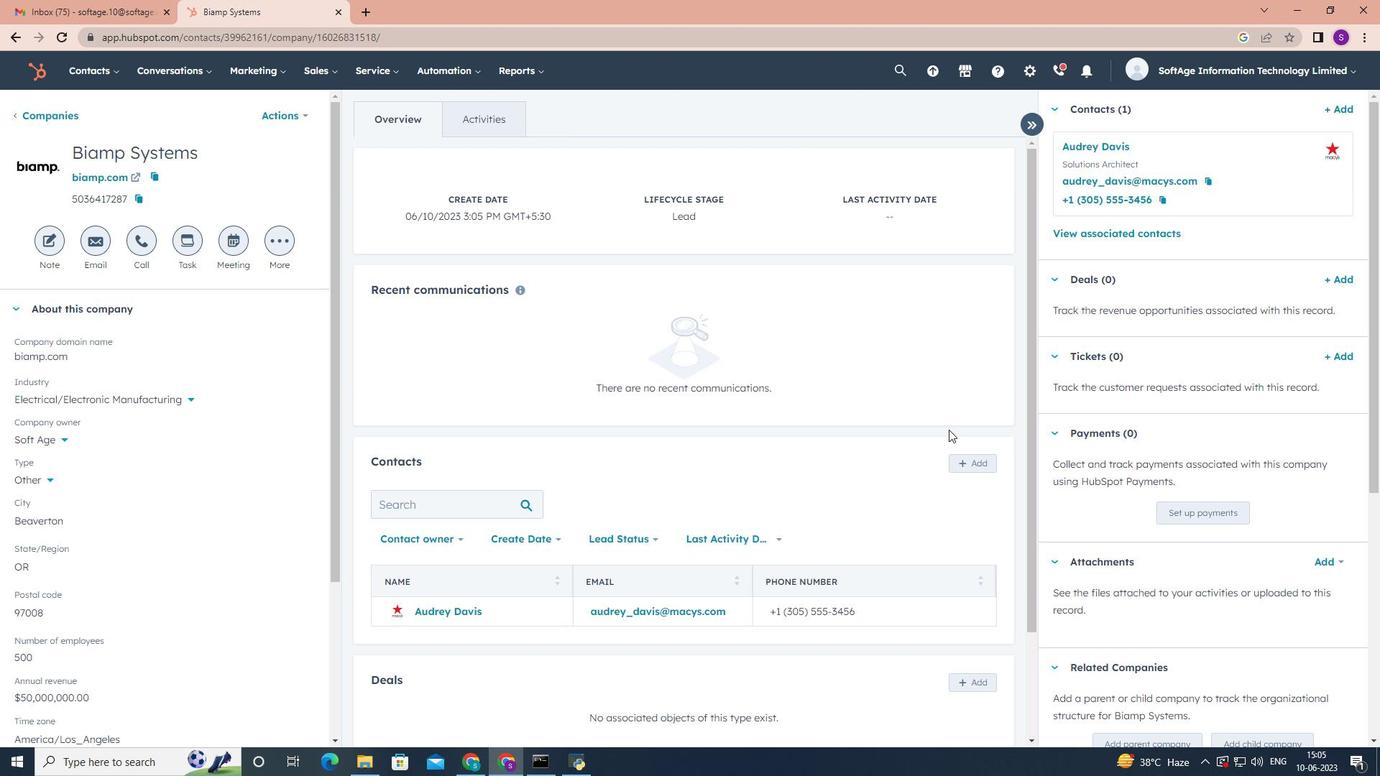 
Action: Mouse scrolled (949, 429) with delta (0, 0)
Screenshot: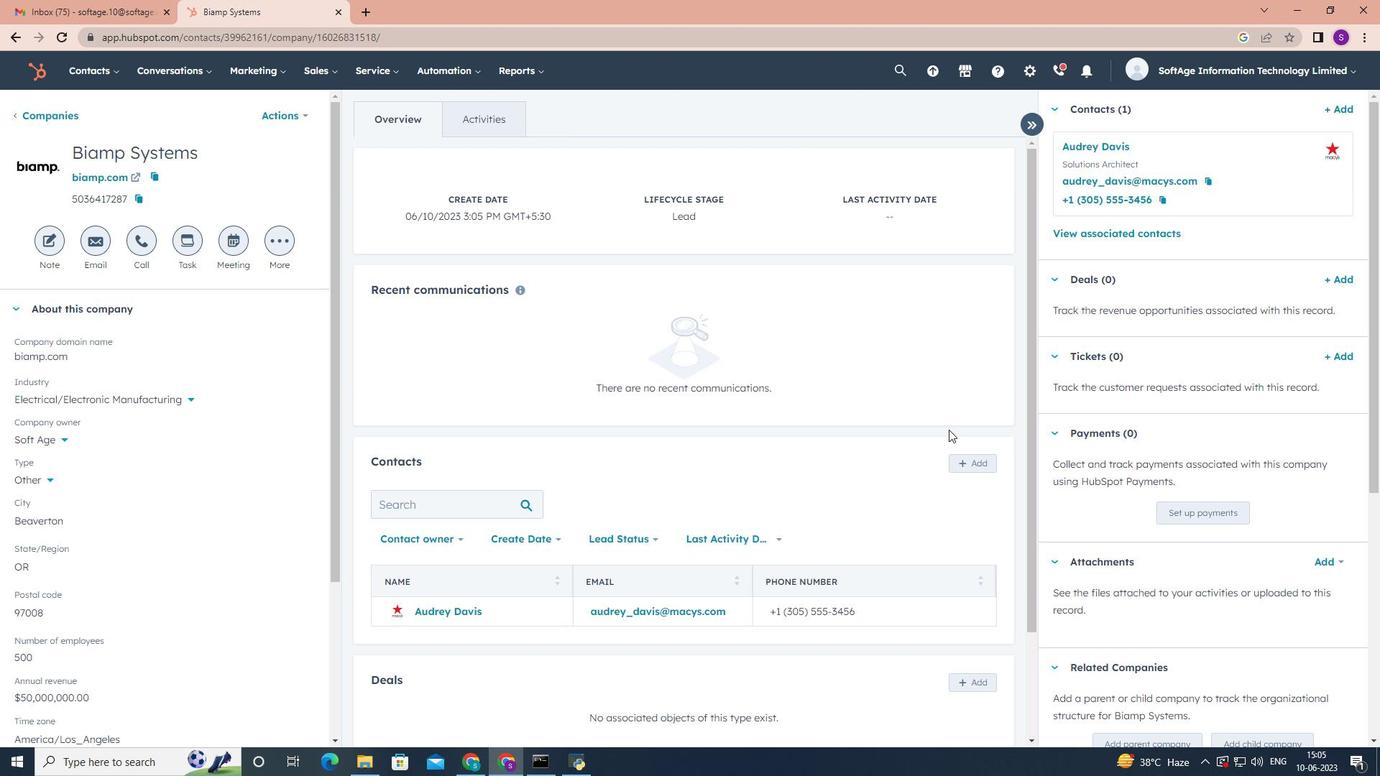 
